 Task: Open the event Second Presentation Rehearsal and Final Preparation Session on '2023/11/13', change the date to 2023/10/19, change the font style of the description to Tahoma, set the availability to Away, insert an emoji Earth, logged in from the account softage.10@softage.net and add another guest for the event, softage.7@softage.net. Change the alignment of the event description to Align right.Change the font color of the description to Yellow and select an event charm, 
Action: Mouse moved to (319, 146)
Screenshot: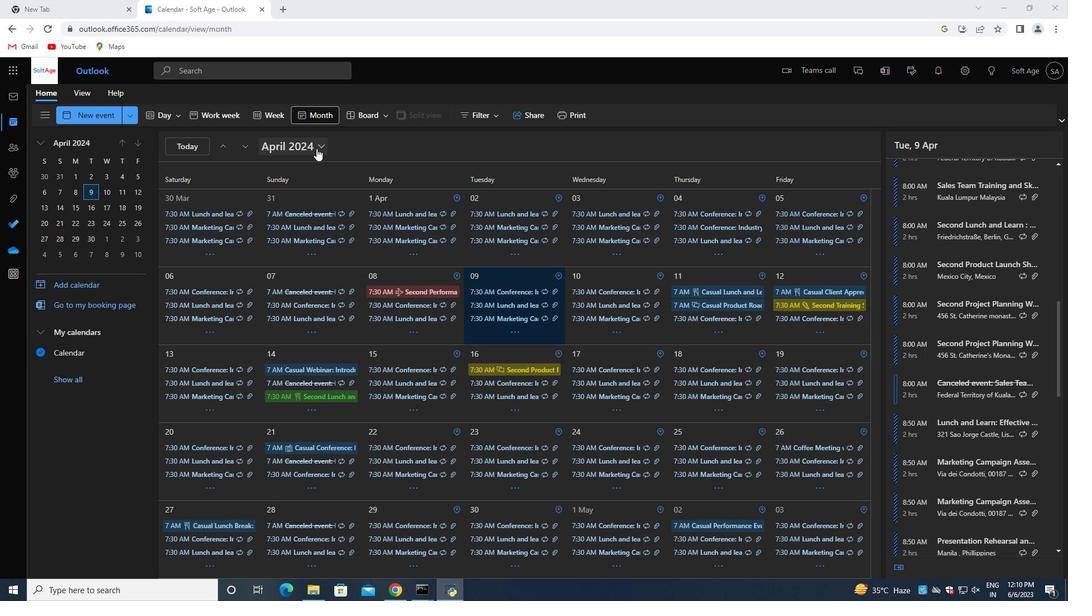 
Action: Mouse pressed left at (319, 146)
Screenshot: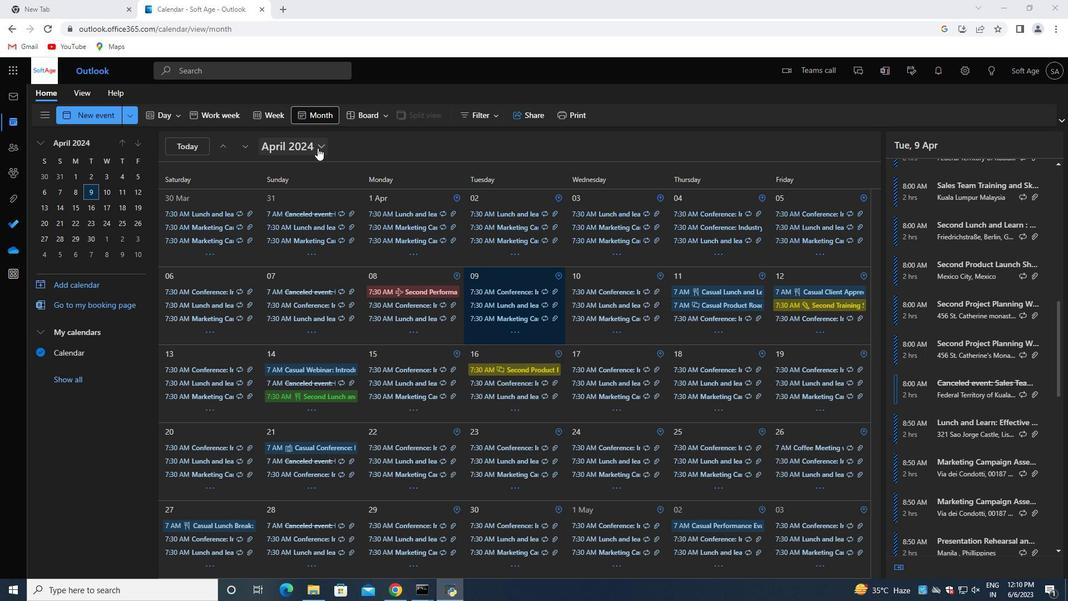 
Action: Mouse moved to (353, 175)
Screenshot: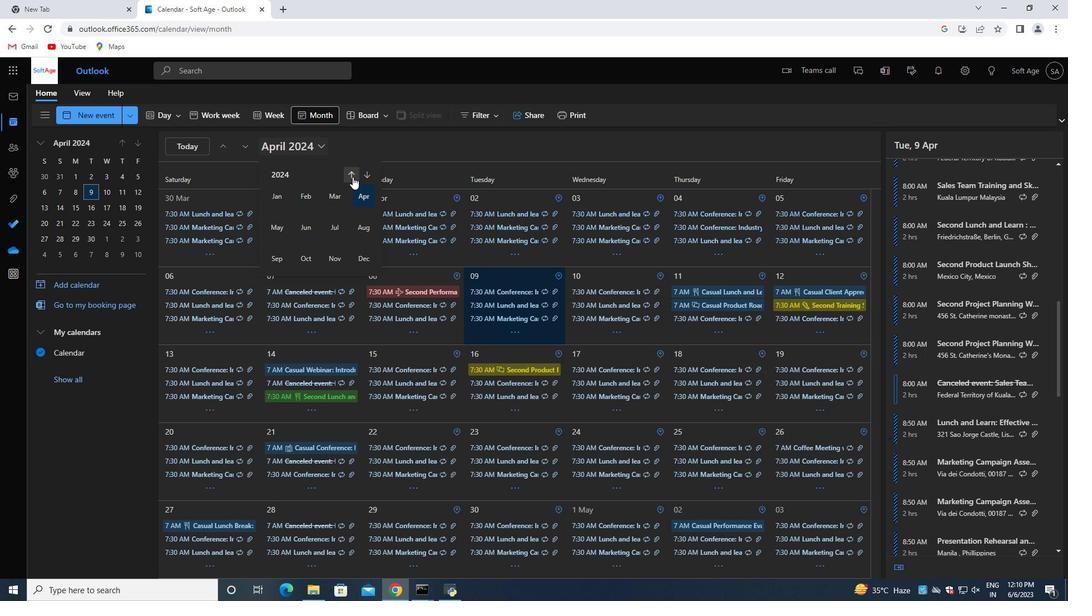 
Action: Mouse pressed left at (353, 175)
Screenshot: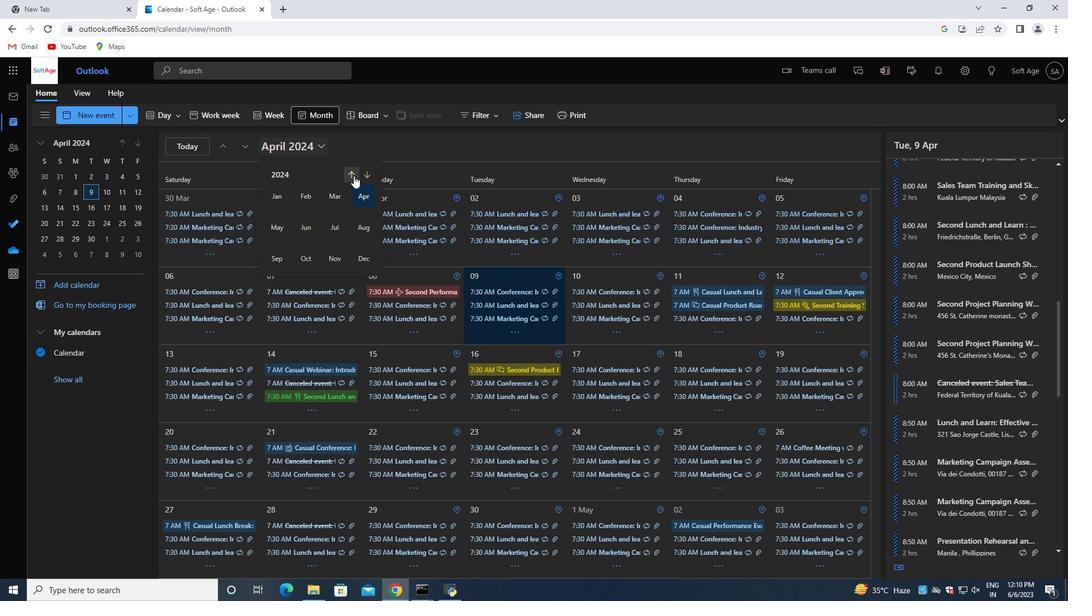 
Action: Mouse moved to (332, 254)
Screenshot: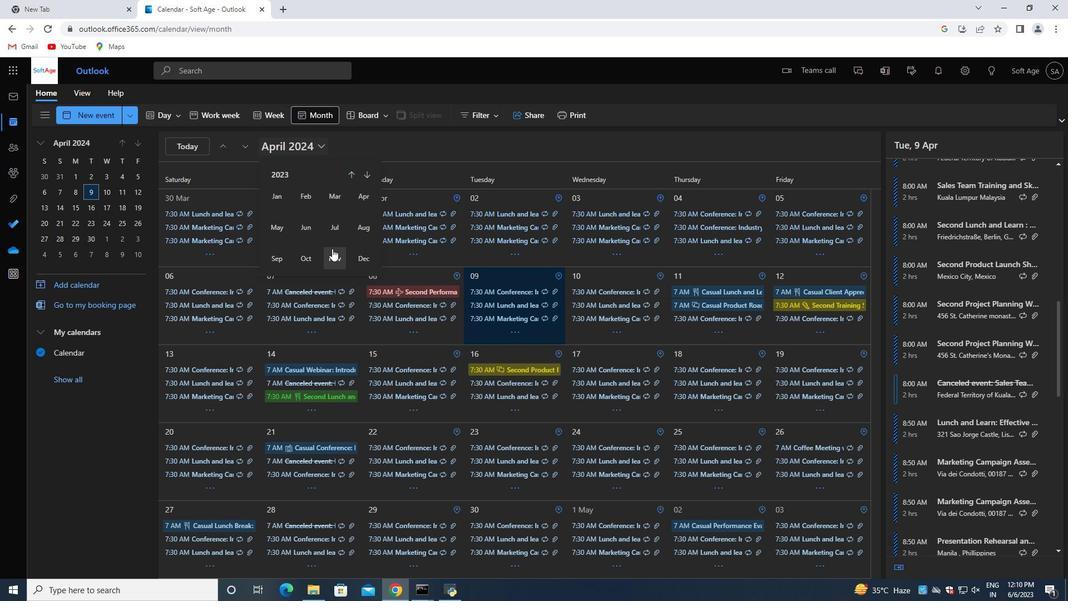 
Action: Mouse pressed left at (332, 254)
Screenshot: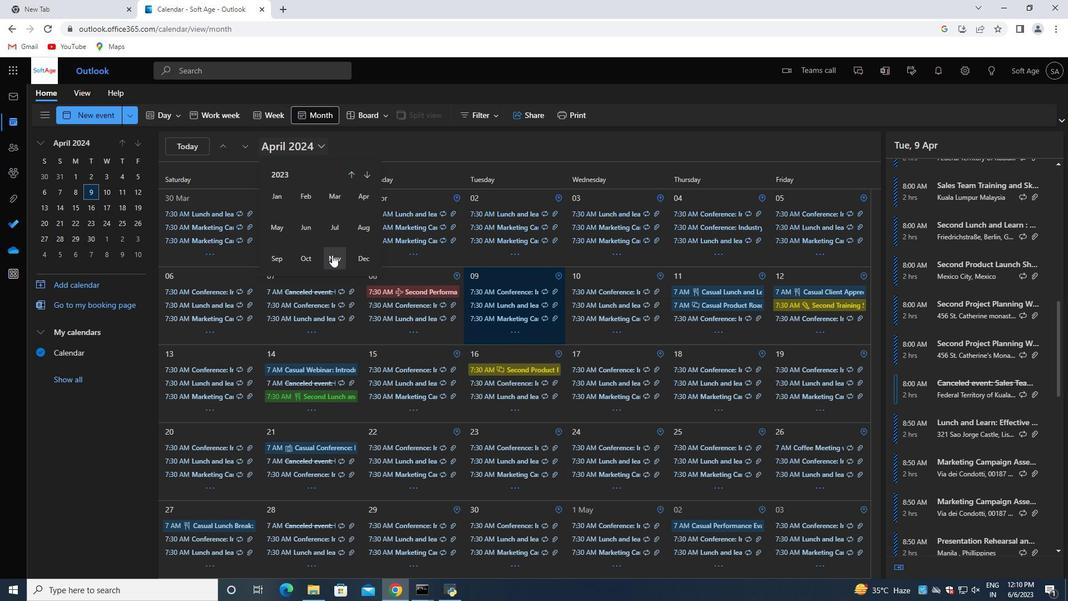 
Action: Mouse moved to (412, 415)
Screenshot: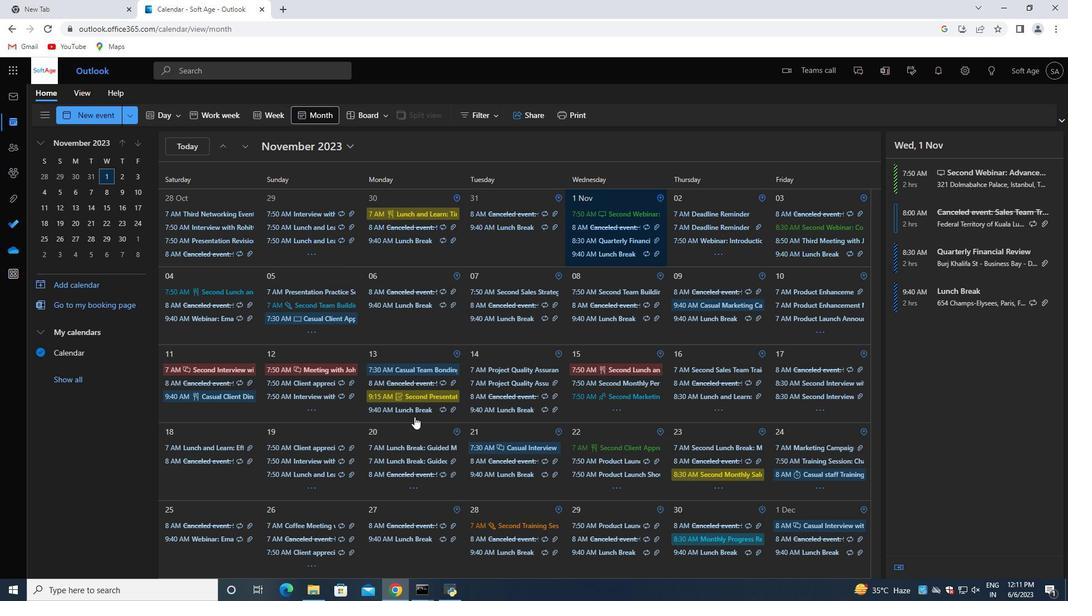 
Action: Mouse pressed left at (412, 415)
Screenshot: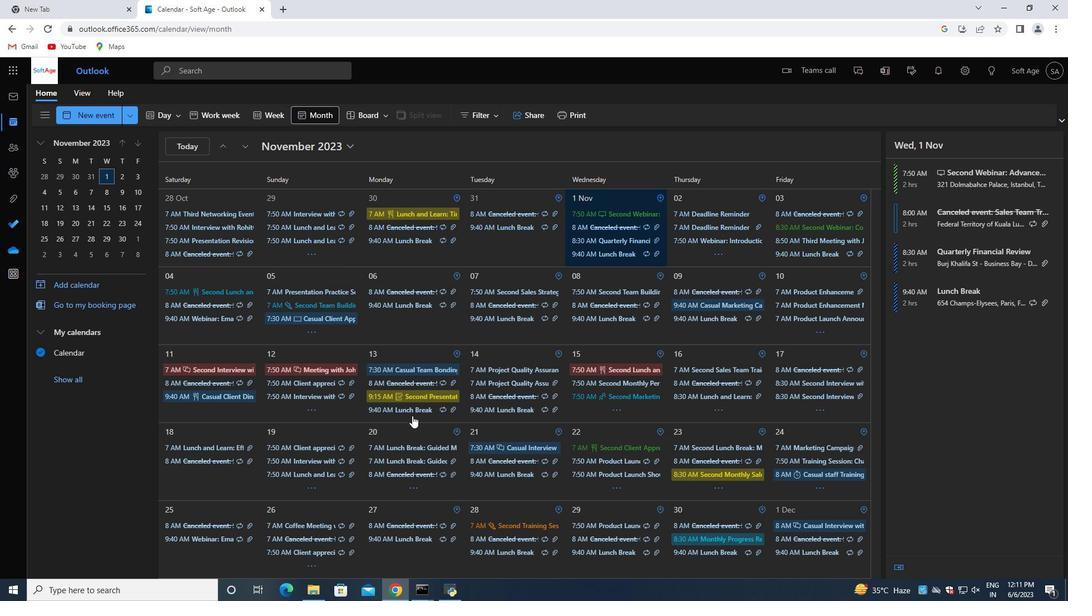 
Action: Mouse moved to (391, 418)
Screenshot: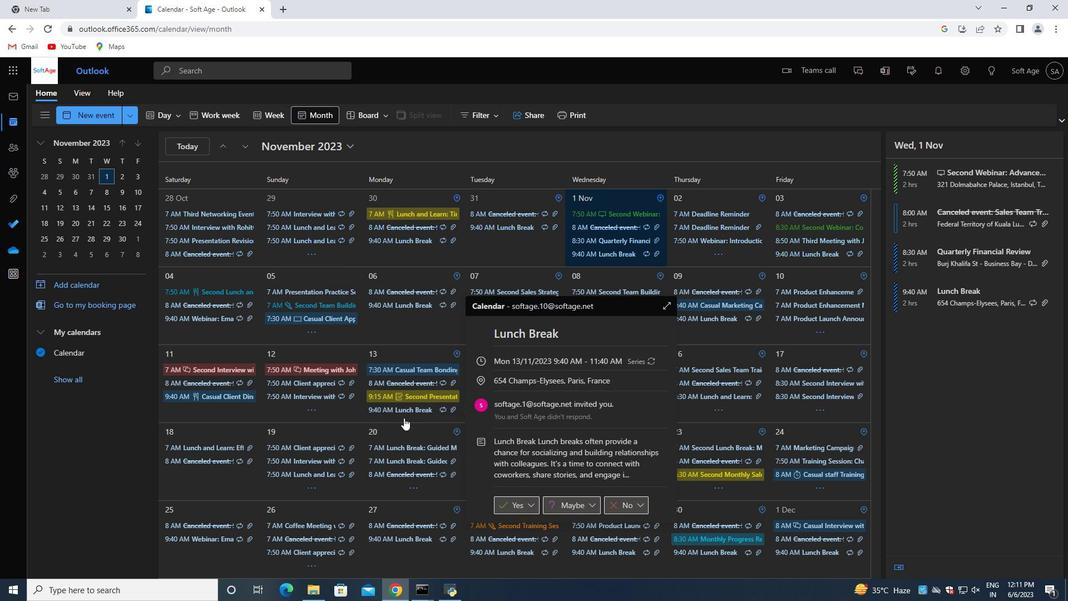 
Action: Mouse pressed left at (391, 418)
Screenshot: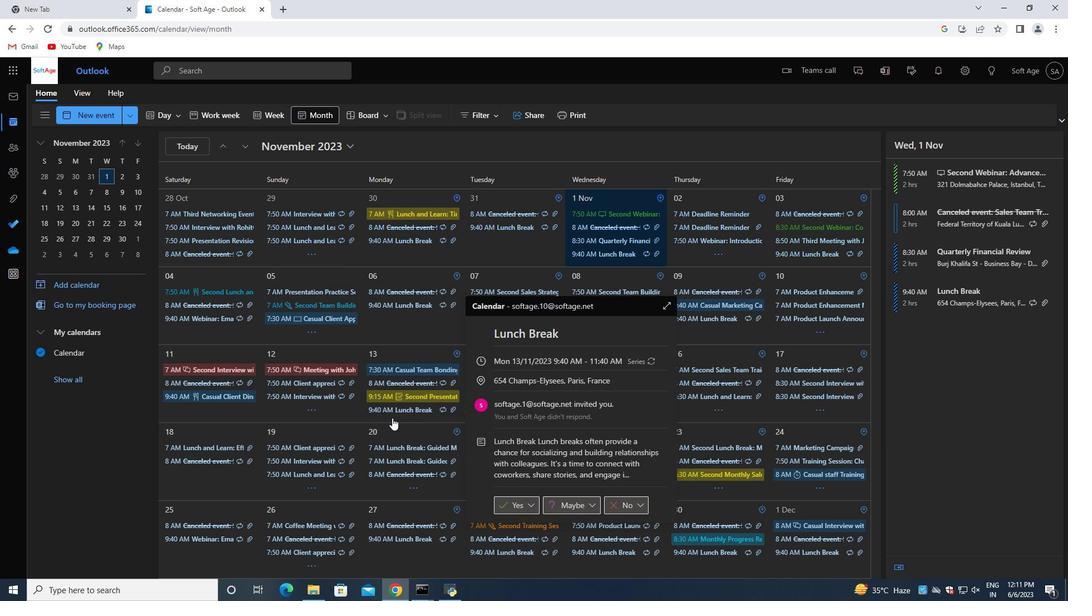 
Action: Mouse moved to (1043, 261)
Screenshot: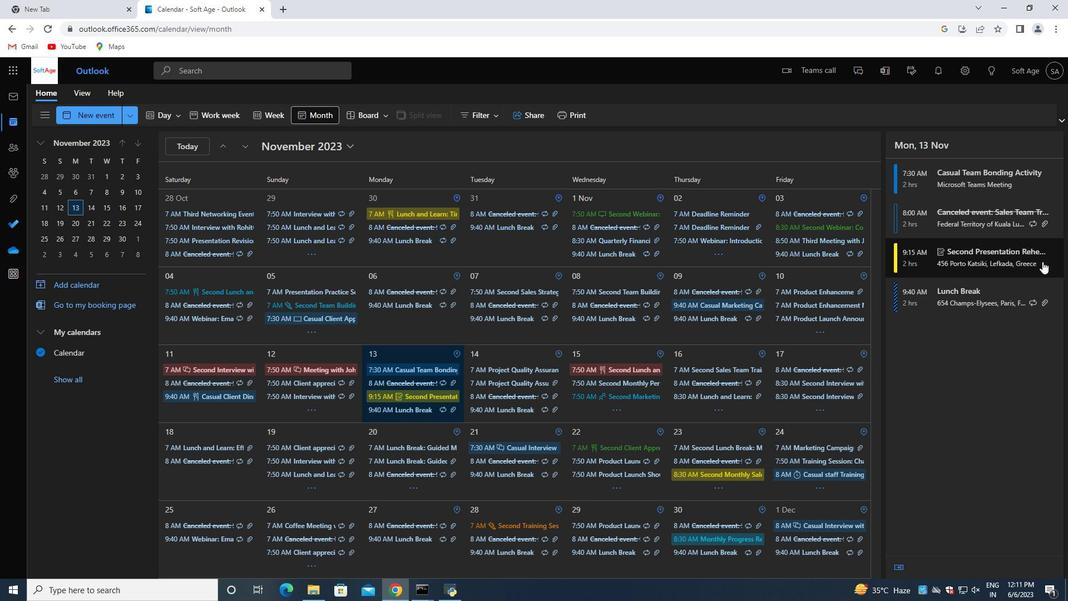 
Action: Mouse pressed left at (1043, 261)
Screenshot: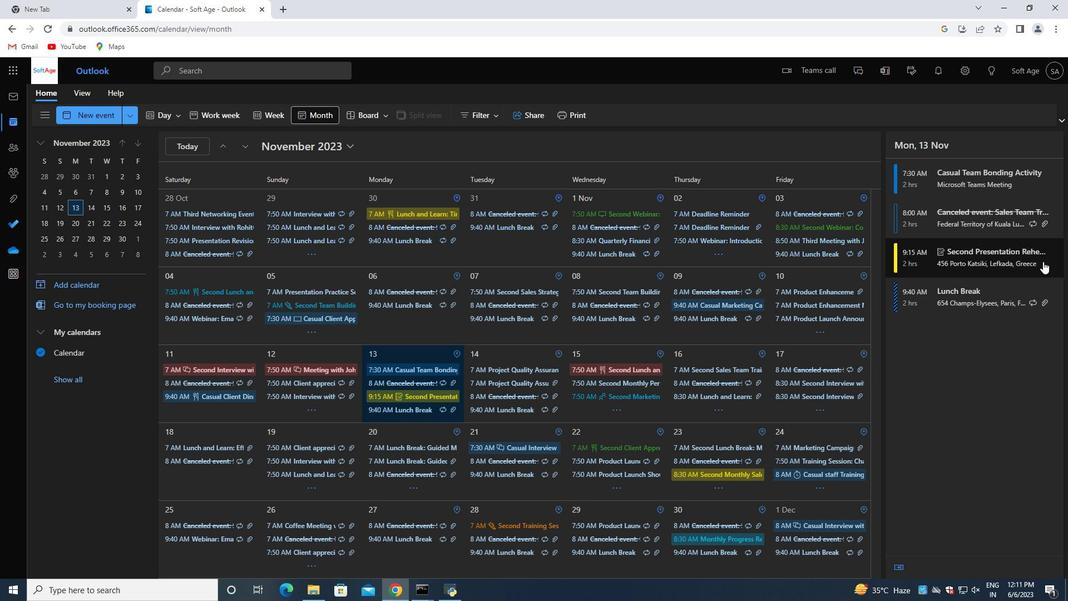 
Action: Mouse moved to (708, 384)
Screenshot: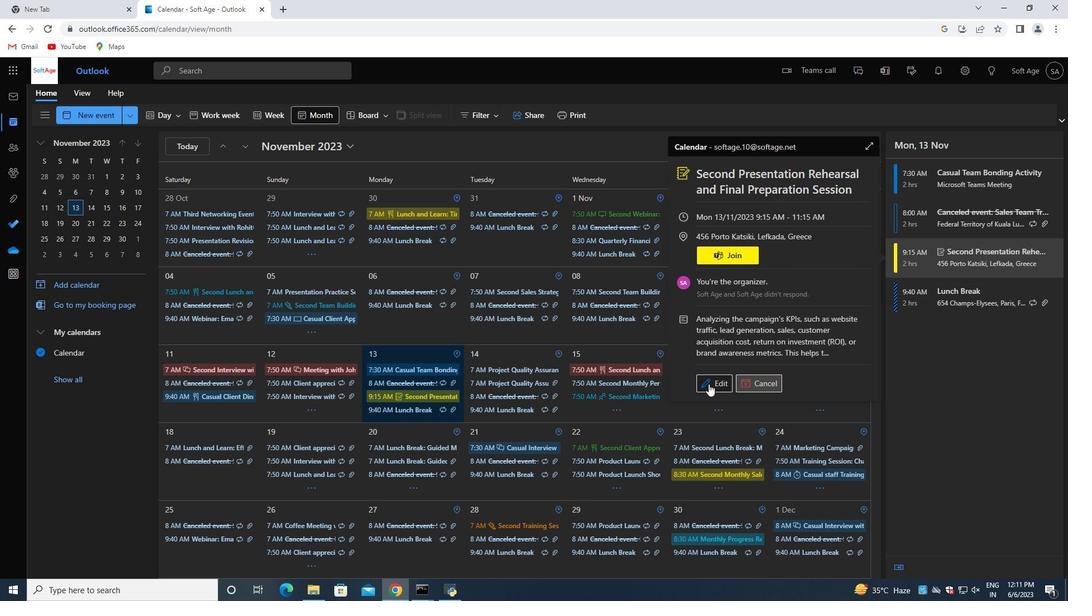 
Action: Mouse pressed left at (708, 384)
Screenshot: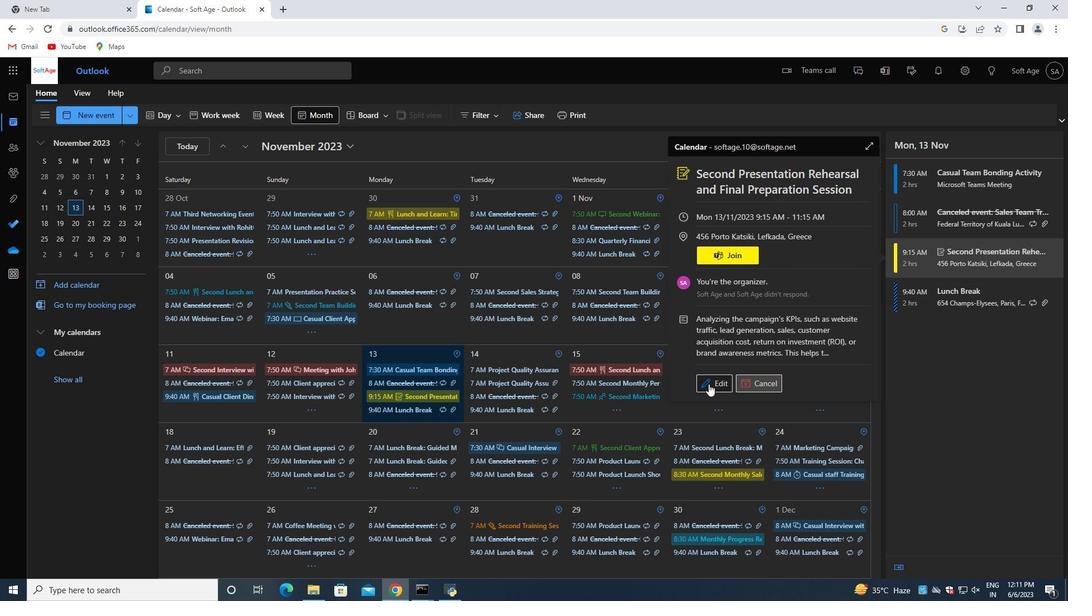 
Action: Mouse moved to (328, 308)
Screenshot: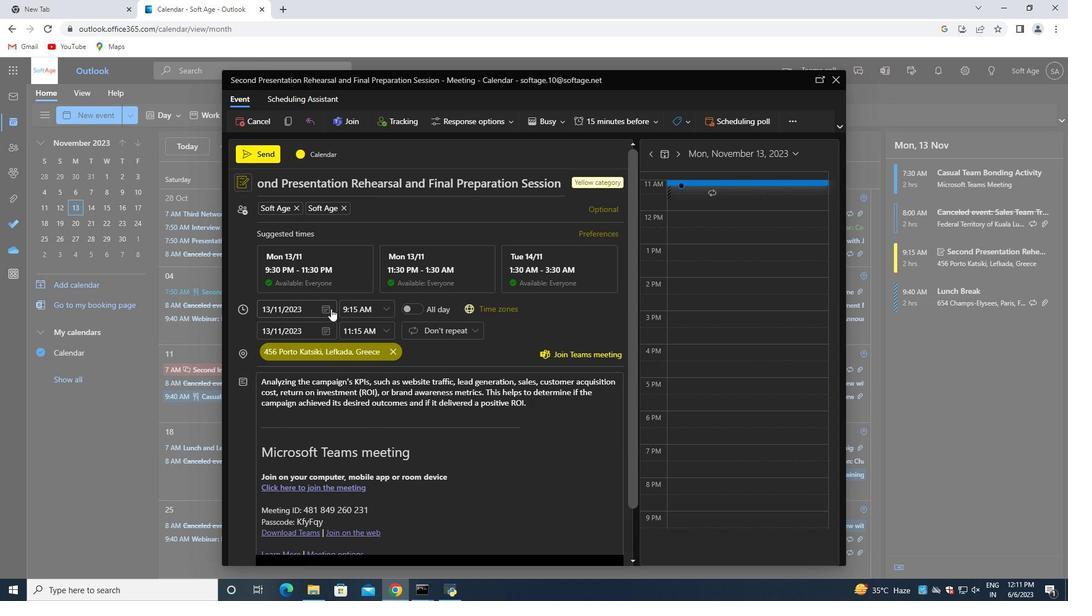
Action: Mouse pressed left at (328, 308)
Screenshot: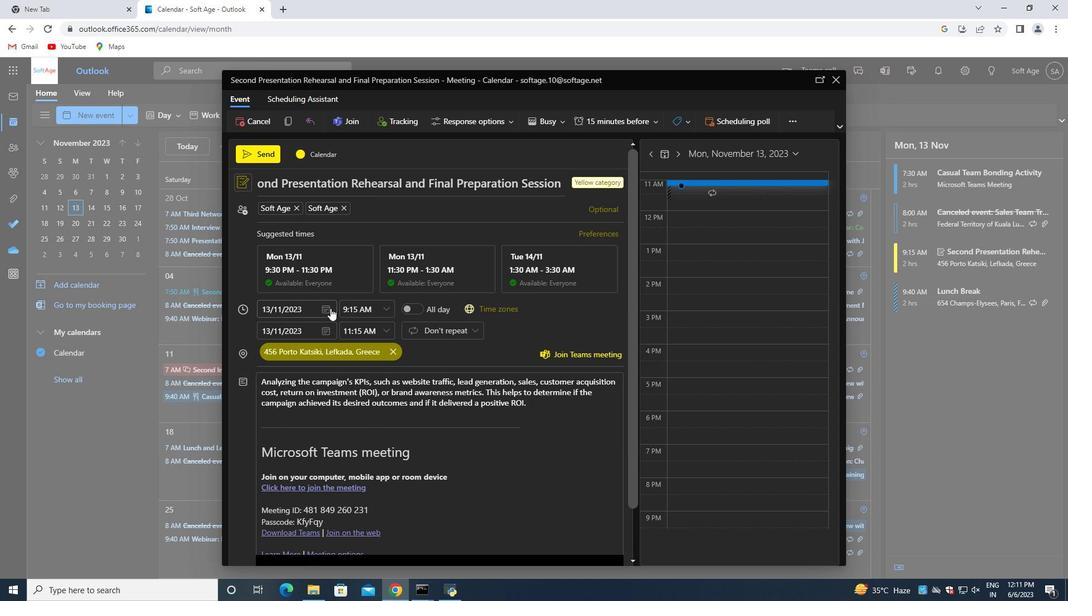 
Action: Mouse moved to (351, 330)
Screenshot: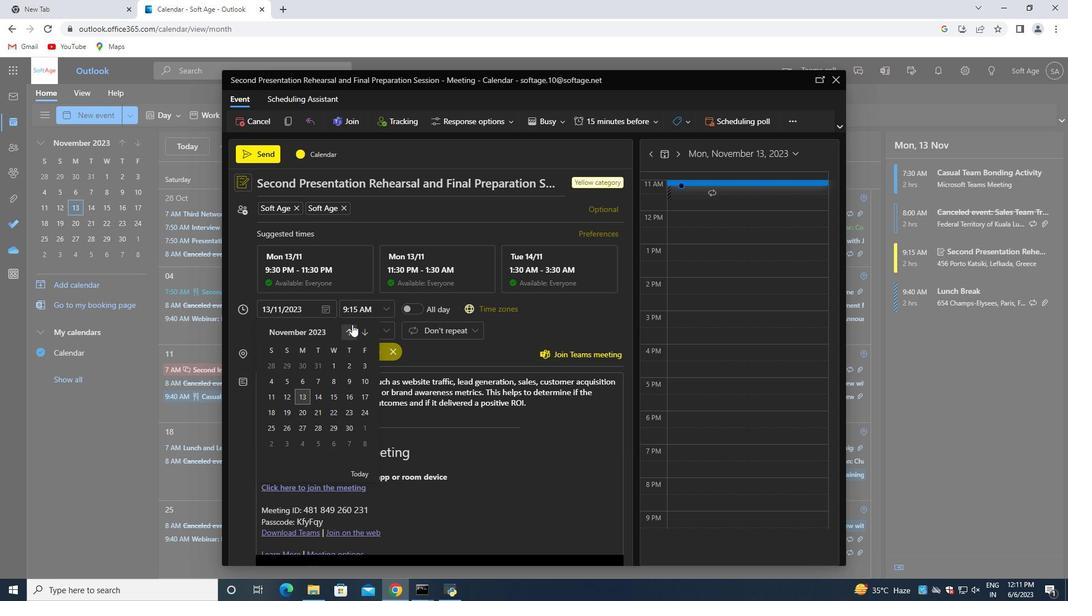 
Action: Mouse pressed left at (351, 330)
Screenshot: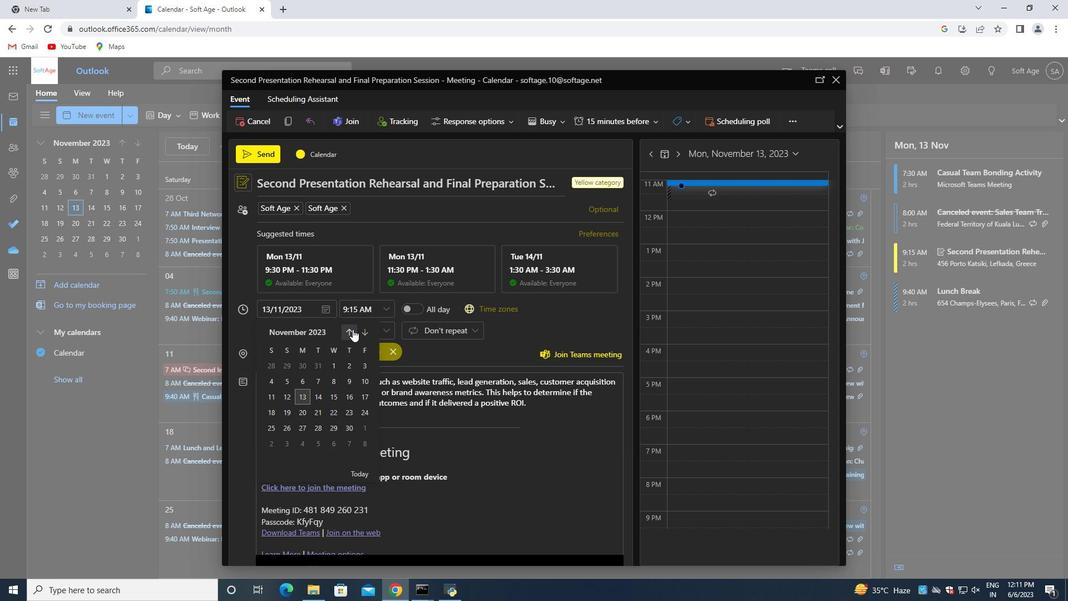 
Action: Mouse moved to (347, 395)
Screenshot: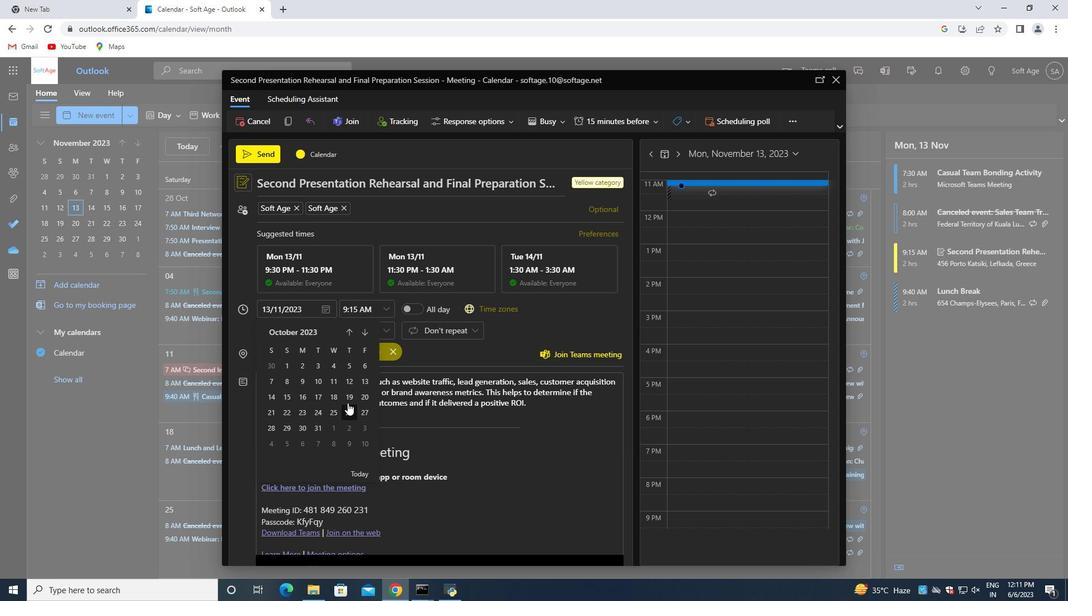 
Action: Mouse pressed left at (347, 395)
Screenshot: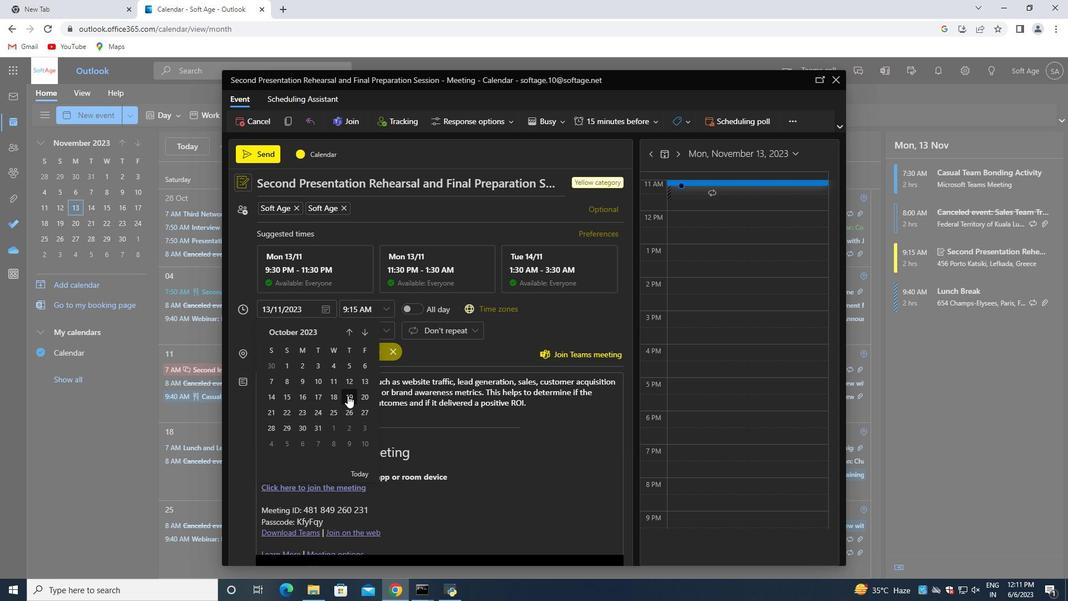 
Action: Mouse moved to (527, 402)
Screenshot: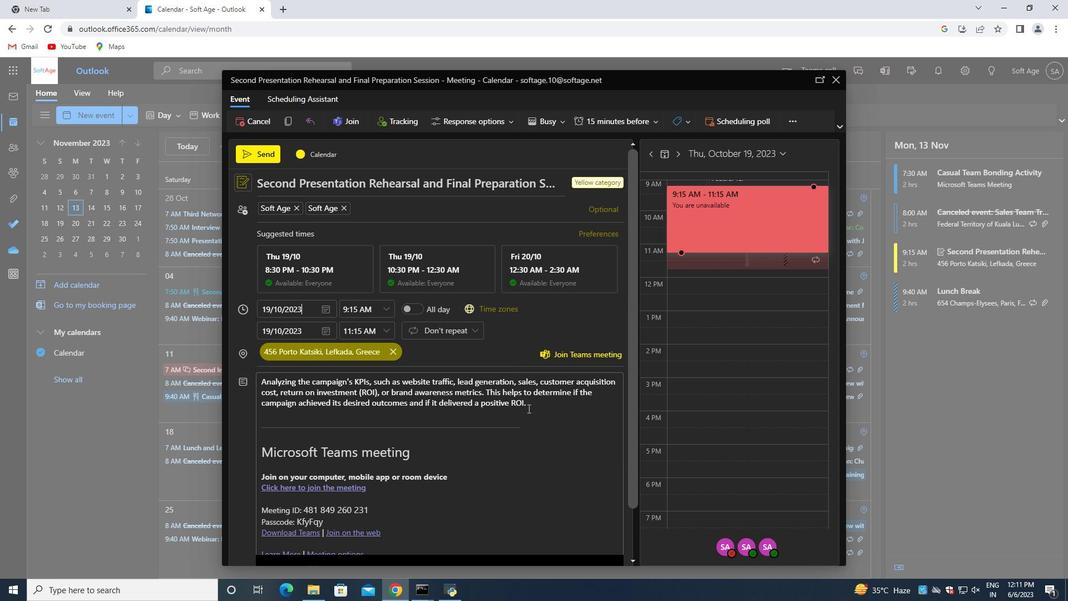 
Action: Mouse pressed left at (527, 402)
Screenshot: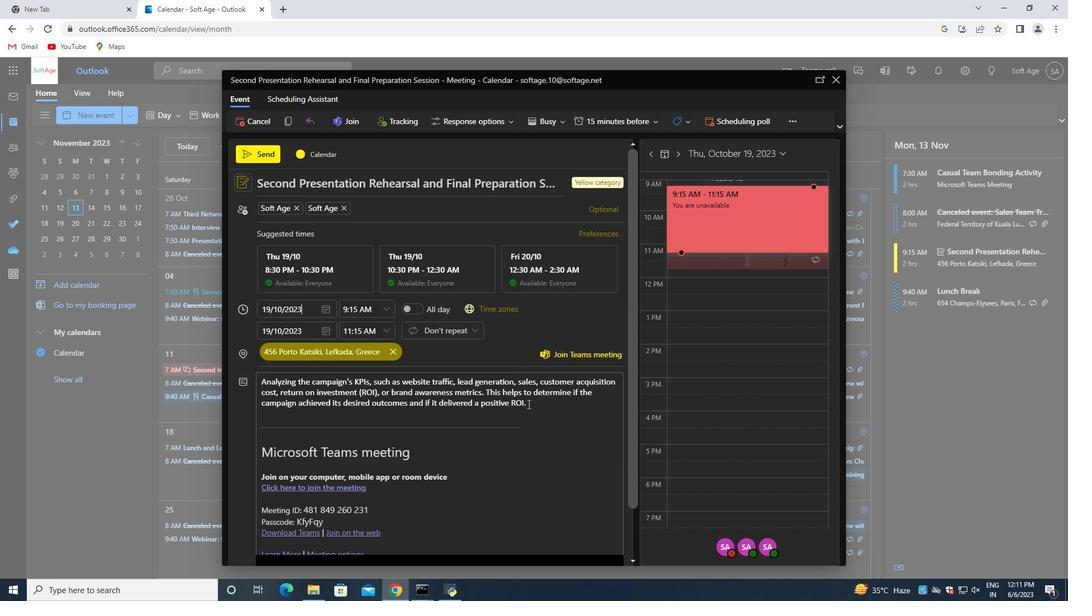 
Action: Mouse moved to (289, 418)
Screenshot: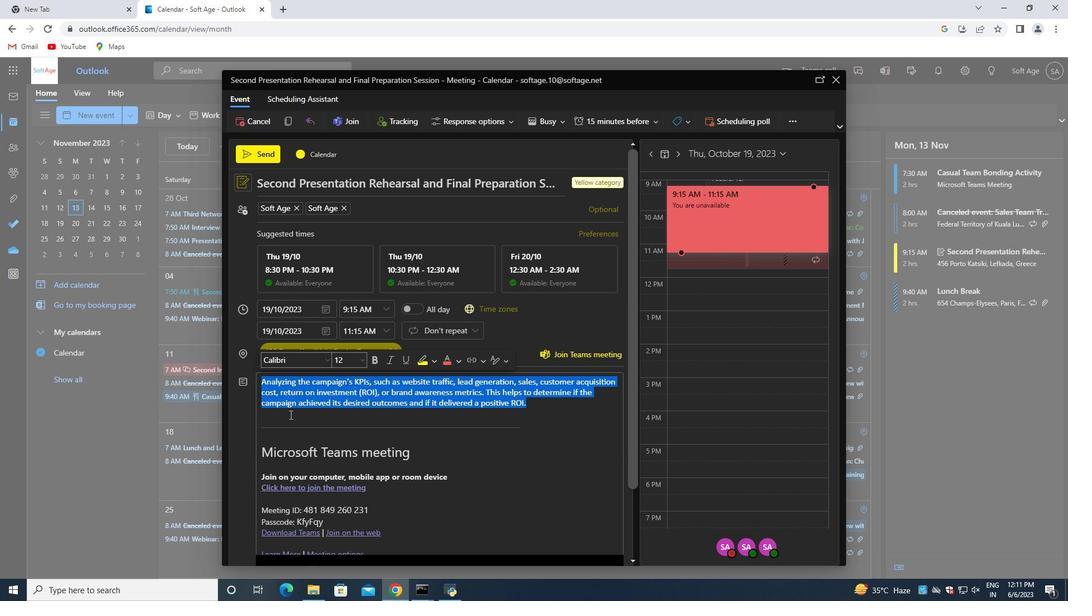 
Action: Mouse scrolled (289, 417) with delta (0, 0)
Screenshot: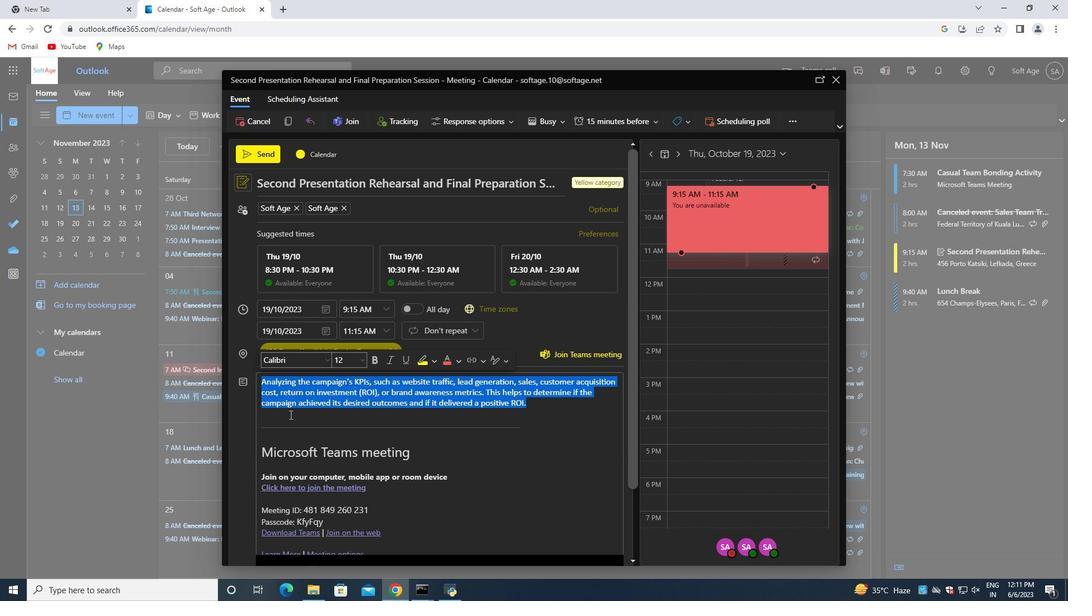 
Action: Mouse moved to (289, 418)
Screenshot: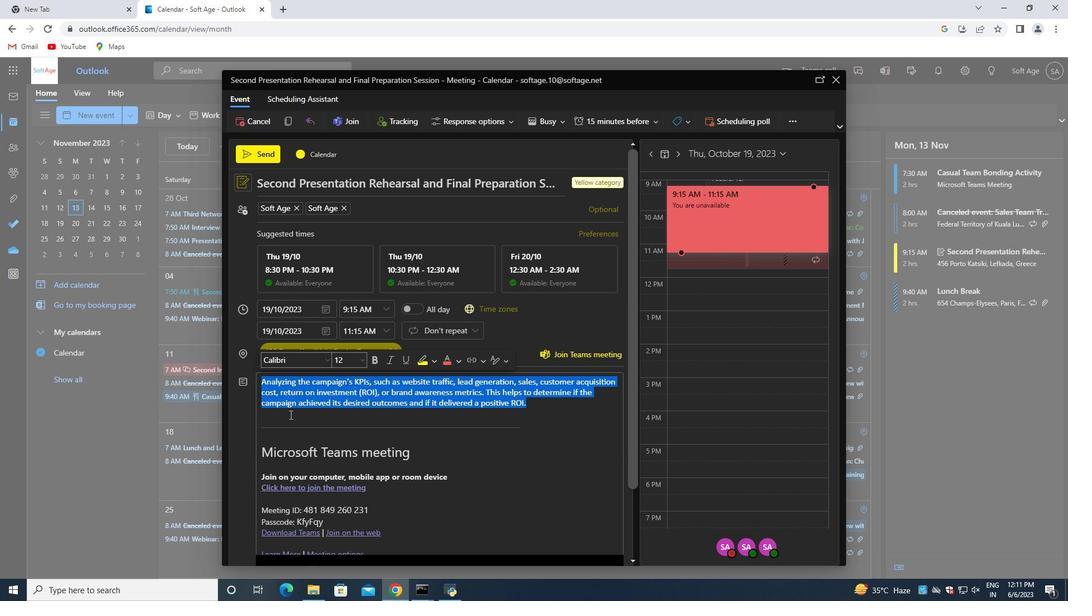 
Action: Mouse scrolled (289, 418) with delta (0, 0)
Screenshot: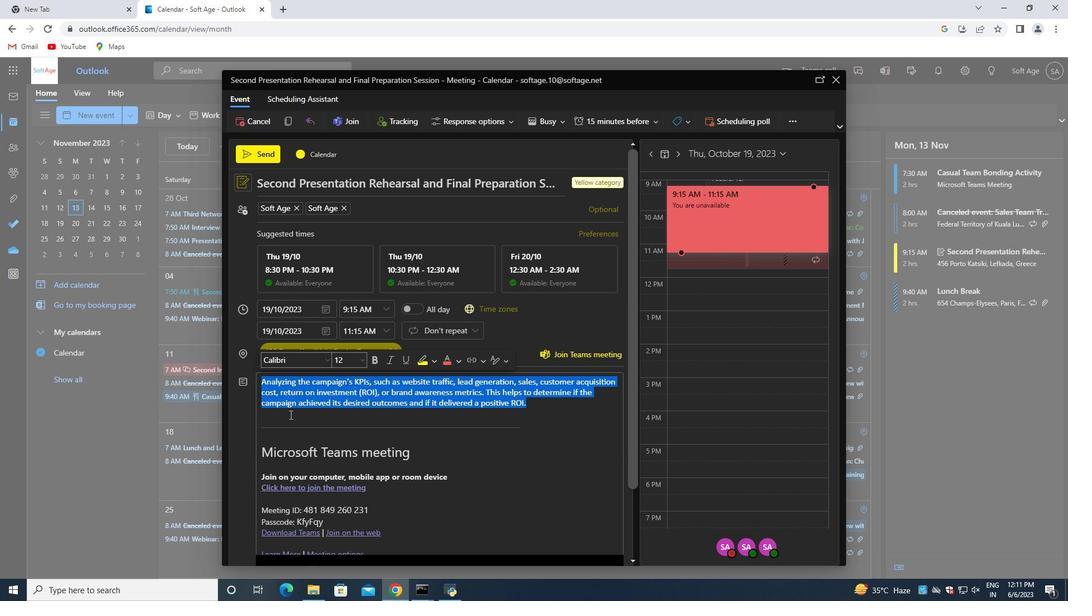 
Action: Mouse scrolled (289, 418) with delta (0, 0)
Screenshot: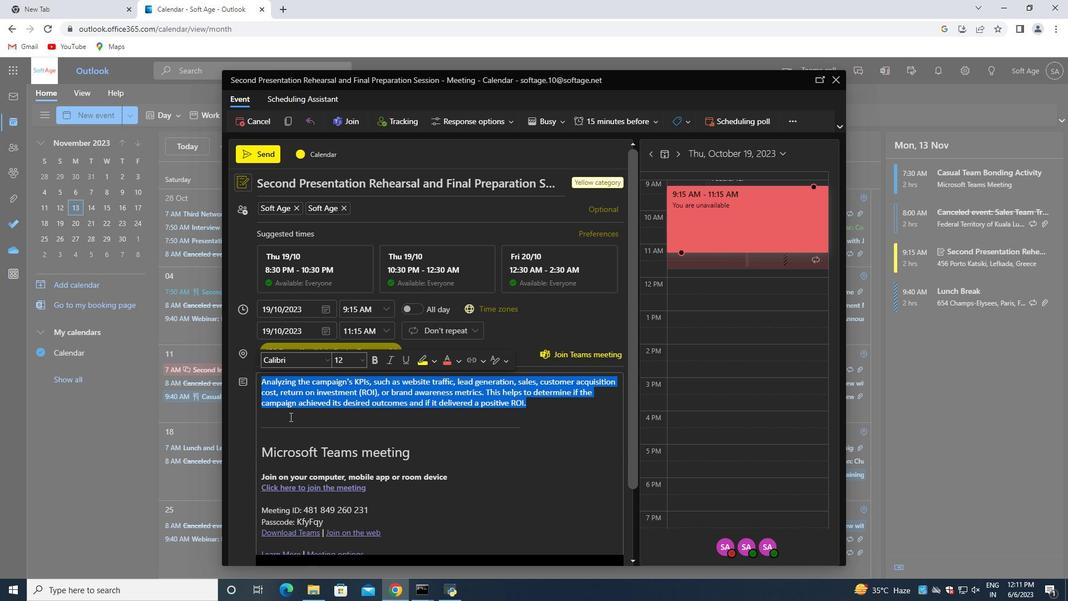 
Action: Mouse scrolled (289, 418) with delta (0, 0)
Screenshot: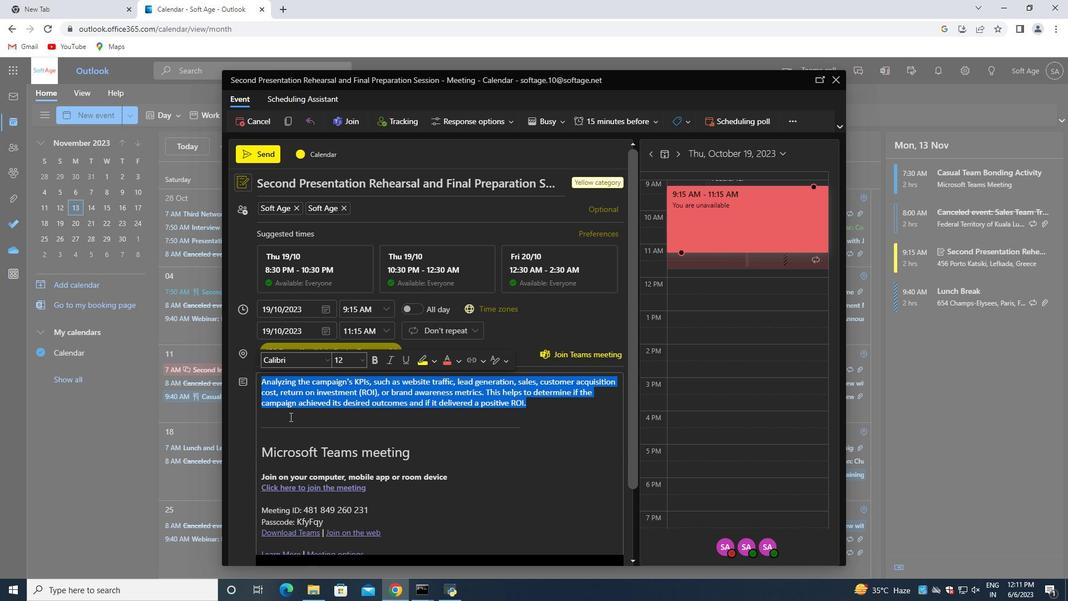 
Action: Mouse scrolled (289, 418) with delta (0, 0)
Screenshot: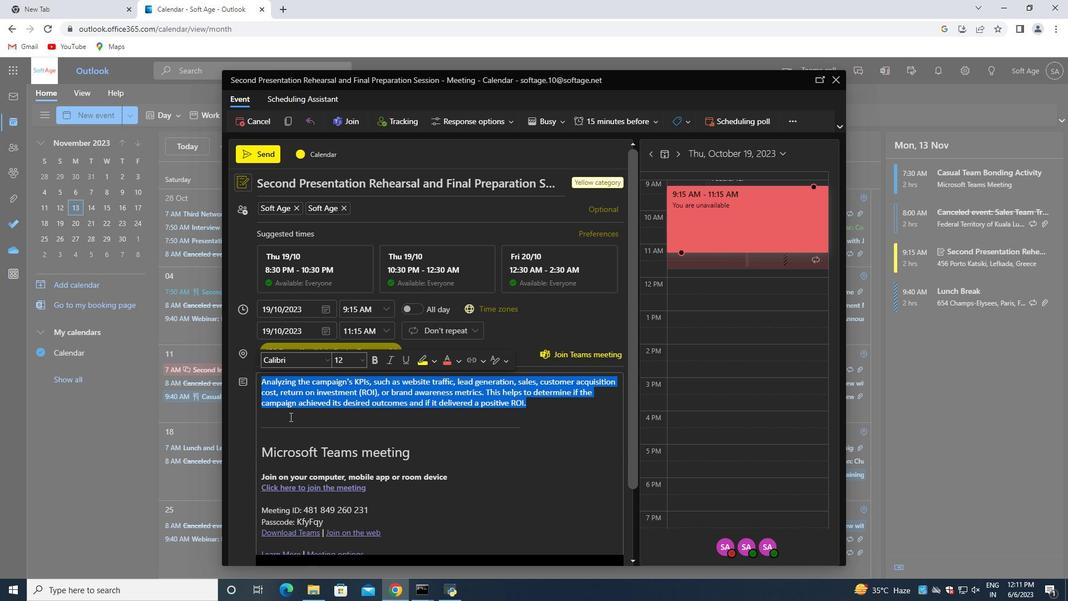 
Action: Mouse moved to (287, 519)
Screenshot: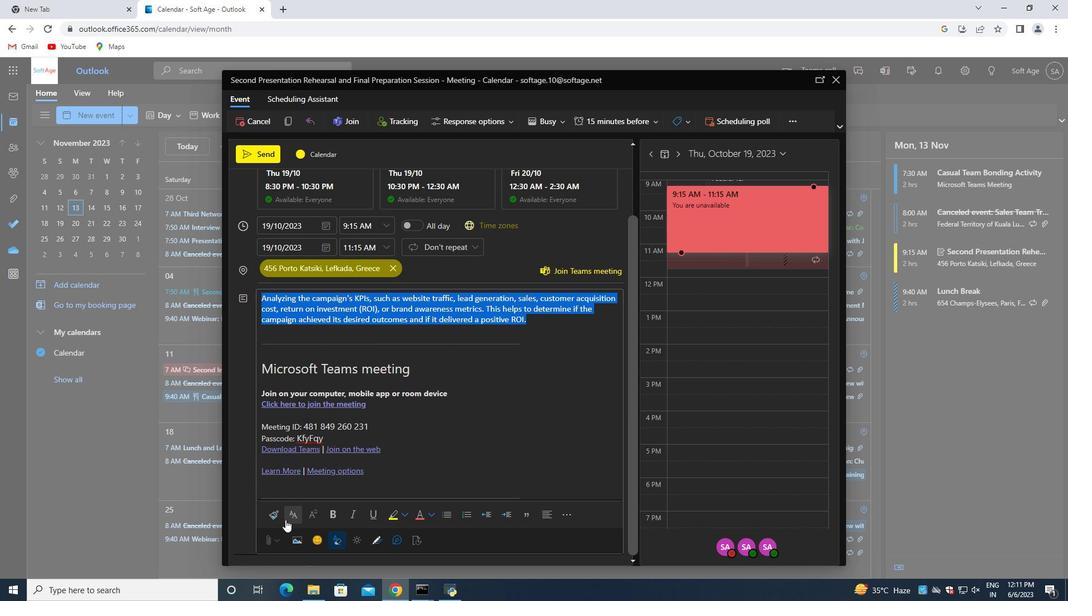 
Action: Mouse pressed left at (287, 519)
Screenshot: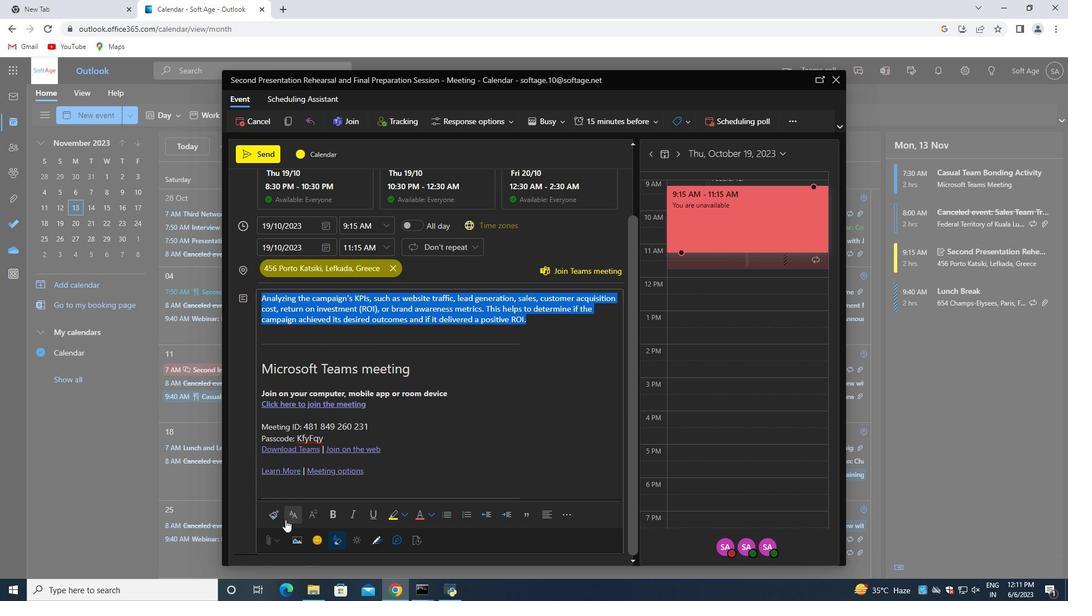 
Action: Mouse moved to (322, 447)
Screenshot: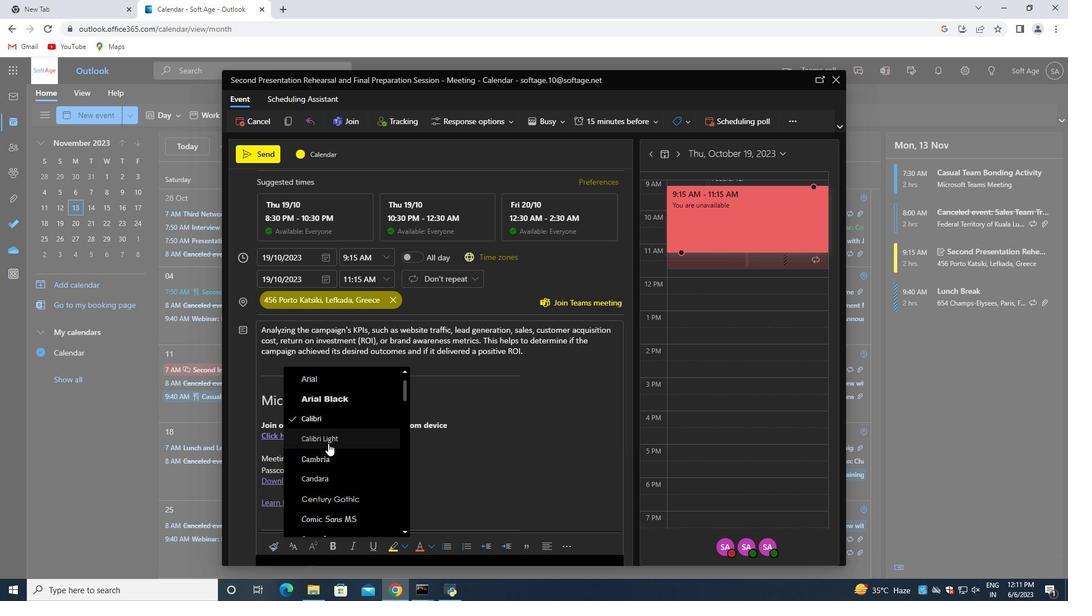 
Action: Mouse scrolled (322, 446) with delta (0, 0)
Screenshot: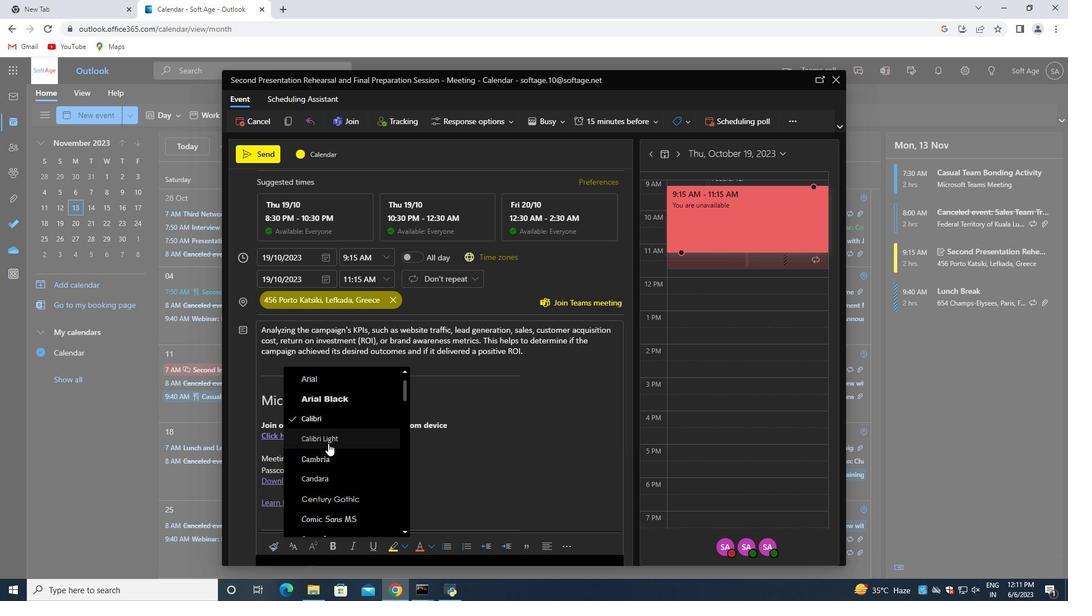 
Action: Mouse moved to (322, 448)
Screenshot: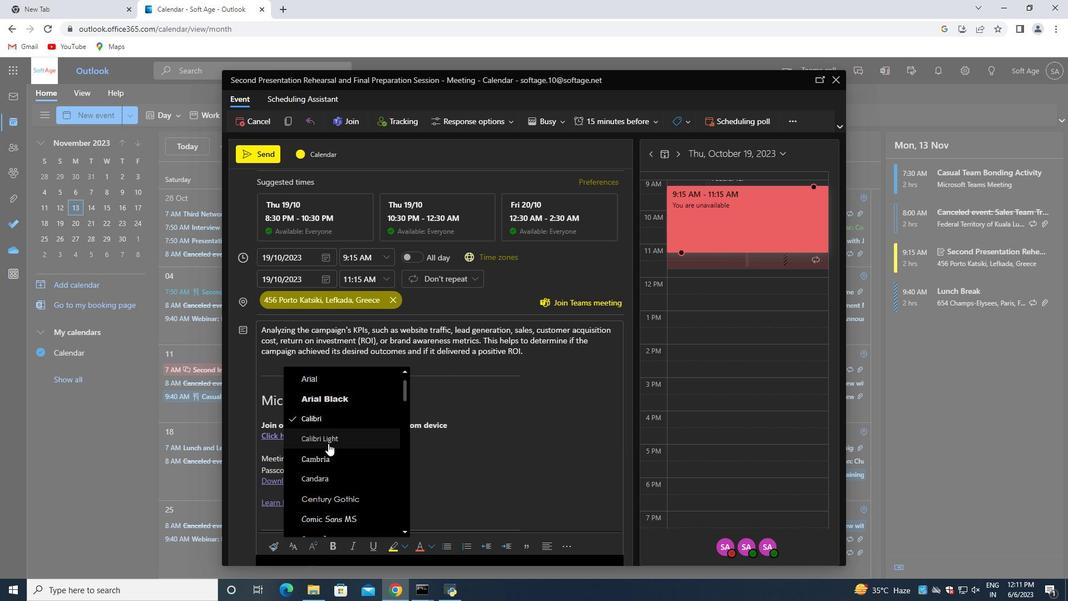 
Action: Mouse scrolled (322, 447) with delta (0, 0)
Screenshot: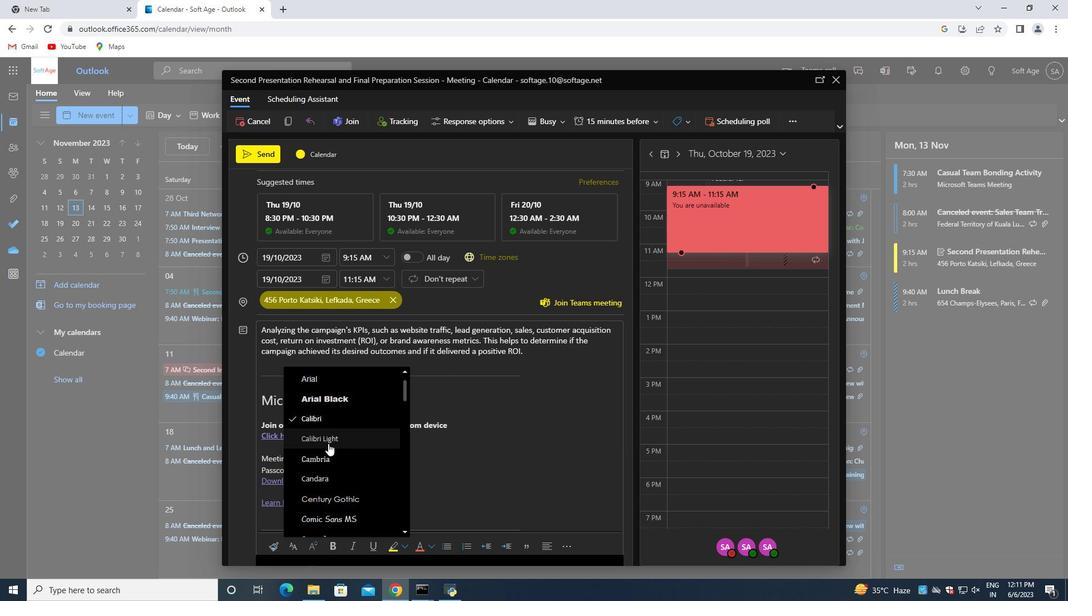 
Action: Mouse moved to (321, 448)
Screenshot: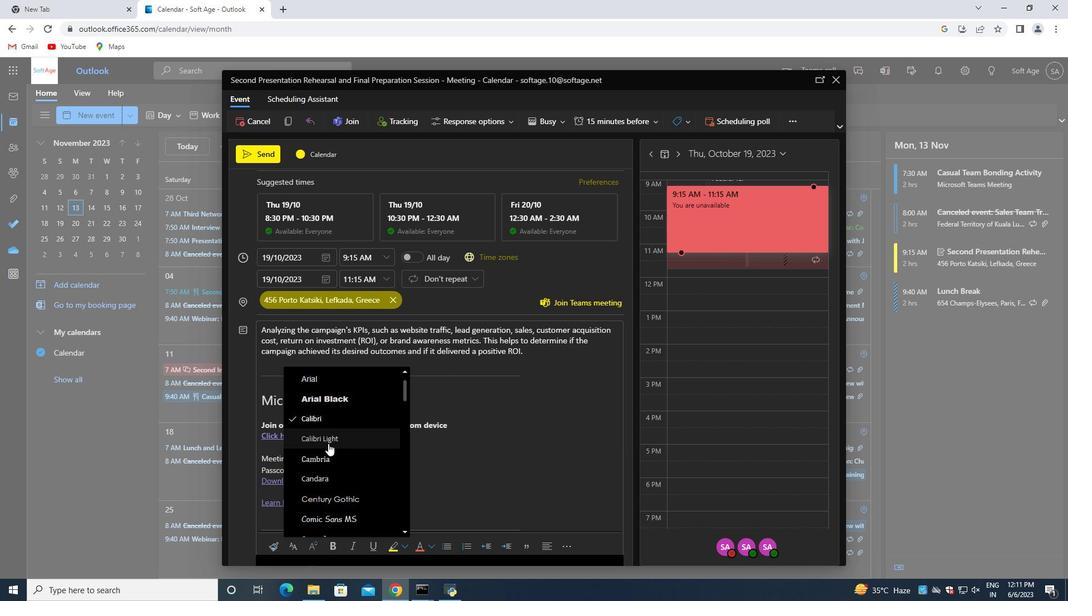 
Action: Mouse scrolled (321, 448) with delta (0, 0)
Screenshot: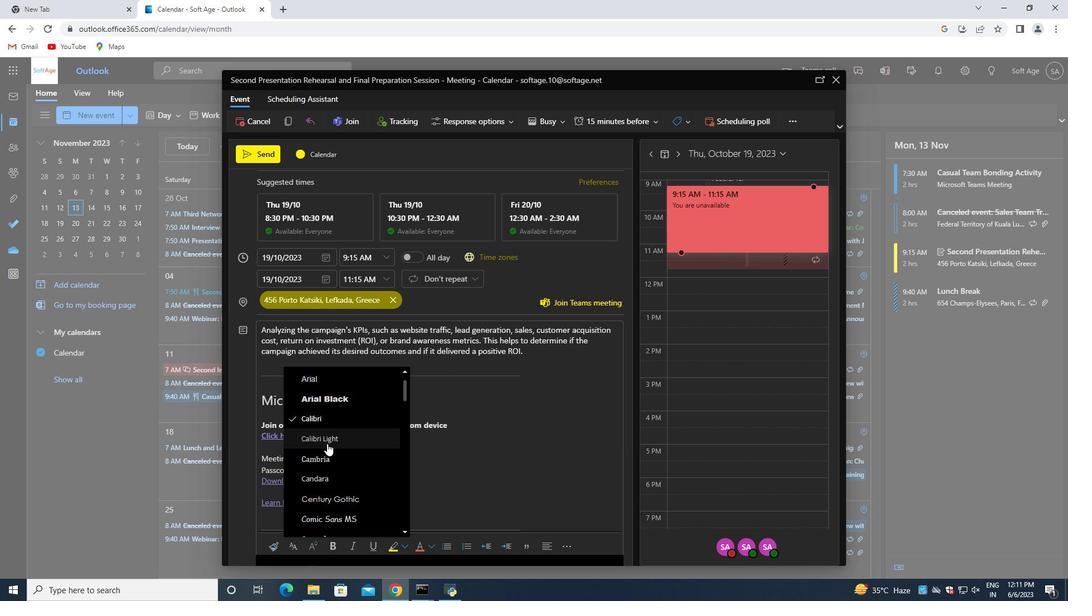 
Action: Mouse moved to (321, 449)
Screenshot: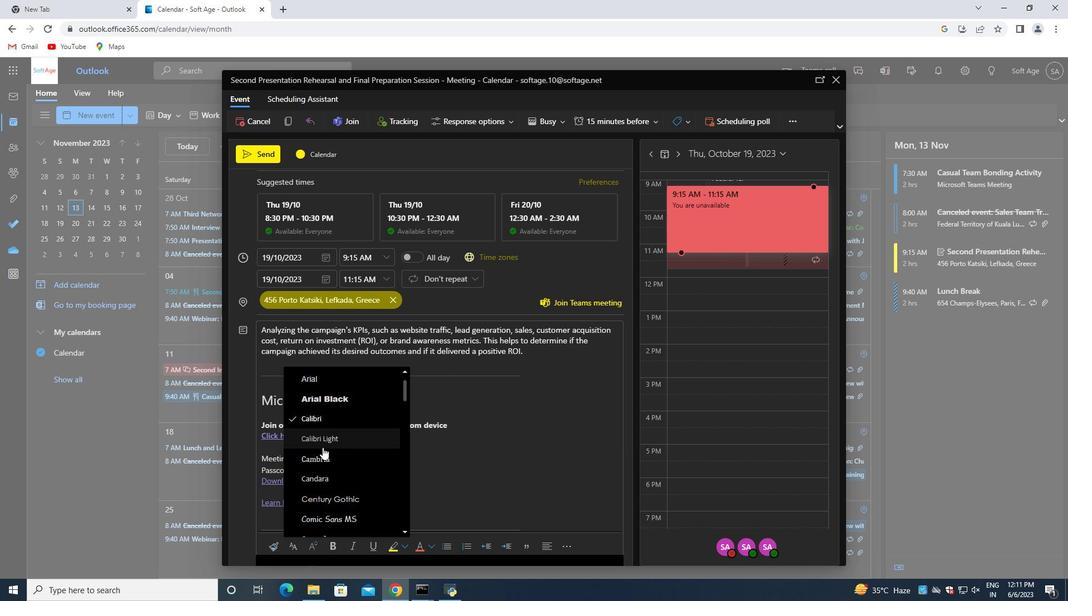 
Action: Mouse scrolled (321, 448) with delta (0, 0)
Screenshot: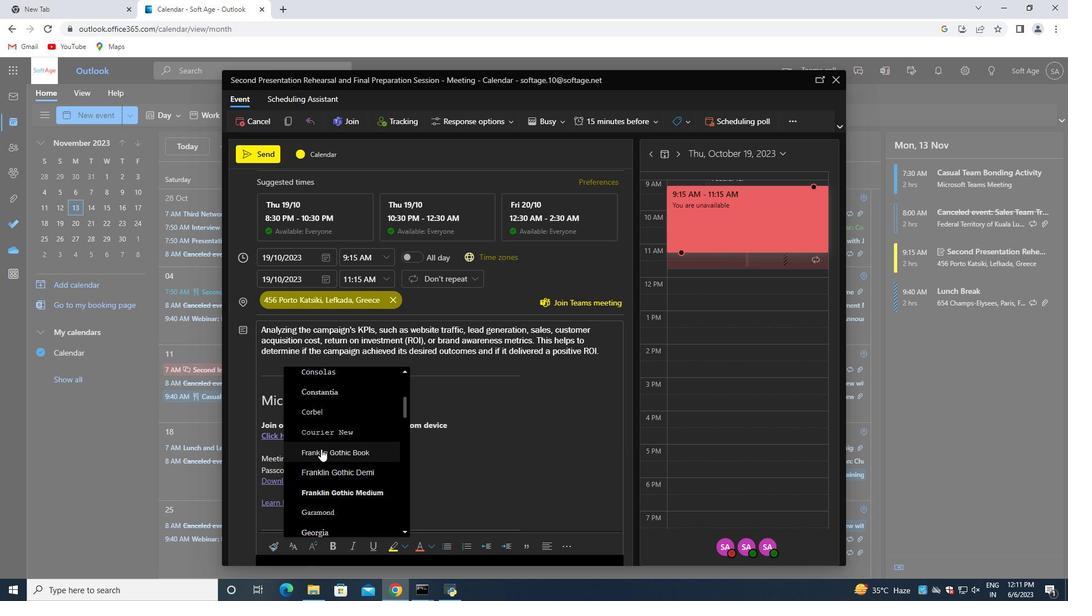 
Action: Mouse scrolled (321, 448) with delta (0, 0)
Screenshot: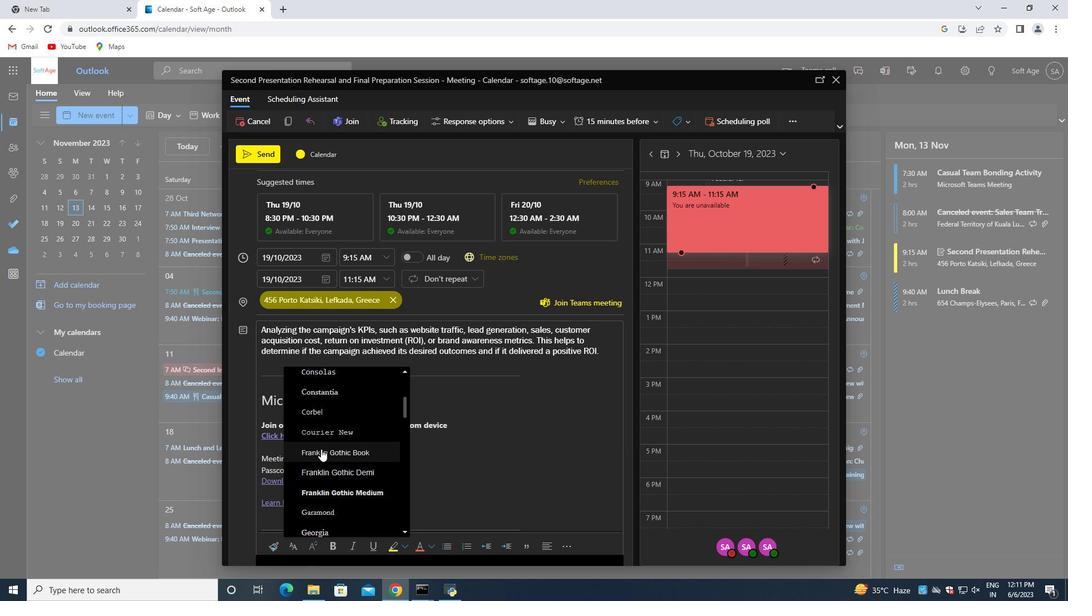 
Action: Mouse scrolled (321, 448) with delta (0, 0)
Screenshot: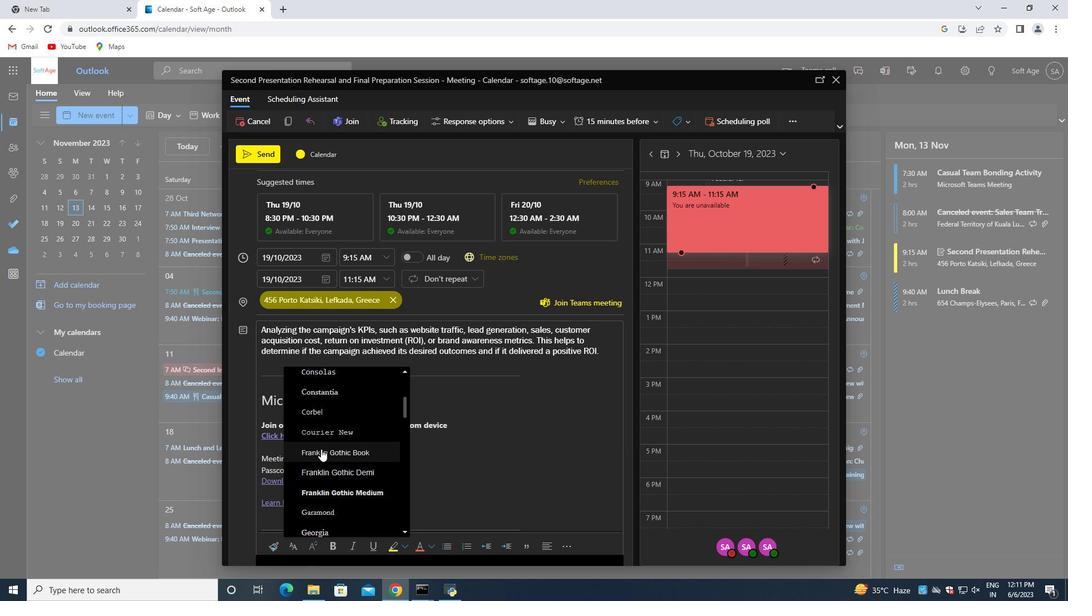 
Action: Mouse scrolled (321, 448) with delta (0, 0)
Screenshot: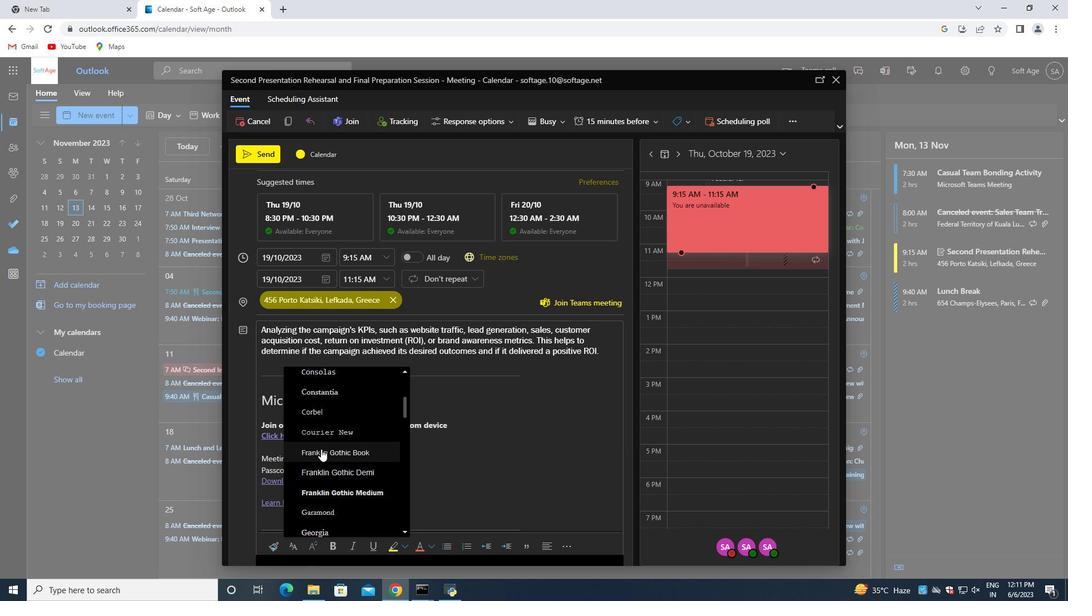 
Action: Mouse moved to (320, 445)
Screenshot: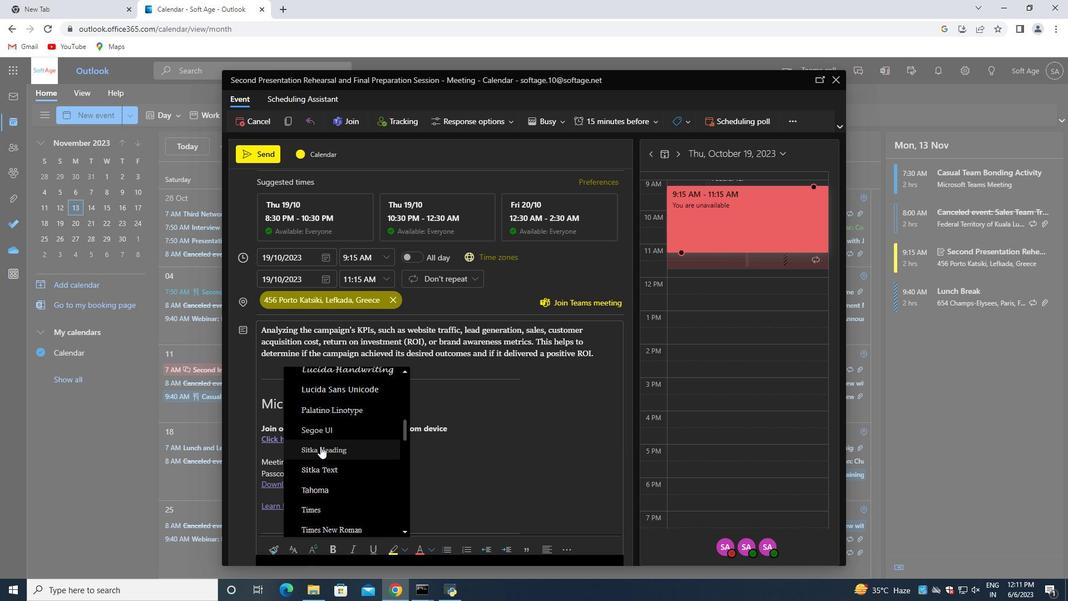 
Action: Mouse scrolled (320, 445) with delta (0, 0)
Screenshot: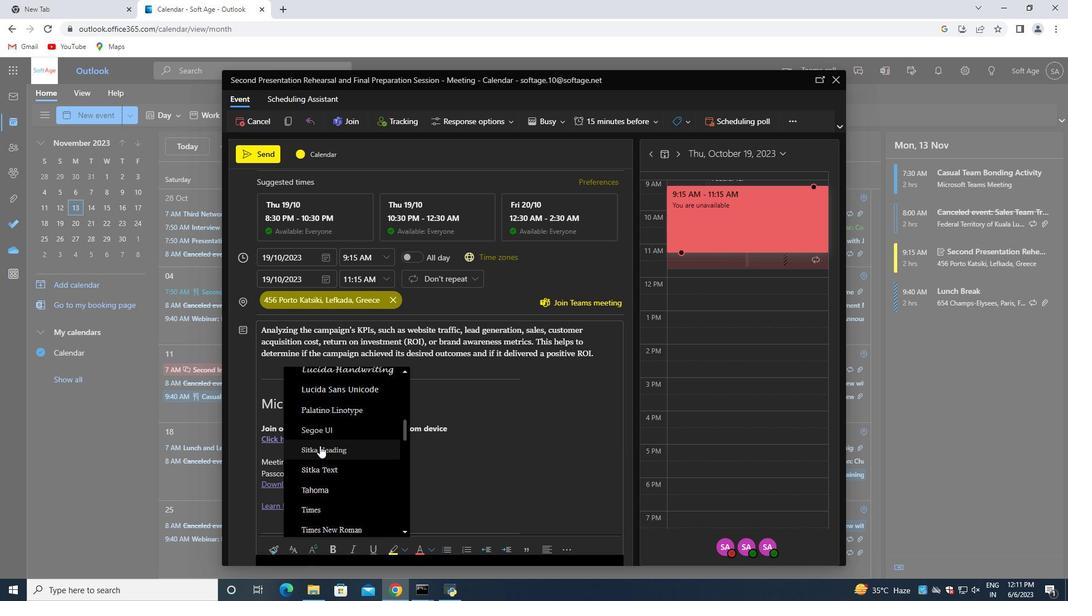
Action: Mouse moved to (318, 445)
Screenshot: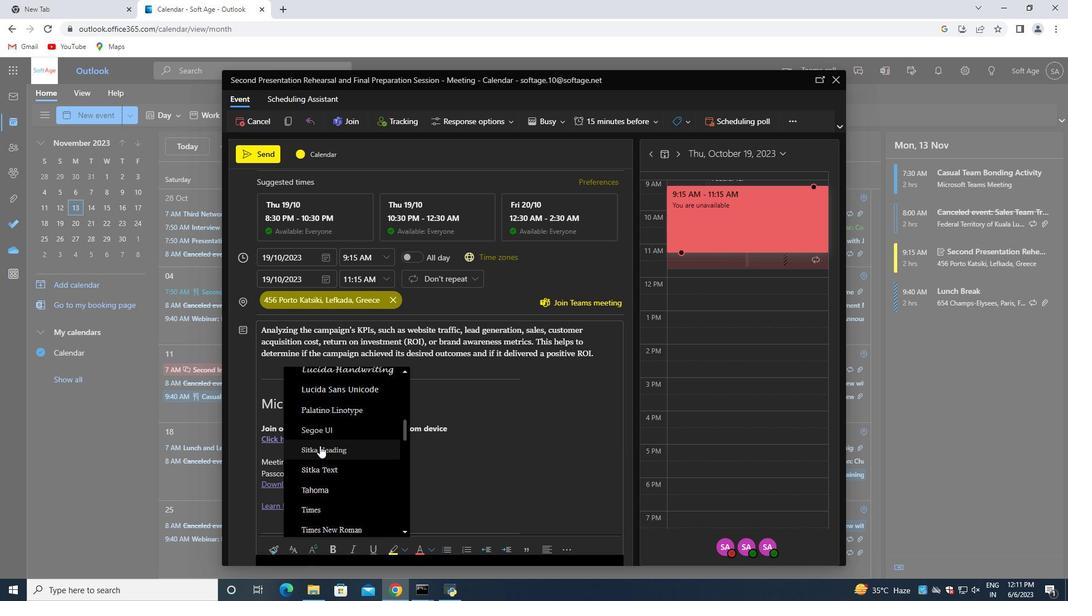
Action: Mouse scrolled (318, 445) with delta (0, 0)
Screenshot: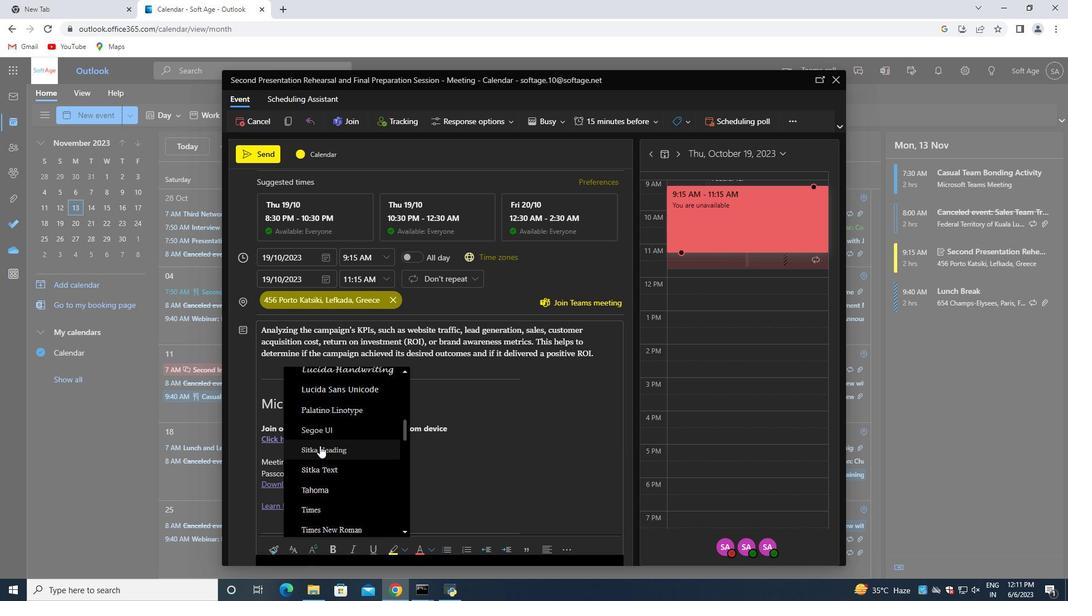 
Action: Mouse moved to (324, 379)
Screenshot: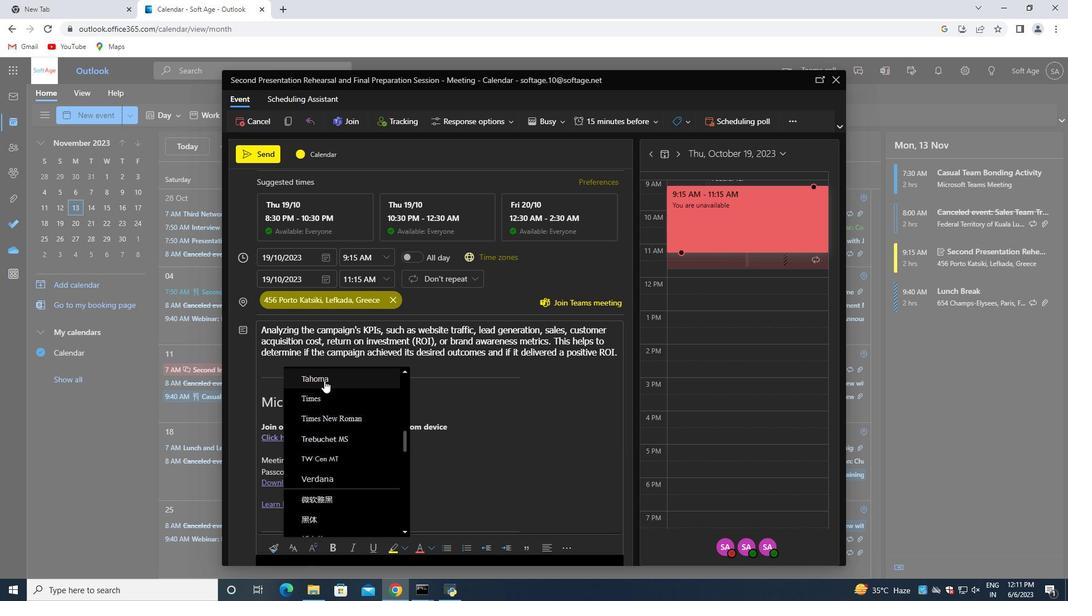 
Action: Mouse pressed left at (324, 379)
Screenshot: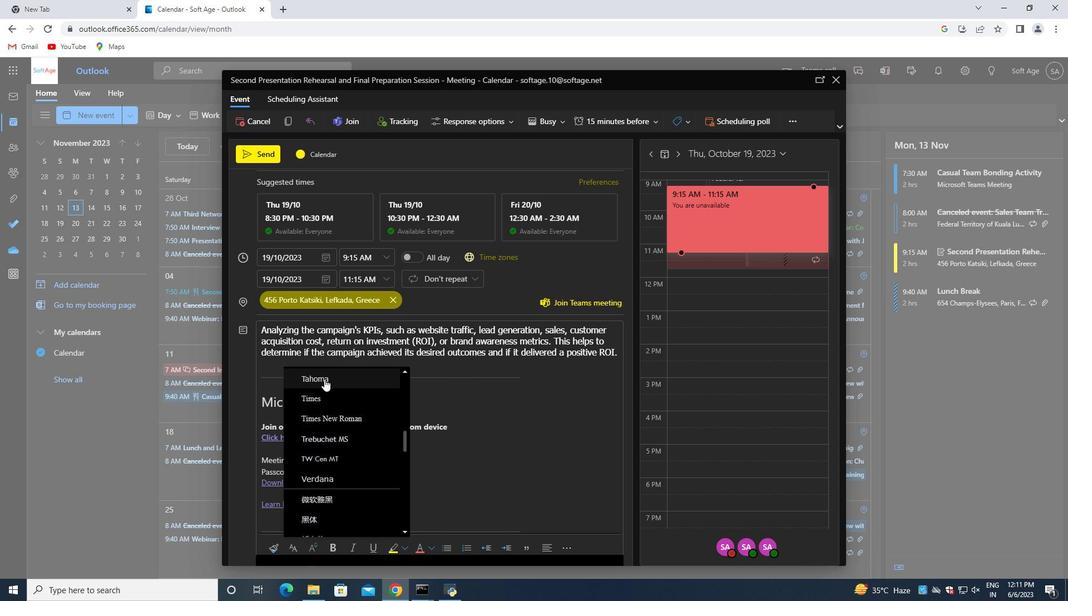 
Action: Mouse moved to (582, 370)
Screenshot: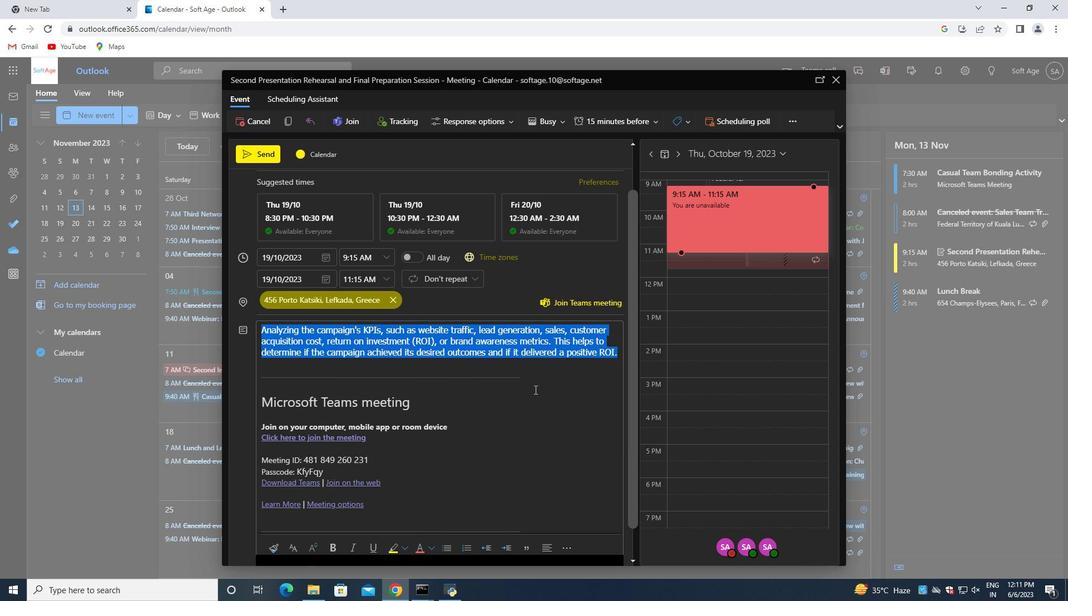 
Action: Mouse pressed left at (582, 370)
Screenshot: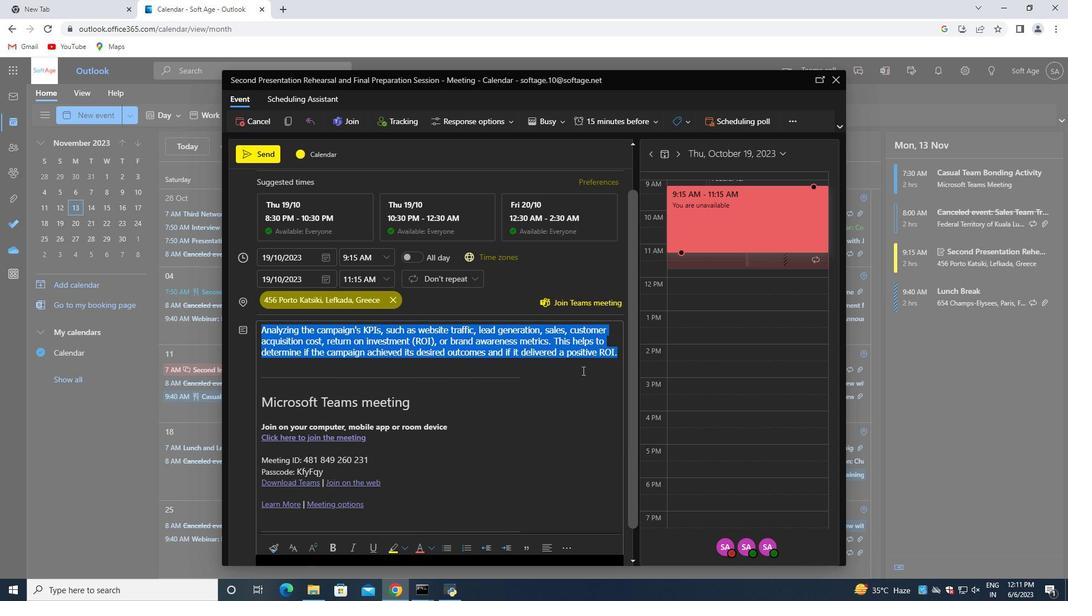 
Action: Mouse scrolled (582, 371) with delta (0, 0)
Screenshot: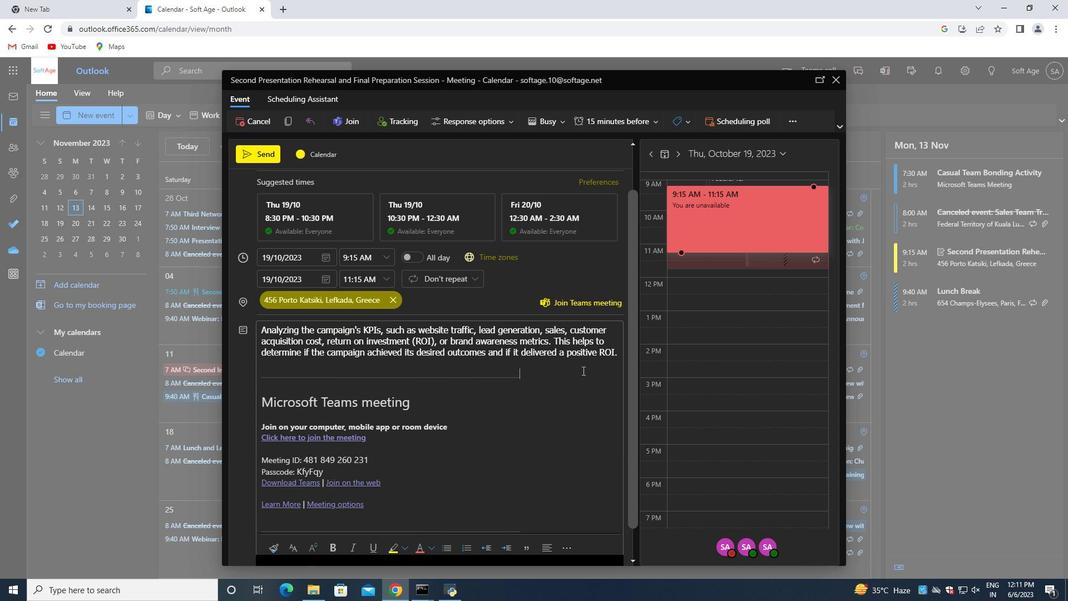 
Action: Mouse scrolled (582, 371) with delta (0, 0)
Screenshot: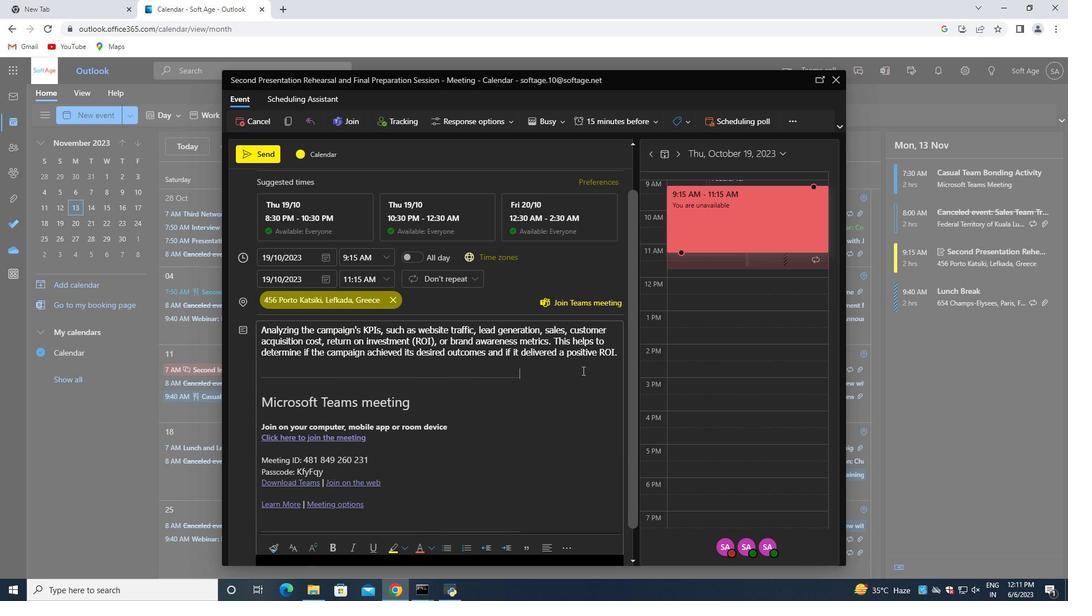 
Action: Mouse scrolled (582, 371) with delta (0, 0)
Screenshot: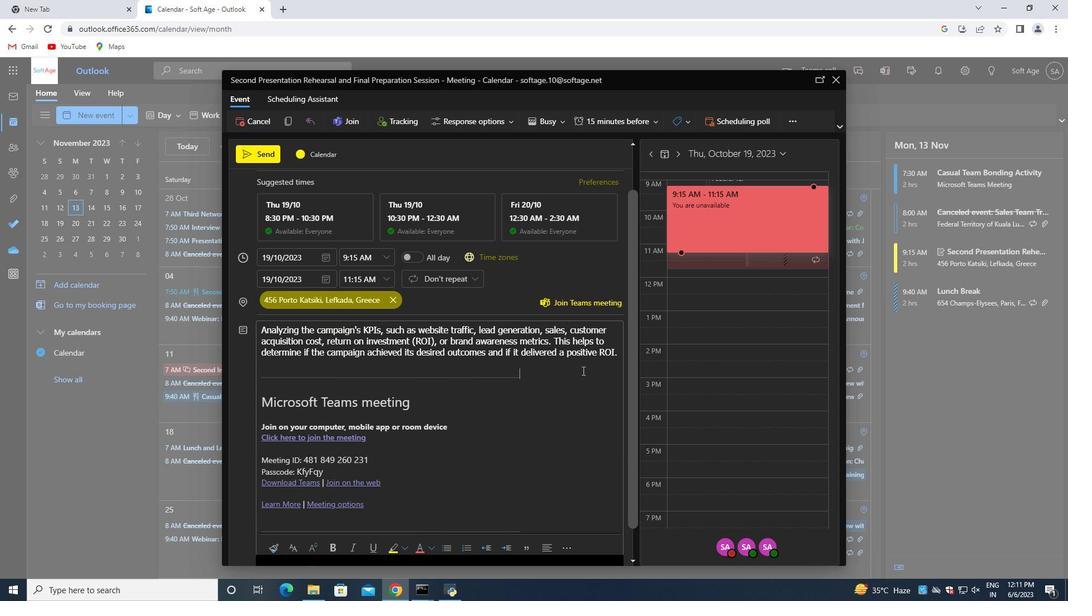 
Action: Mouse moved to (539, 120)
Screenshot: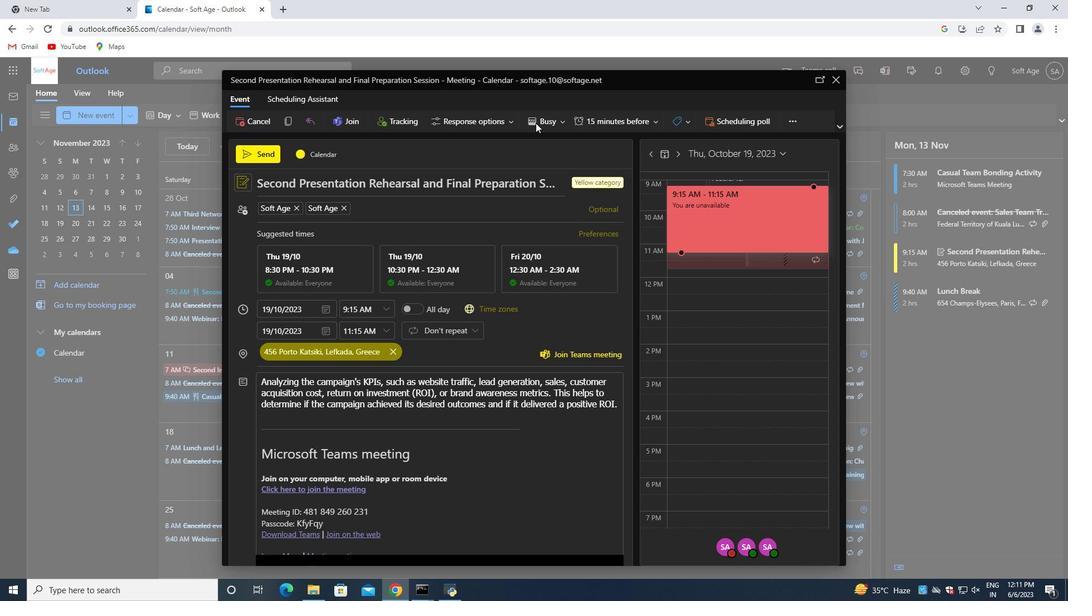 
Action: Mouse pressed left at (539, 120)
Screenshot: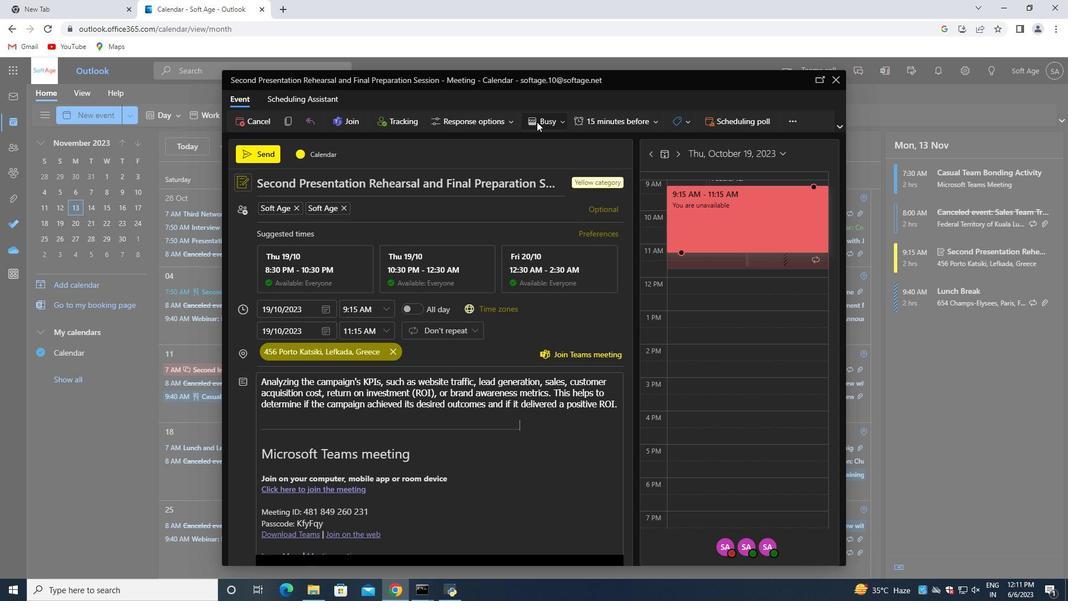 
Action: Mouse moved to (508, 224)
Screenshot: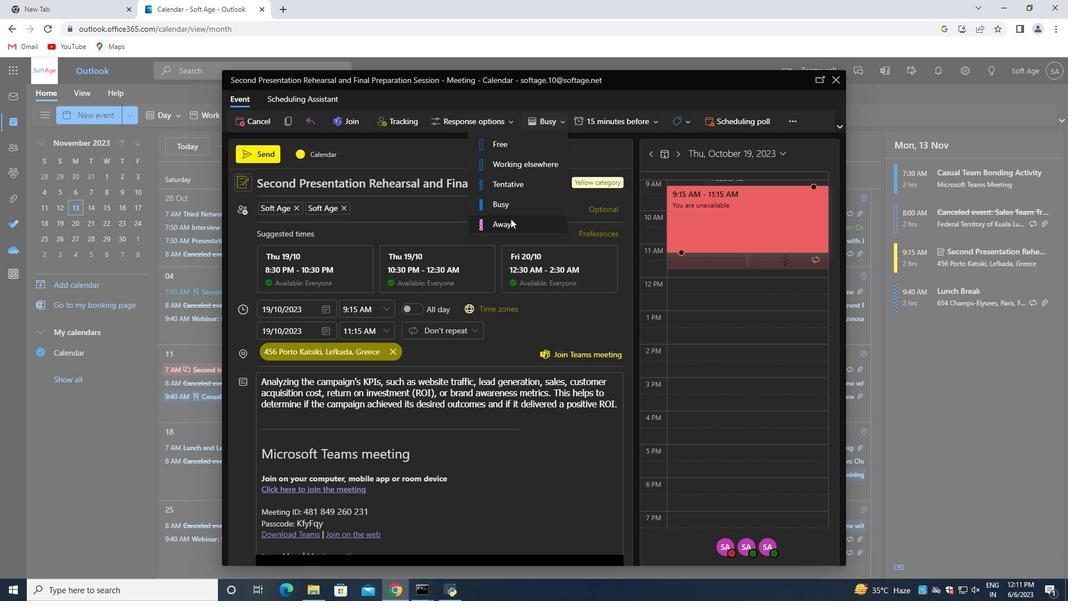 
Action: Mouse pressed left at (508, 224)
Screenshot: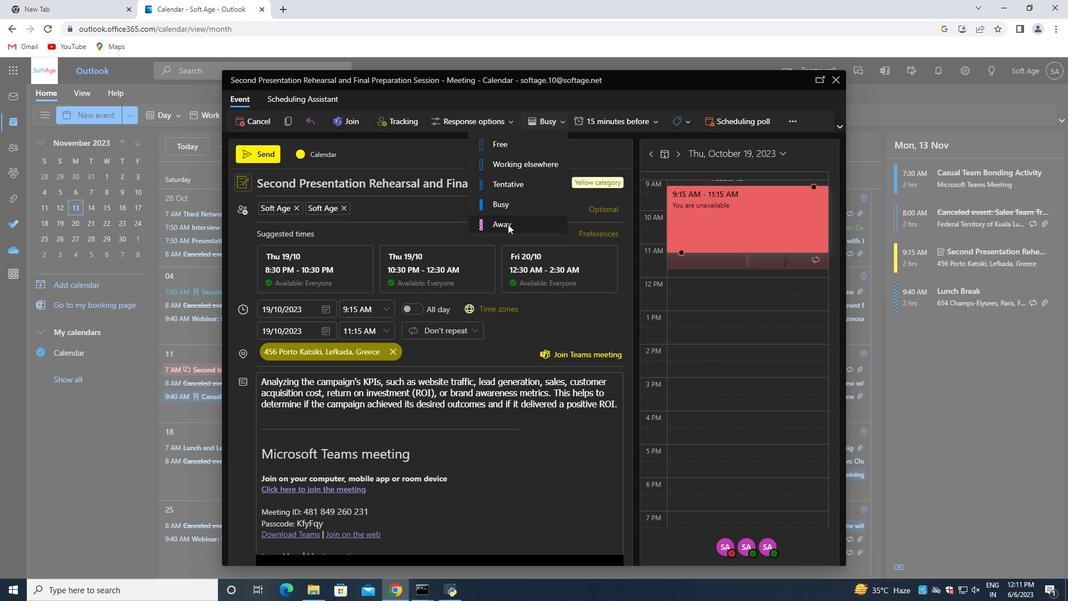 
Action: Mouse moved to (463, 270)
Screenshot: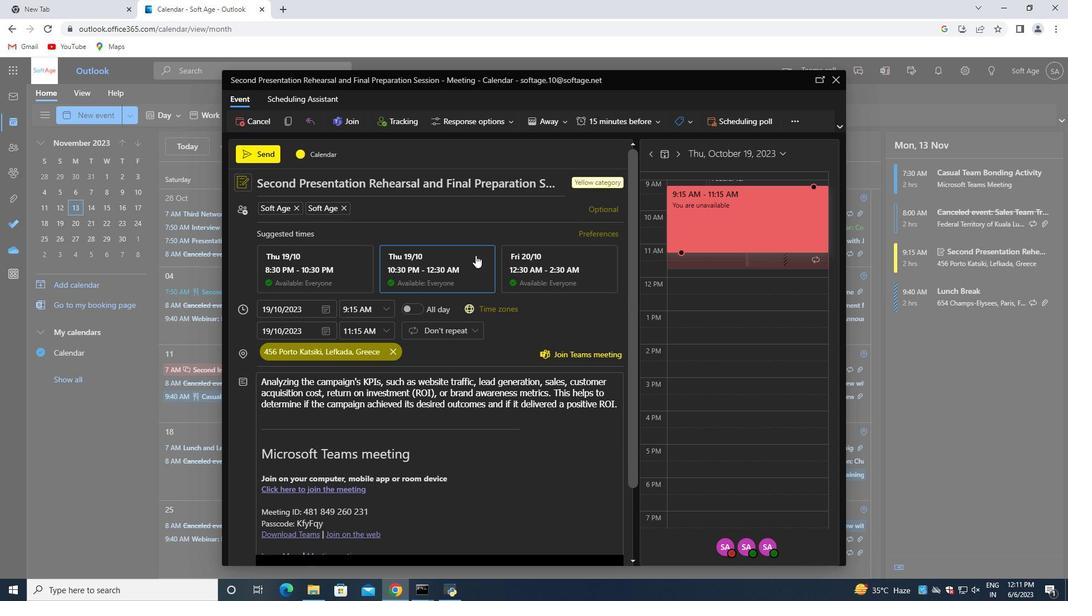 
Action: Mouse scrolled (463, 269) with delta (0, 0)
Screenshot: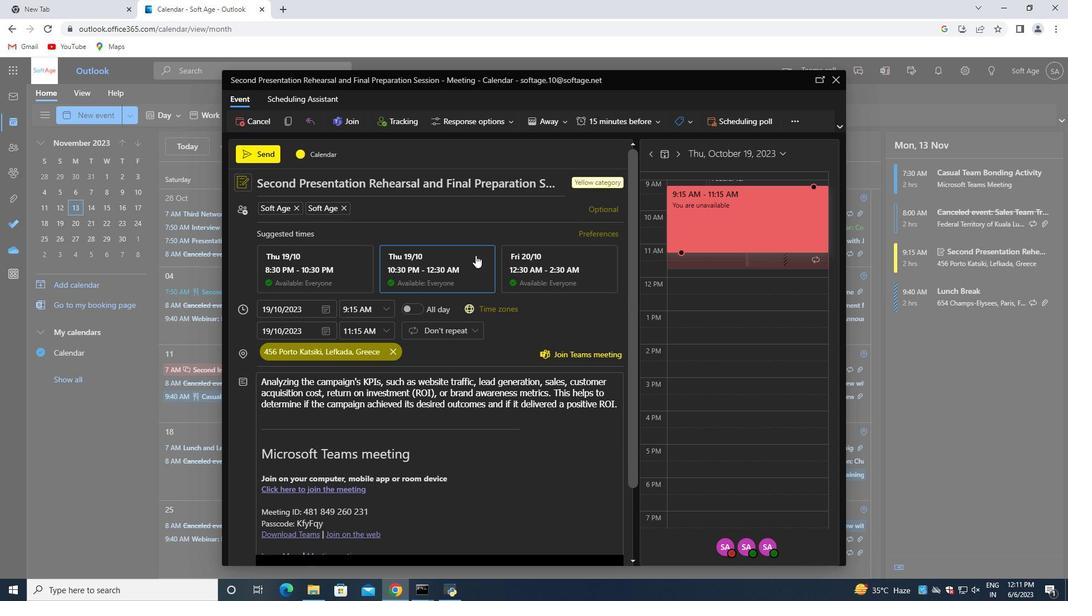 
Action: Mouse moved to (458, 274)
Screenshot: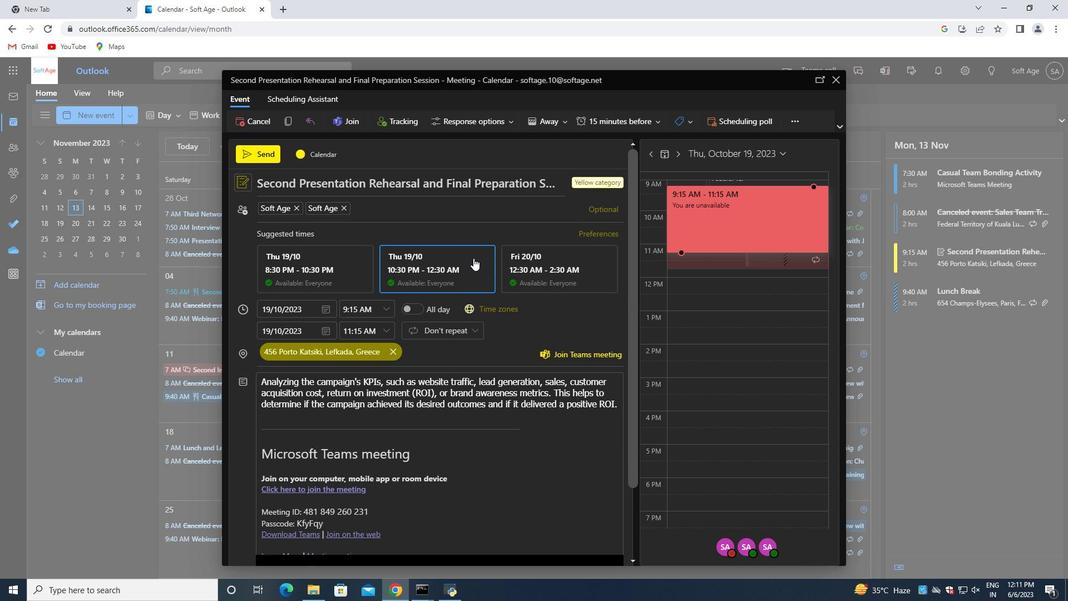 
Action: Mouse scrolled (458, 273) with delta (0, 0)
Screenshot: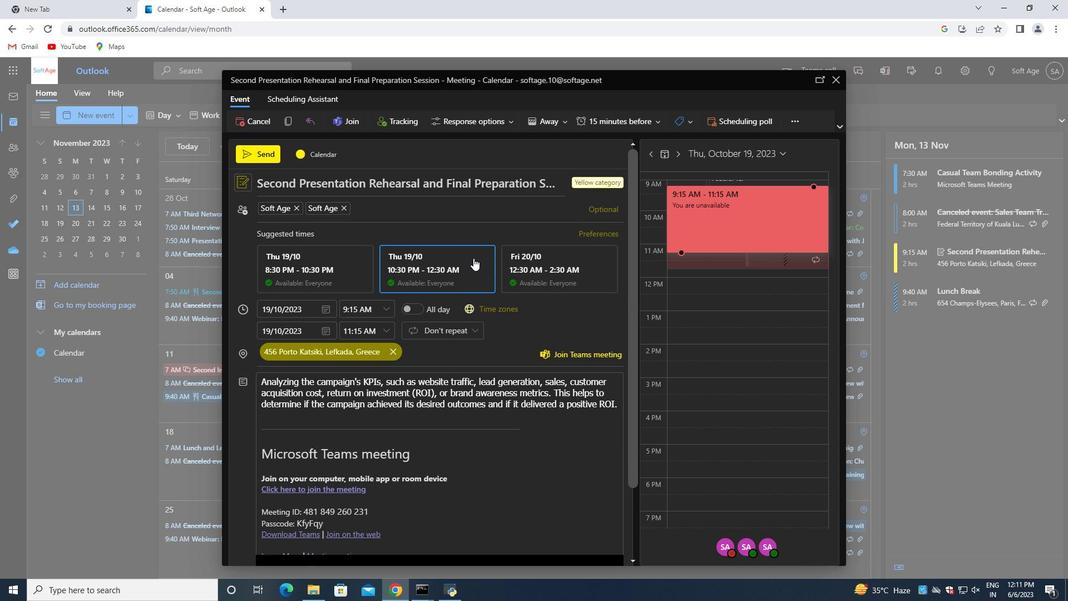 
Action: Mouse moved to (455, 276)
Screenshot: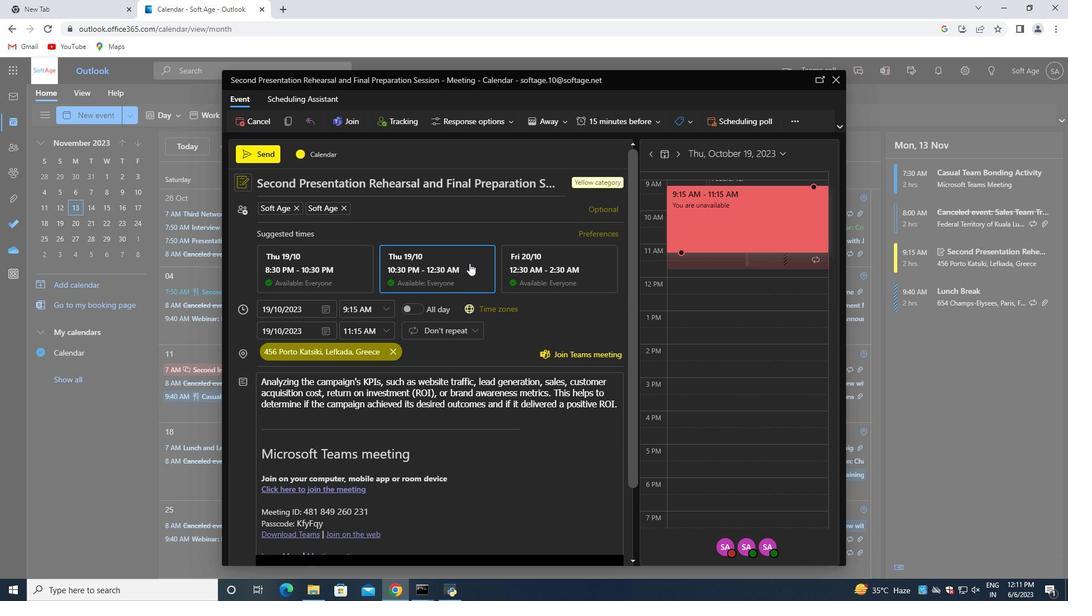 
Action: Mouse scrolled (455, 276) with delta (0, 0)
Screenshot: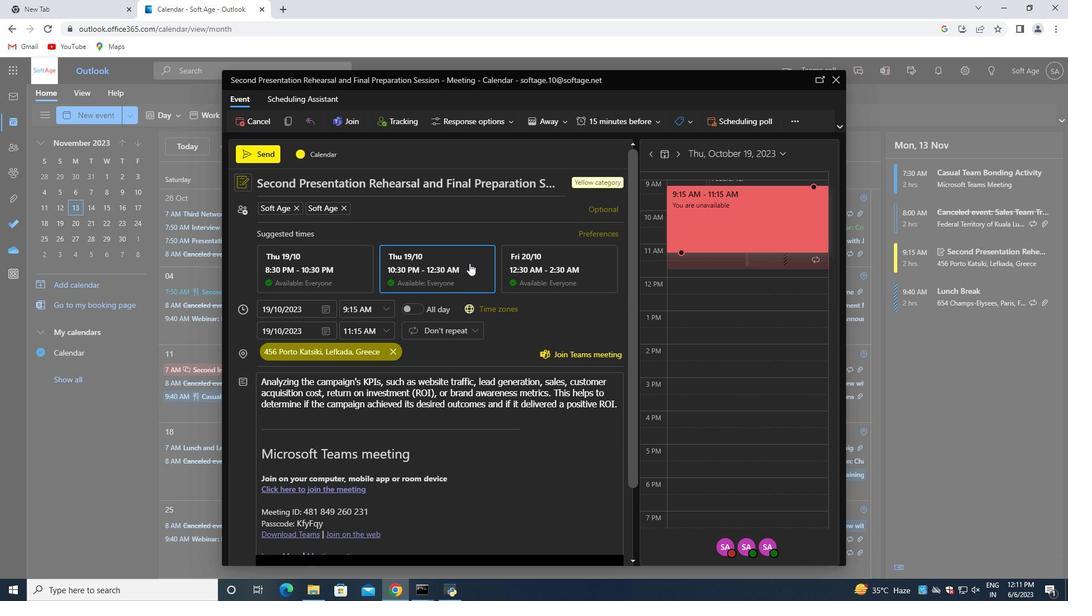 
Action: Mouse moved to (454, 279)
Screenshot: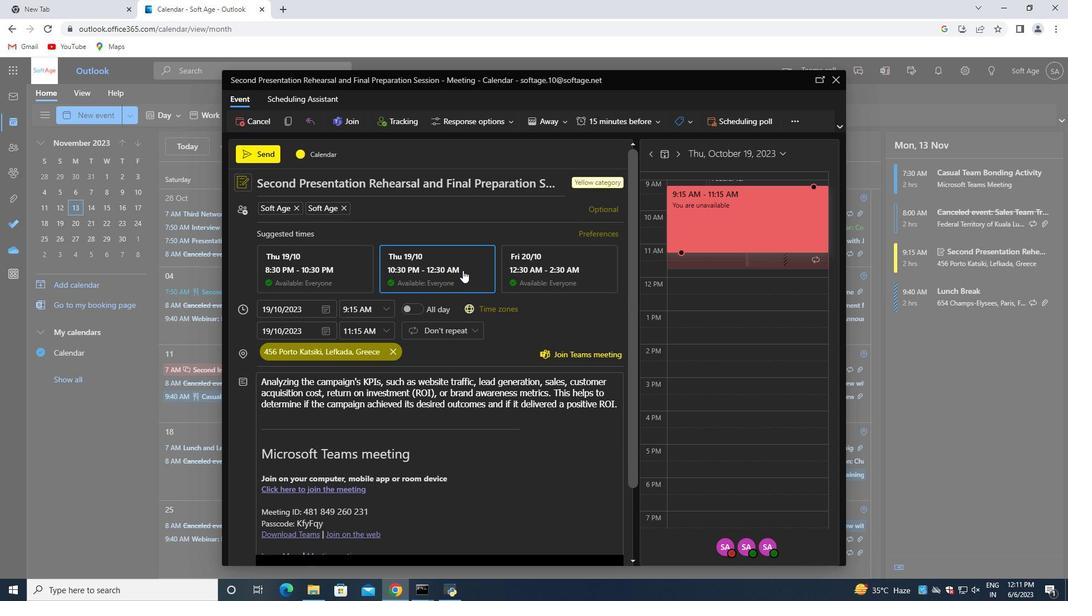 
Action: Mouse scrolled (454, 279) with delta (0, 0)
Screenshot: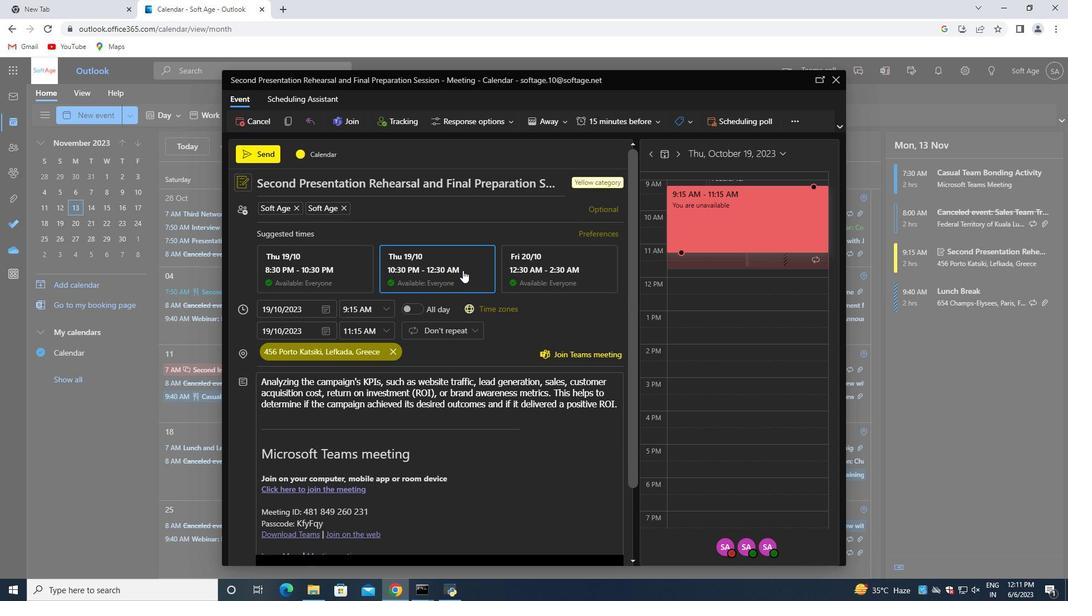 
Action: Mouse moved to (619, 318)
Screenshot: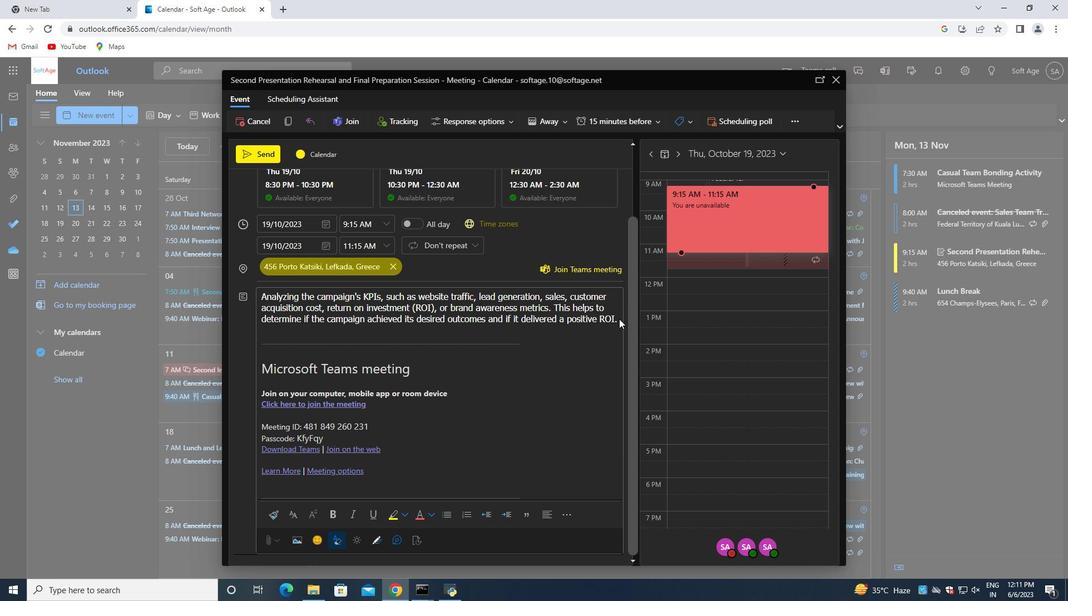 
Action: Mouse pressed left at (619, 318)
Screenshot: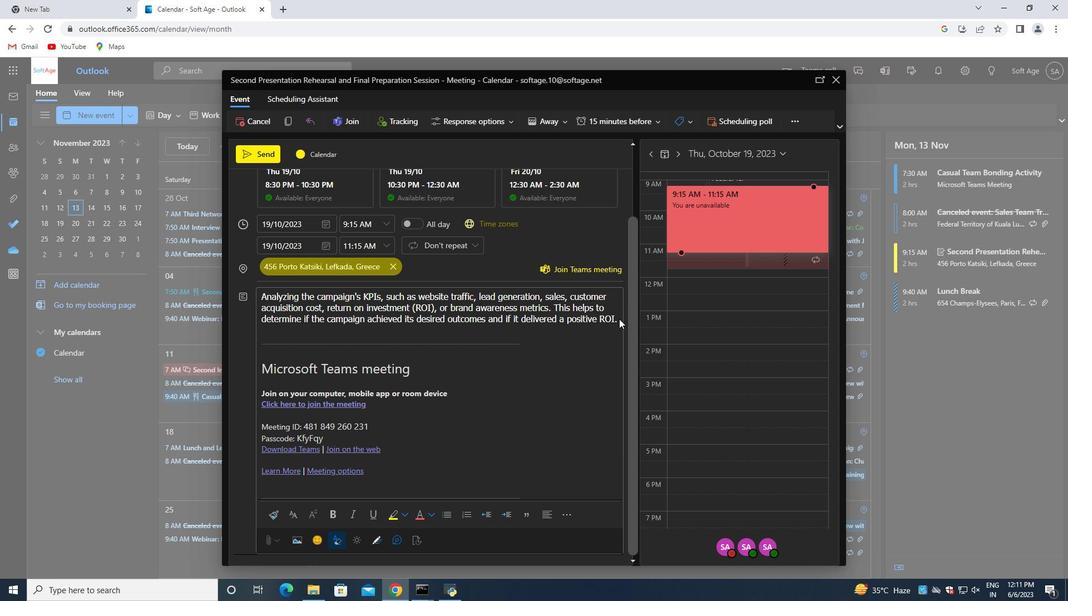
Action: Mouse moved to (617, 320)
Screenshot: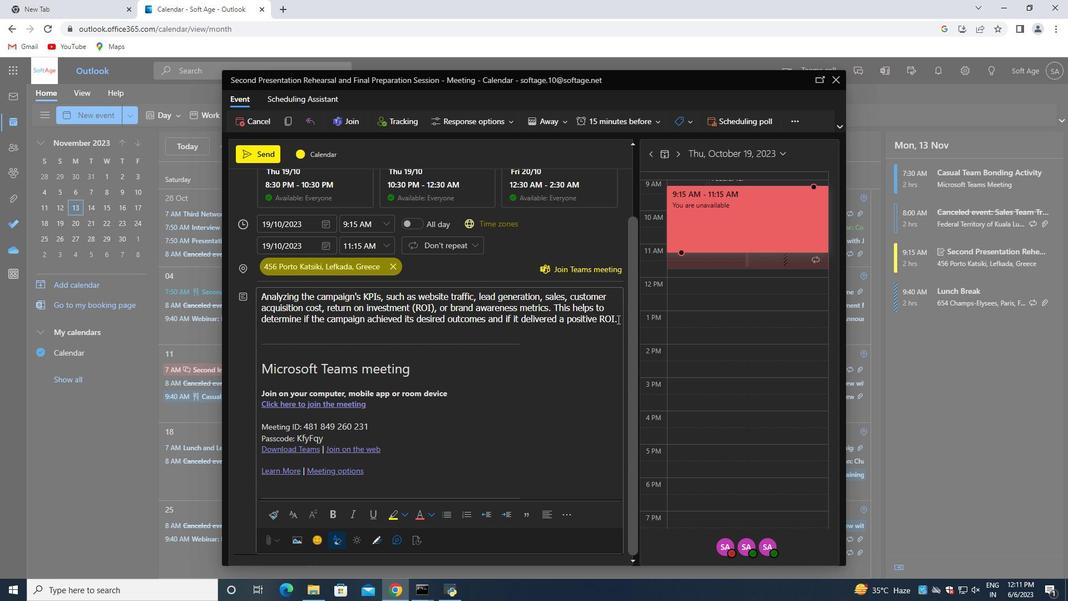 
Action: Mouse pressed left at (617, 320)
Screenshot: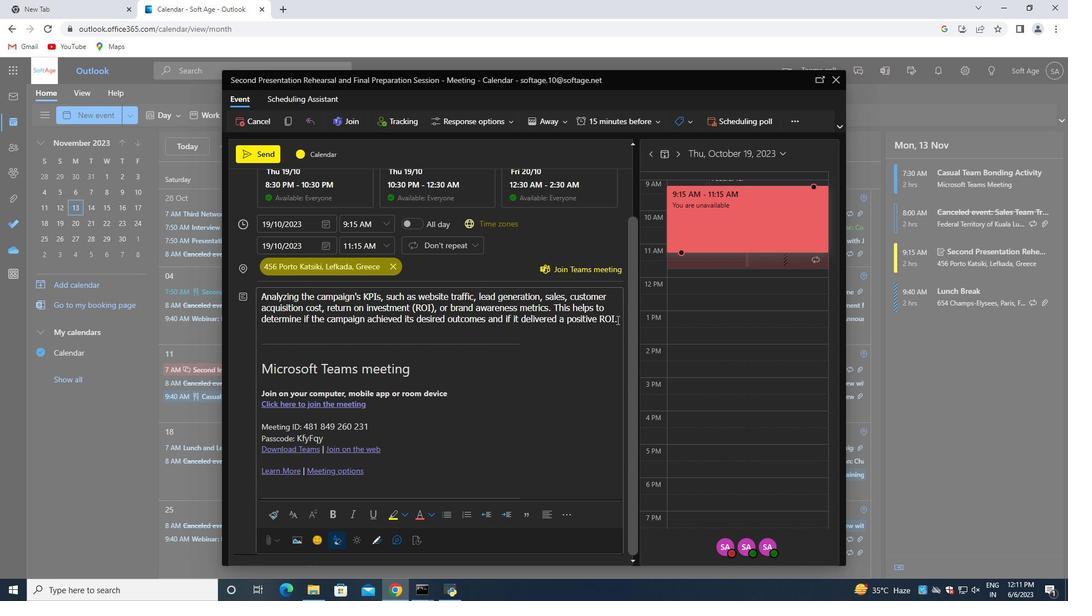 
Action: Mouse moved to (314, 544)
Screenshot: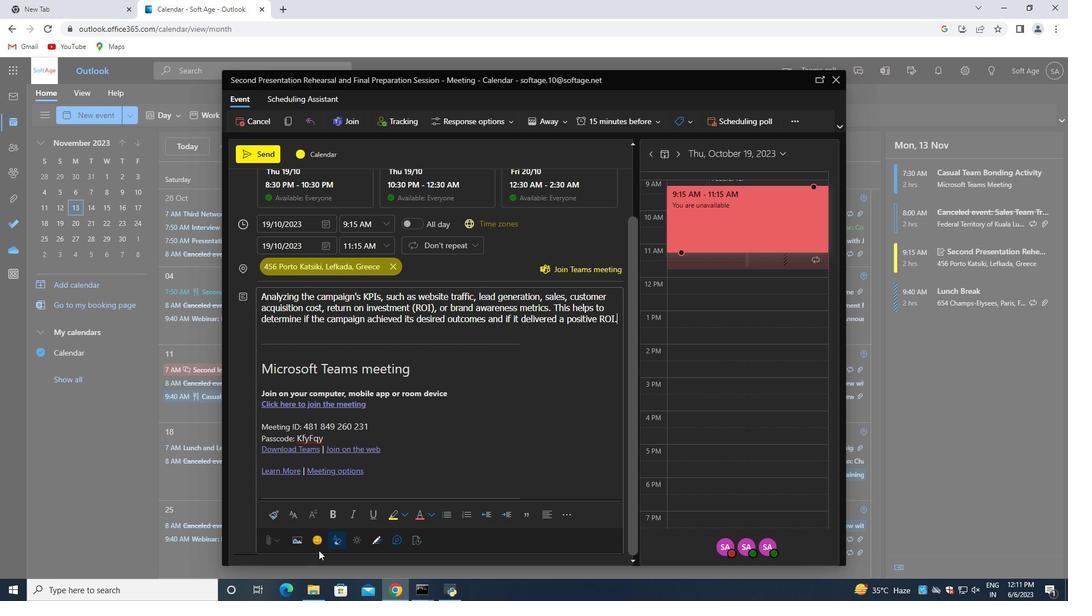 
Action: Mouse pressed left at (314, 544)
Screenshot: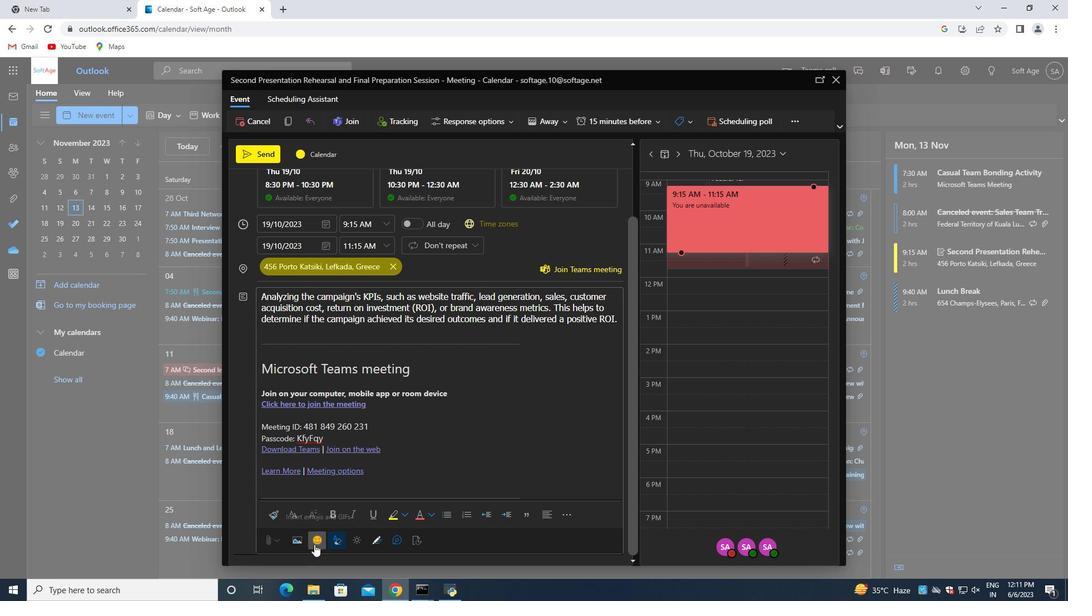
Action: Mouse moved to (718, 238)
Screenshot: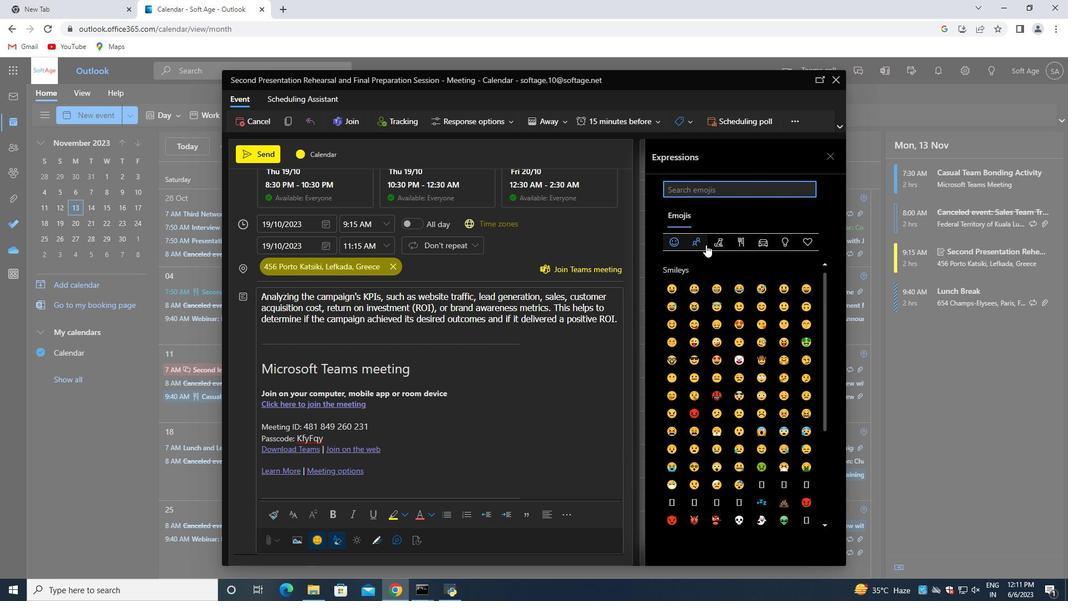 
Action: Mouse pressed left at (718, 238)
Screenshot: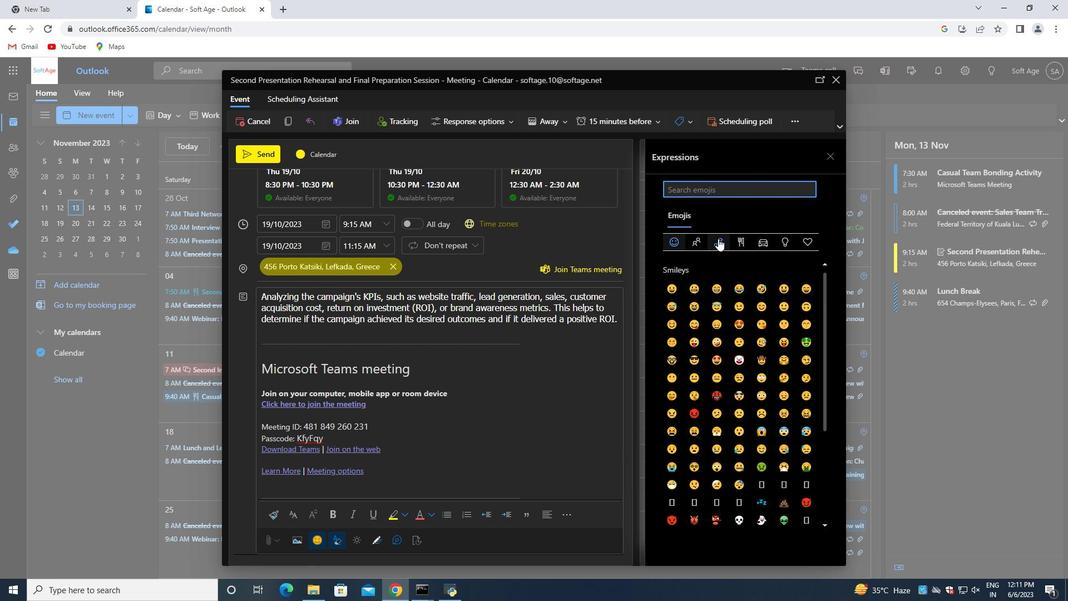 
Action: Mouse moved to (714, 381)
Screenshot: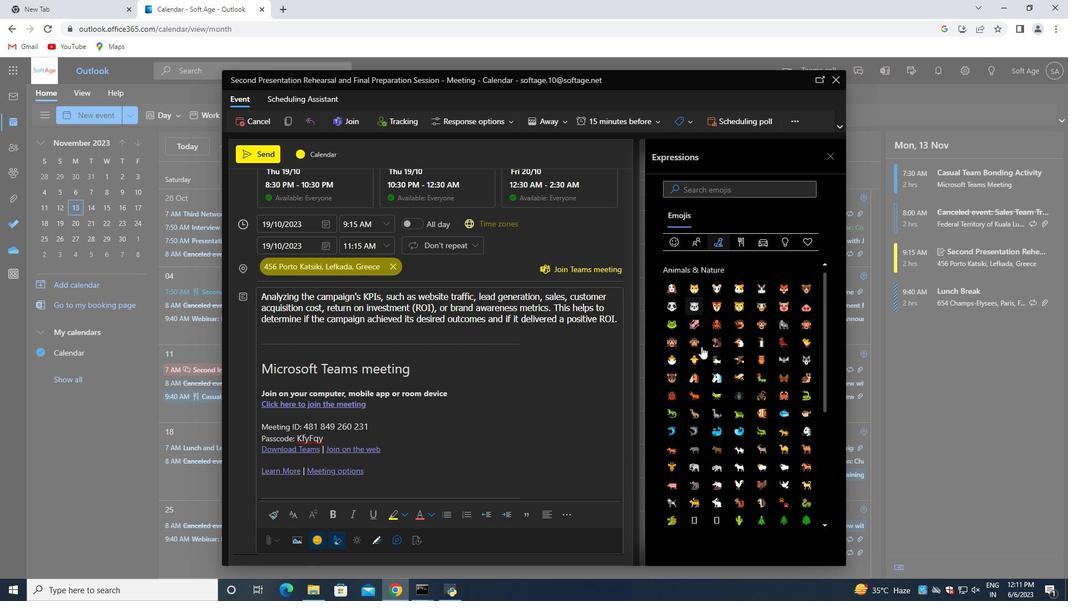
Action: Mouse scrolled (714, 381) with delta (0, 0)
Screenshot: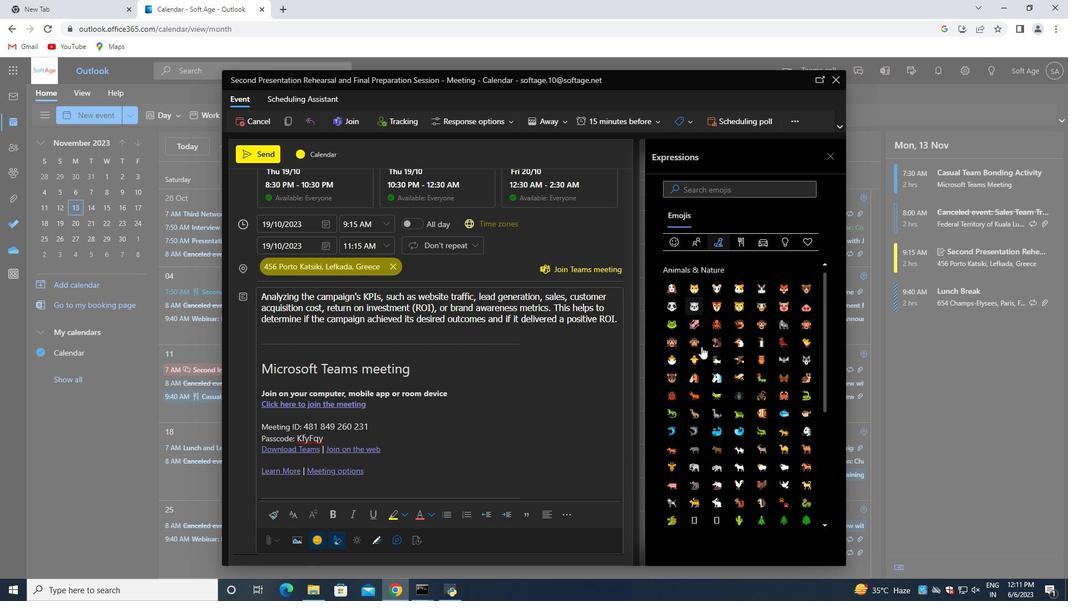 
Action: Mouse moved to (725, 406)
Screenshot: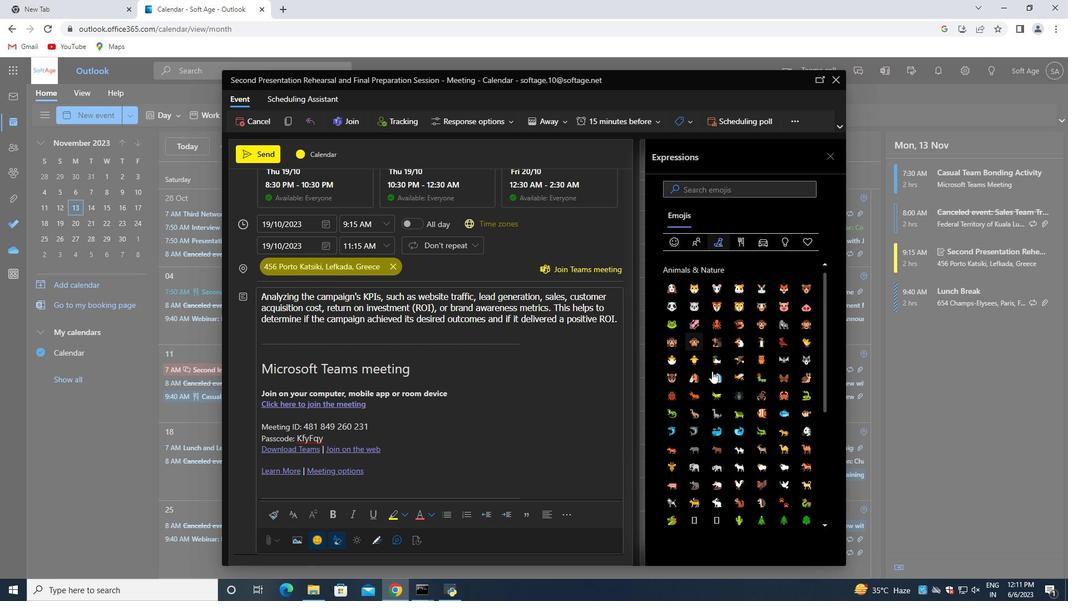 
Action: Mouse scrolled (721, 397) with delta (0, 0)
Screenshot: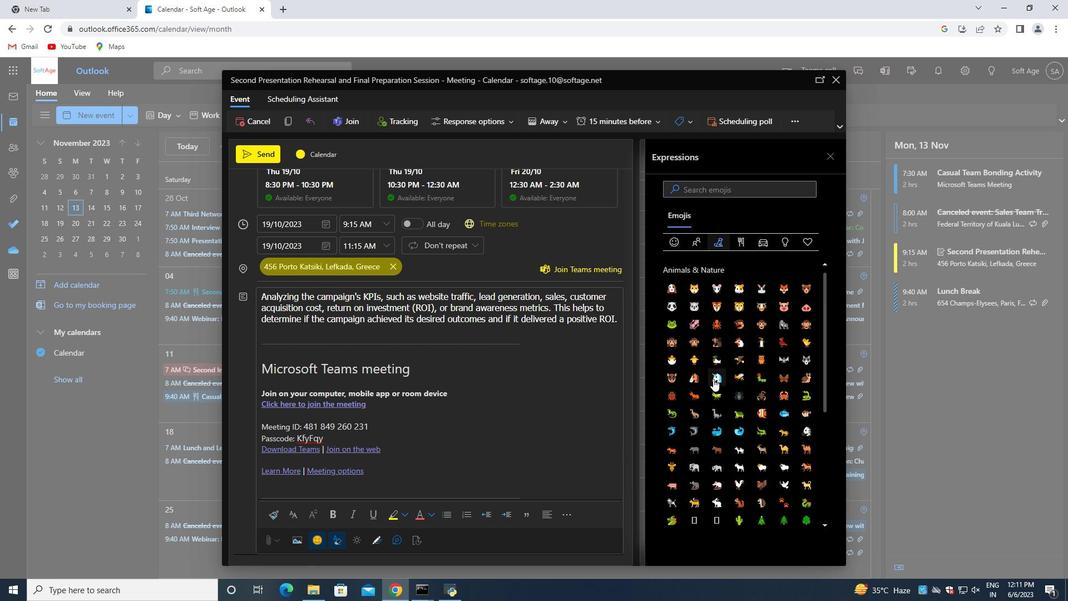 
Action: Mouse moved to (726, 407)
Screenshot: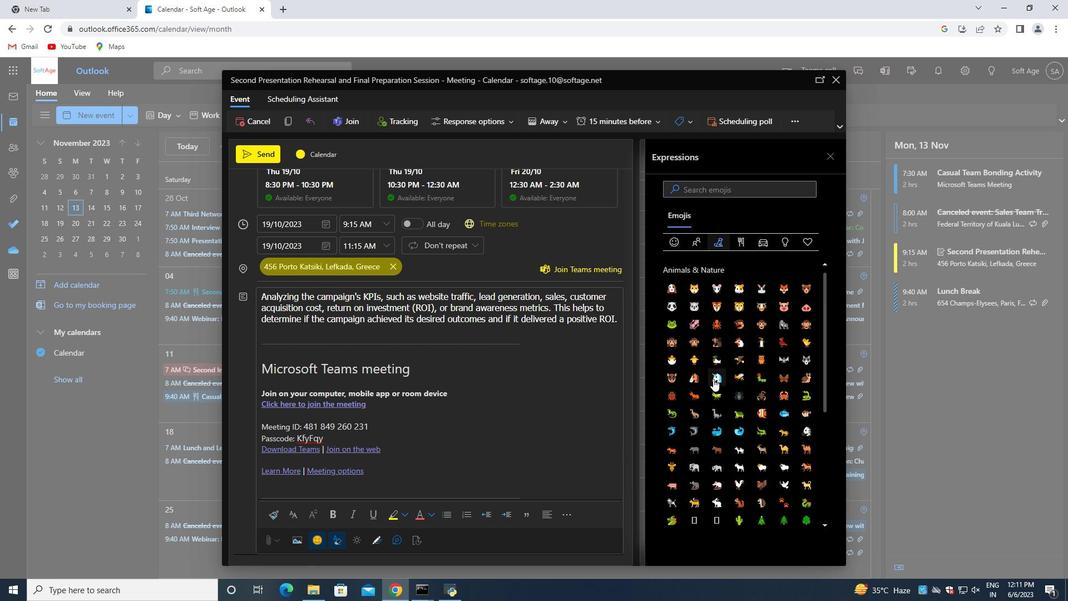 
Action: Mouse scrolled (726, 406) with delta (0, 0)
Screenshot: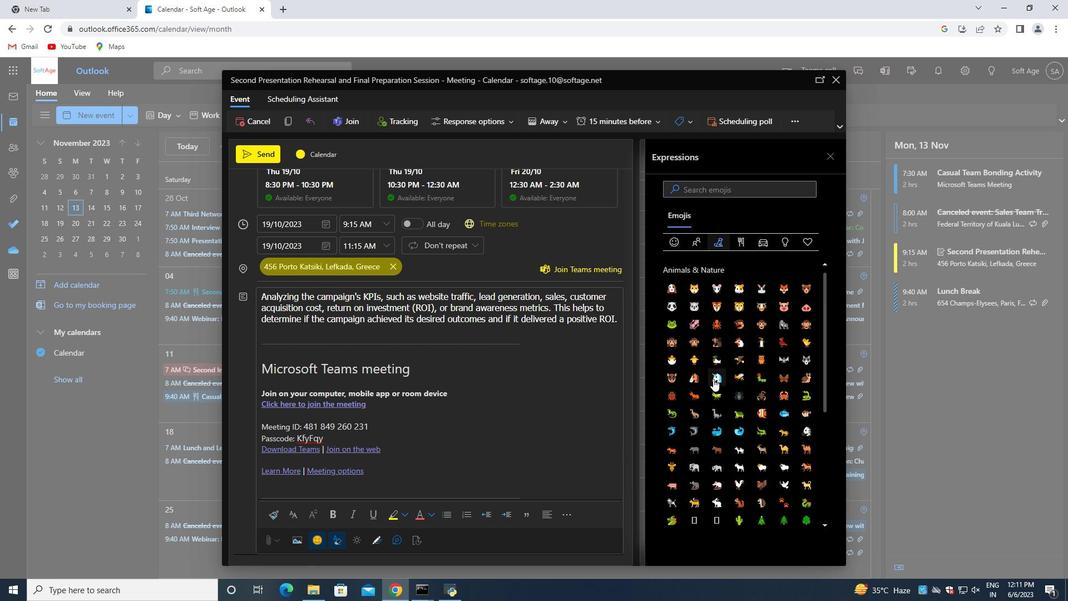 
Action: Mouse moved to (732, 412)
Screenshot: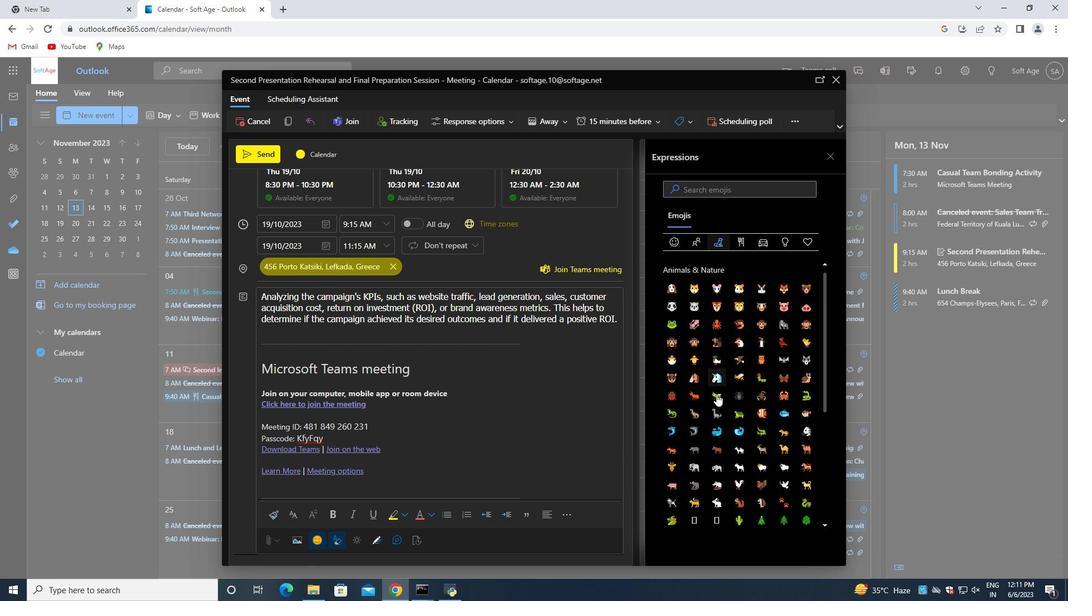 
Action: Mouse scrolled (732, 411) with delta (0, 0)
Screenshot: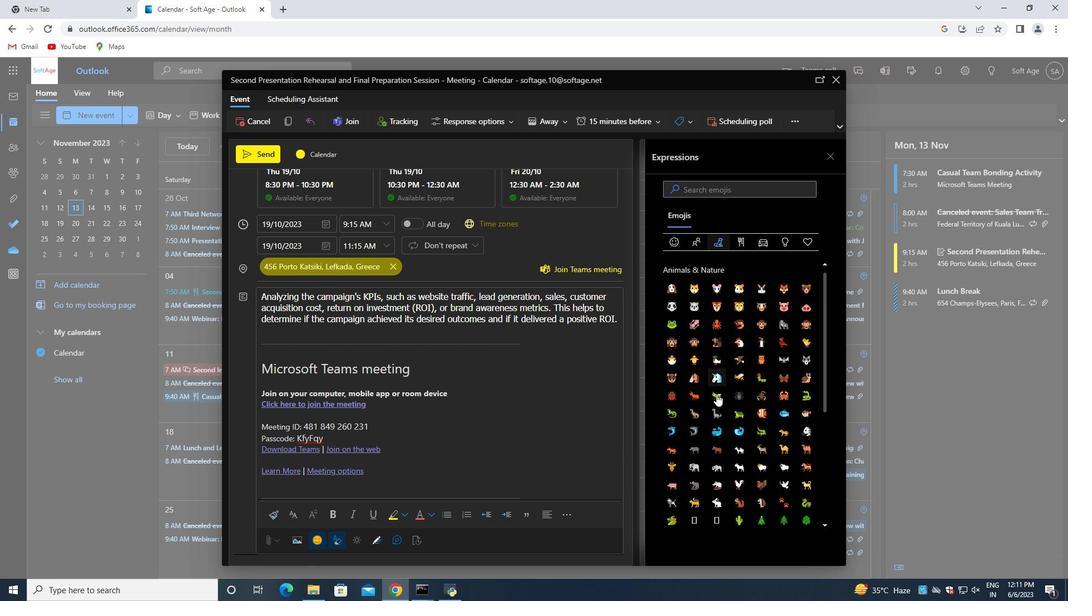
Action: Mouse moved to (780, 396)
Screenshot: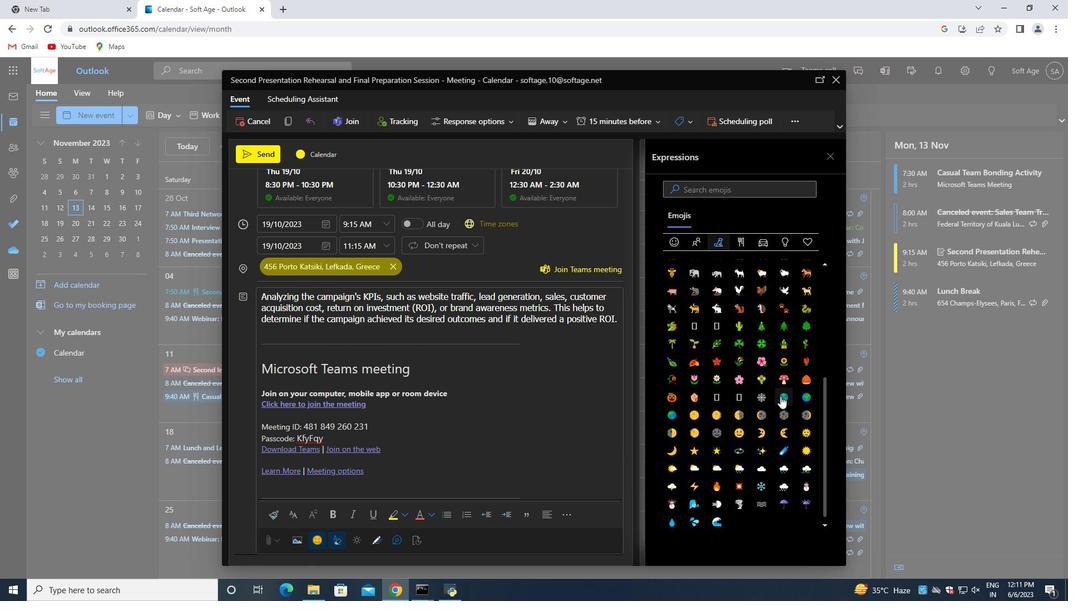 
Action: Mouse pressed left at (780, 396)
Screenshot: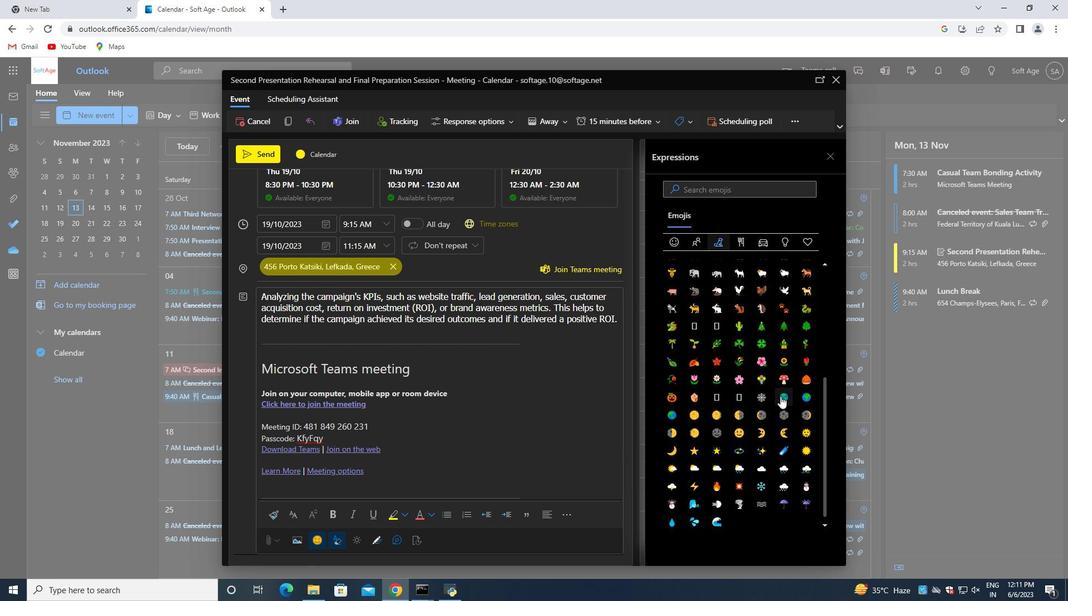 
Action: Mouse moved to (548, 355)
Screenshot: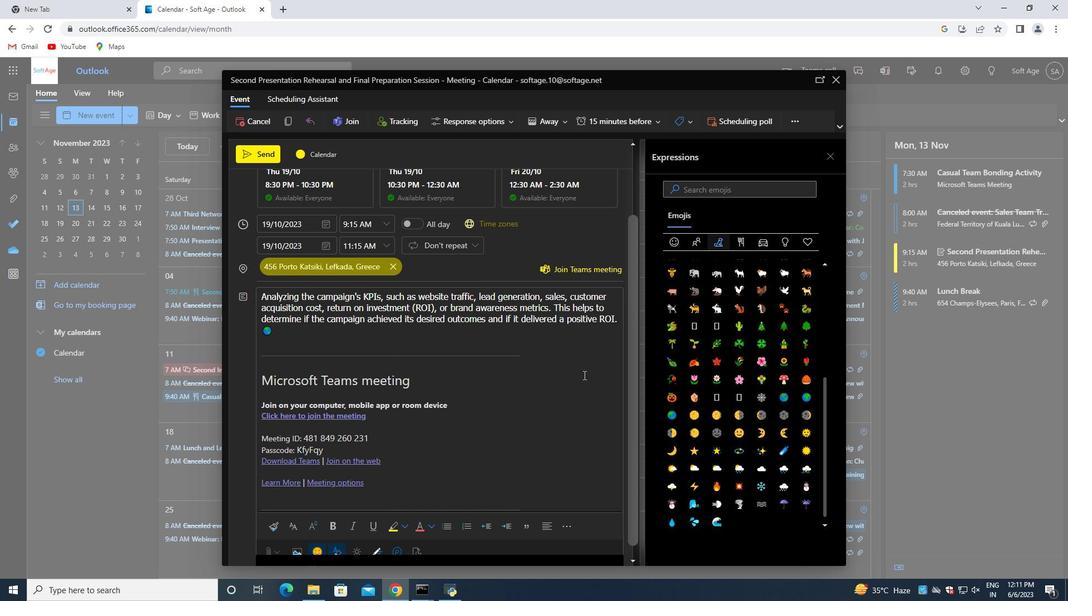 
Action: Mouse scrolled (548, 355) with delta (0, 0)
Screenshot: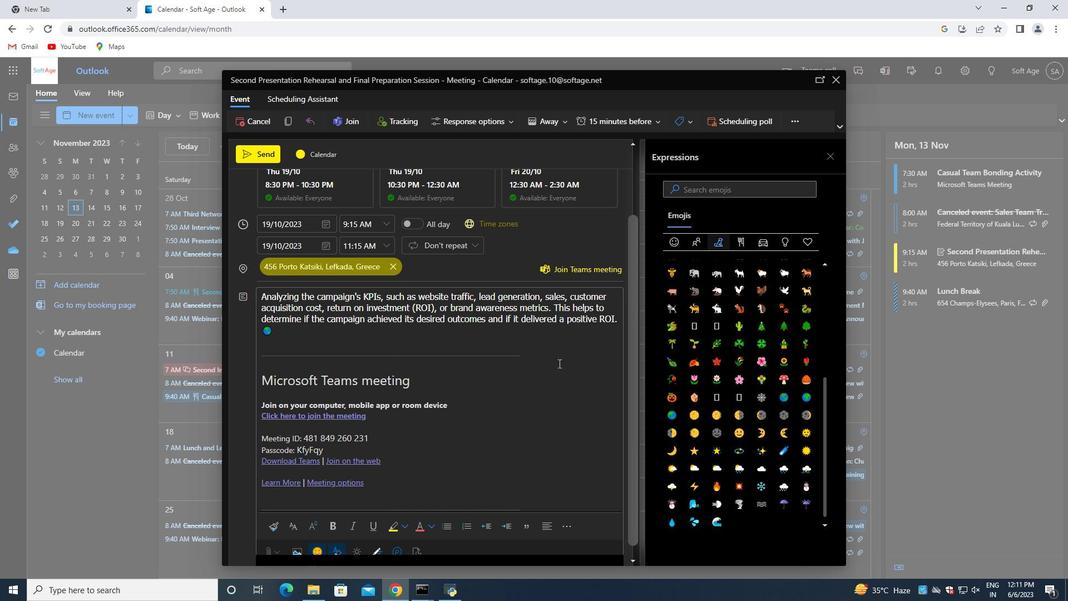 
Action: Mouse moved to (547, 353)
Screenshot: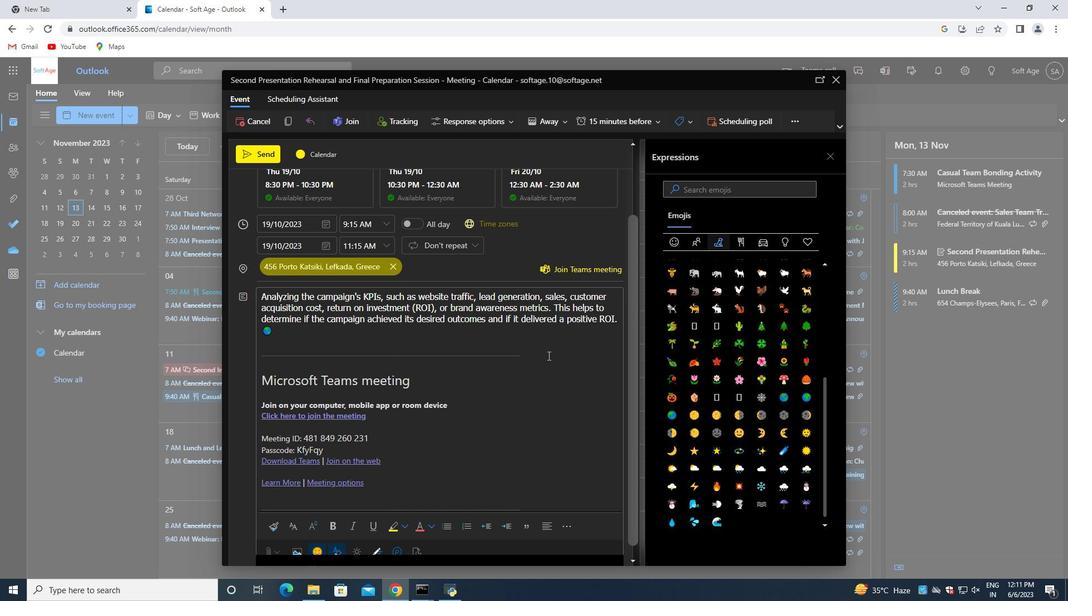 
Action: Mouse scrolled (547, 355) with delta (0, 0)
Screenshot: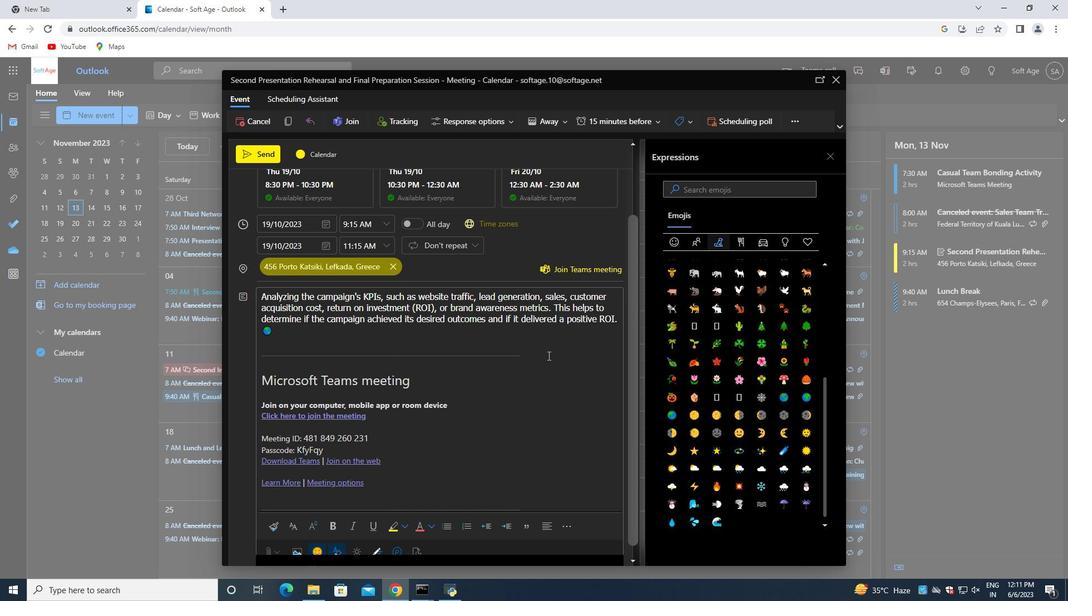 
Action: Mouse scrolled (547, 354) with delta (0, 0)
Screenshot: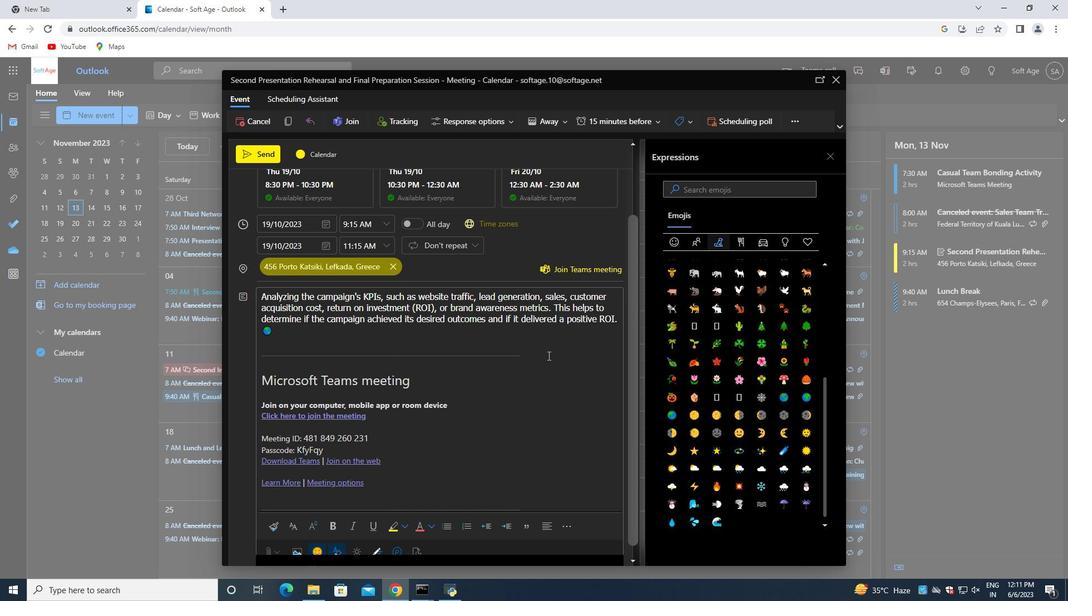 
Action: Mouse scrolled (547, 354) with delta (0, 0)
Screenshot: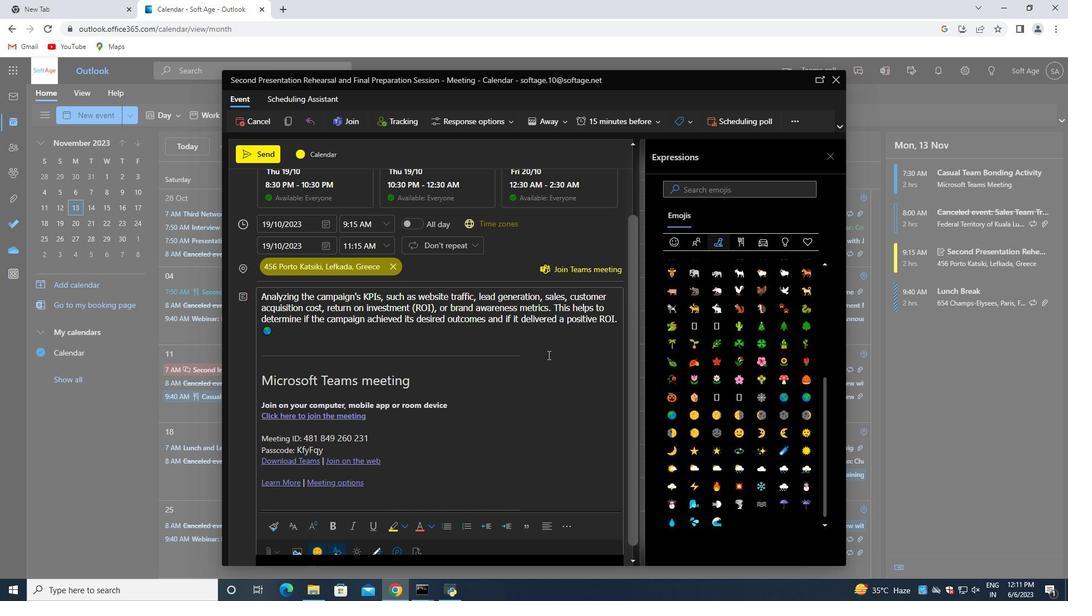 
Action: Mouse moved to (364, 211)
Screenshot: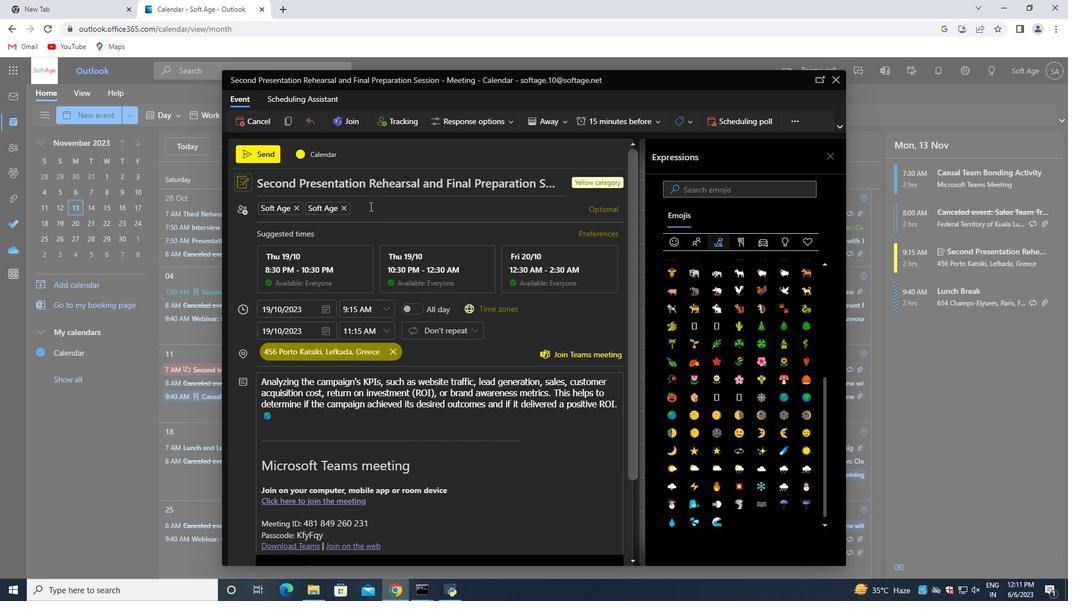 
Action: Mouse pressed left at (364, 211)
Screenshot: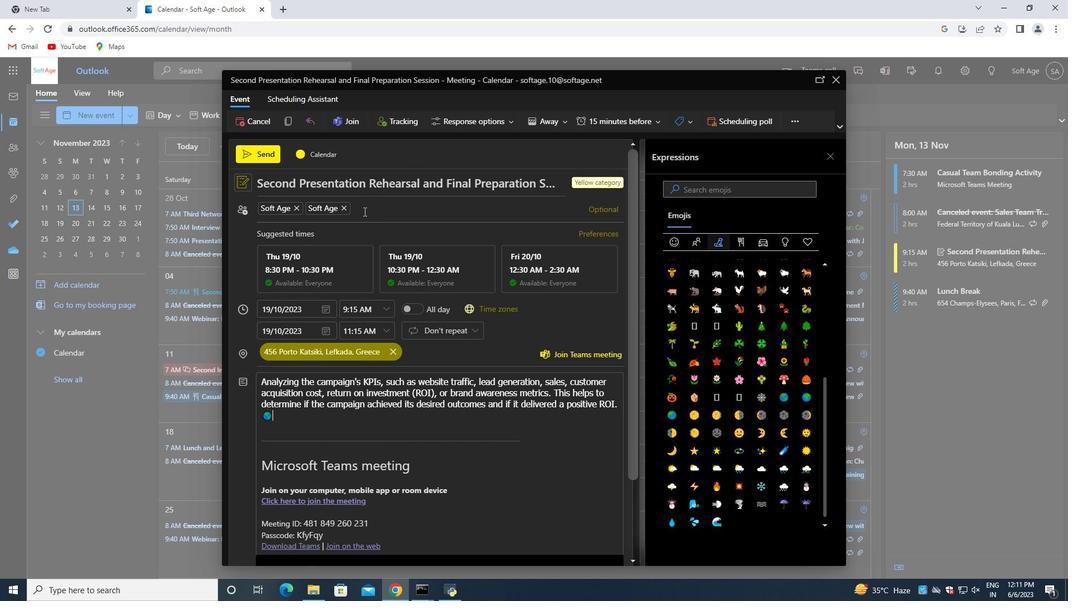 
Action: Key pressed softage.7<Key.shift>@softage.net<Key.enter>
Screenshot: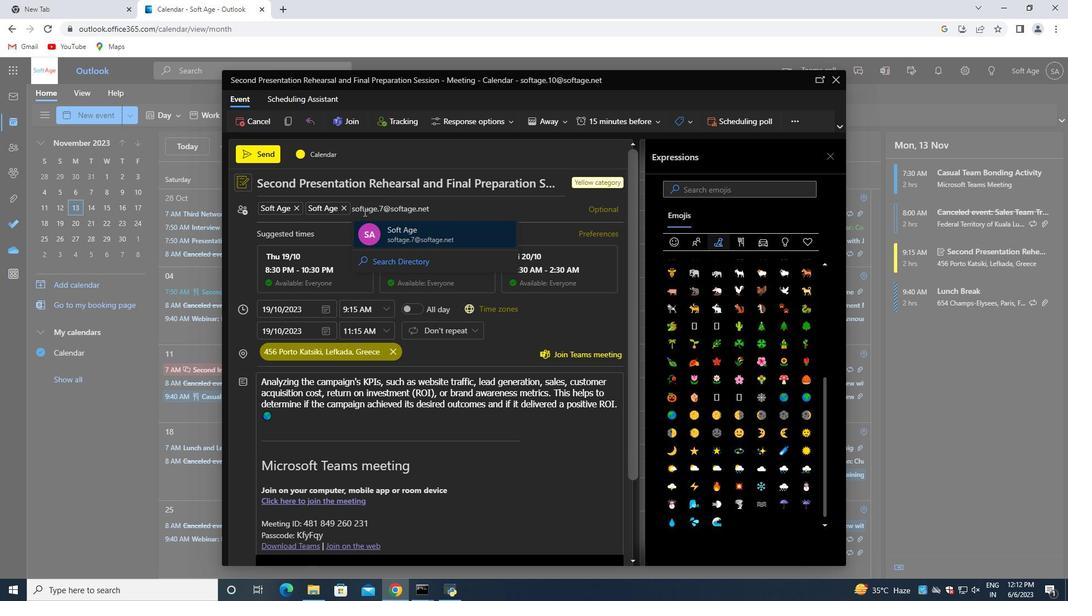 
Action: Mouse moved to (274, 416)
Screenshot: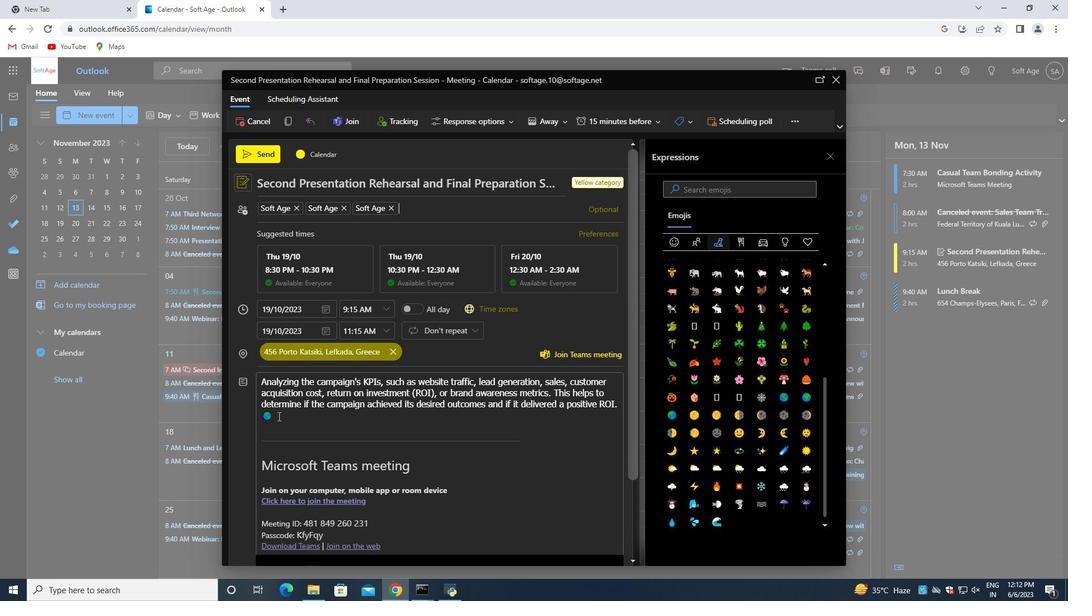 
Action: Mouse pressed left at (274, 416)
Screenshot: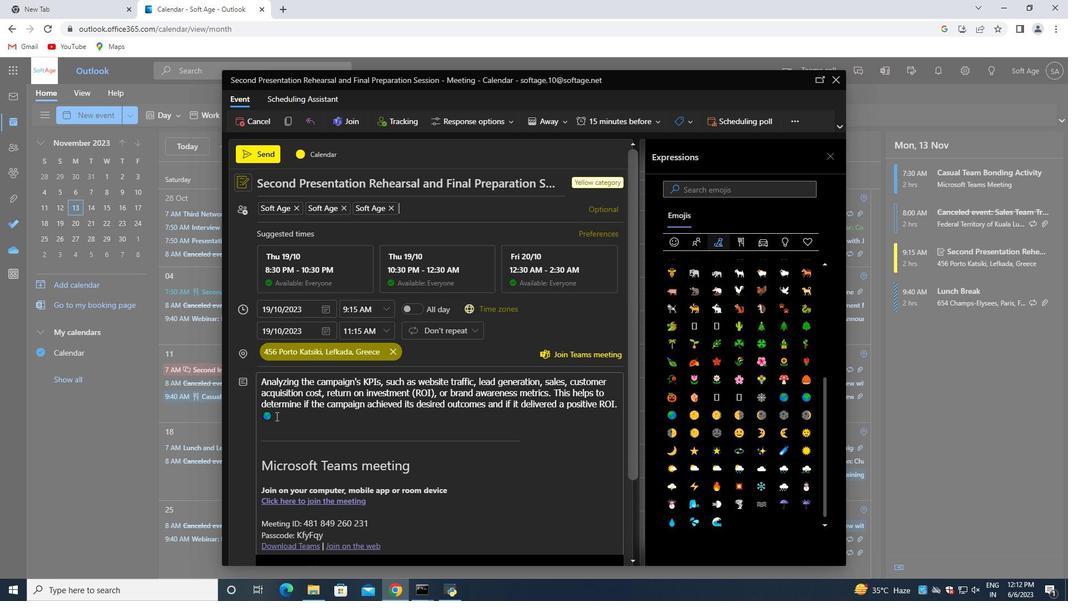 
Action: Mouse moved to (347, 424)
Screenshot: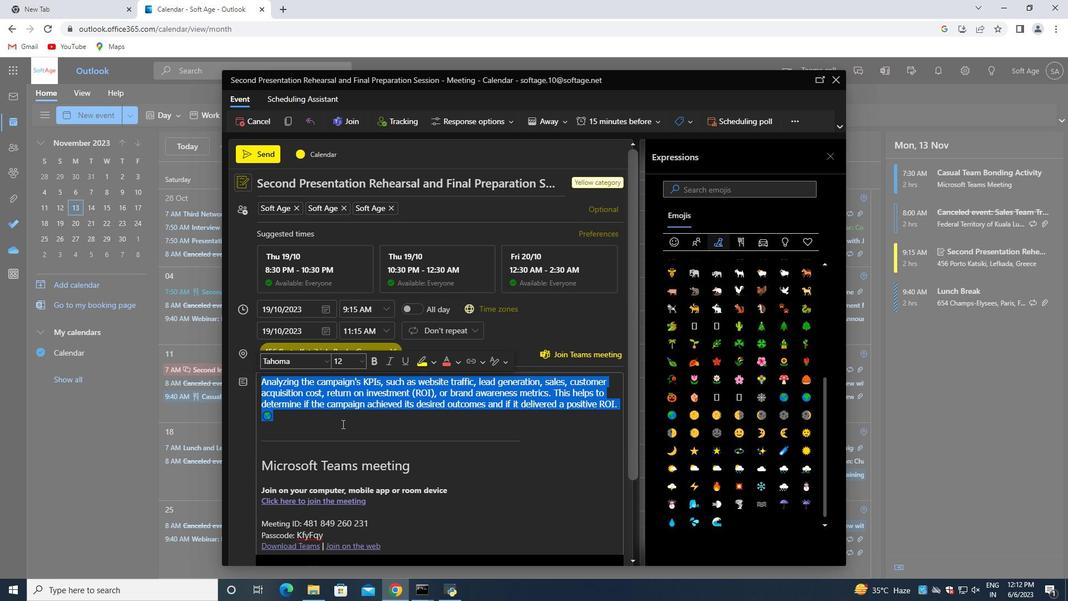 
Action: Mouse scrolled (347, 423) with delta (0, 0)
Screenshot: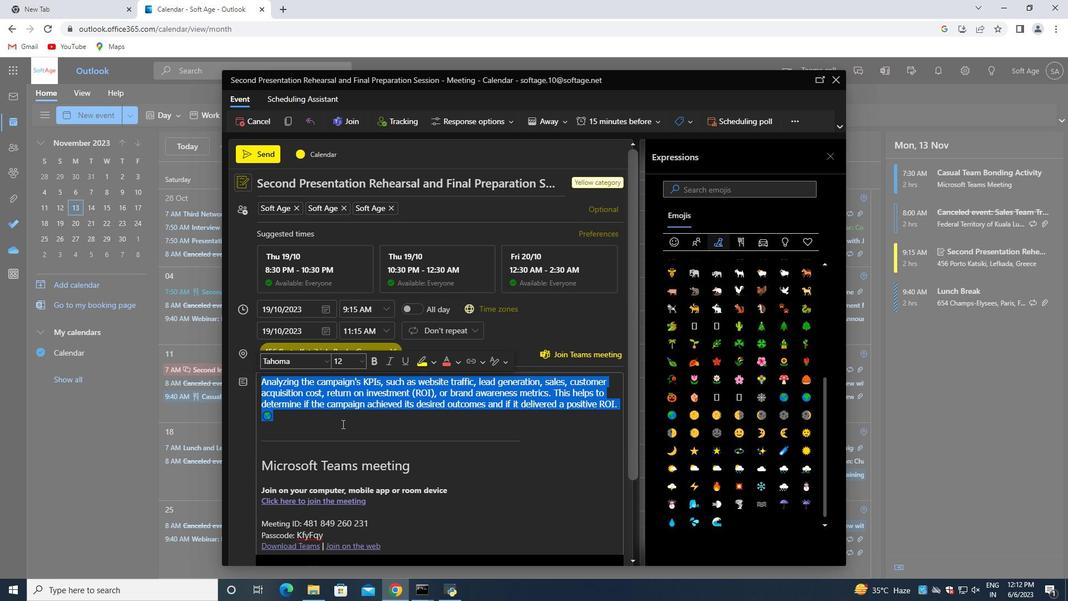 
Action: Mouse scrolled (347, 423) with delta (0, 0)
Screenshot: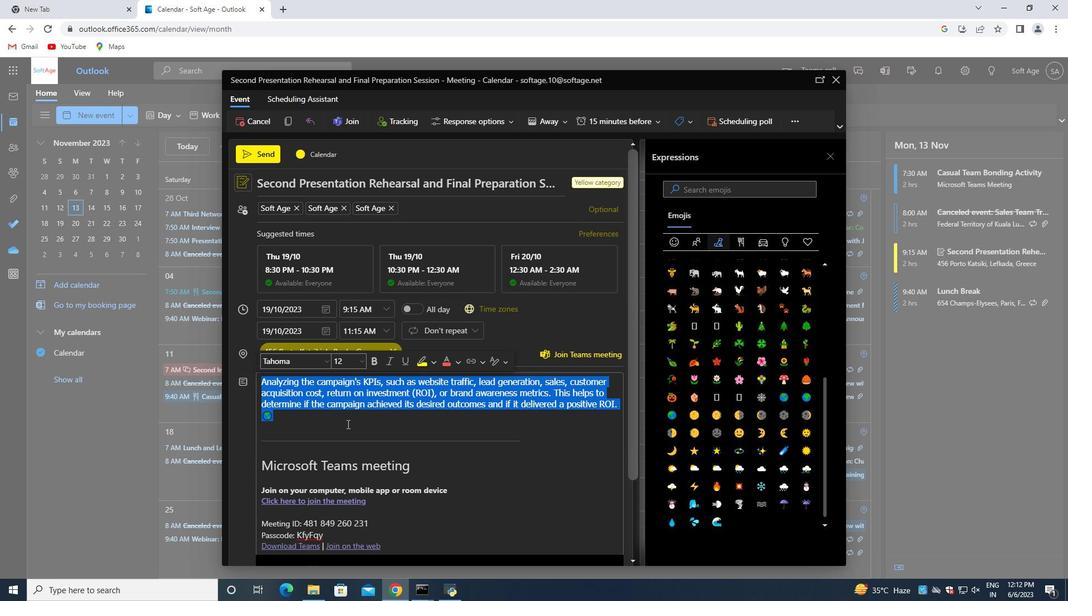 
Action: Mouse moved to (569, 519)
Screenshot: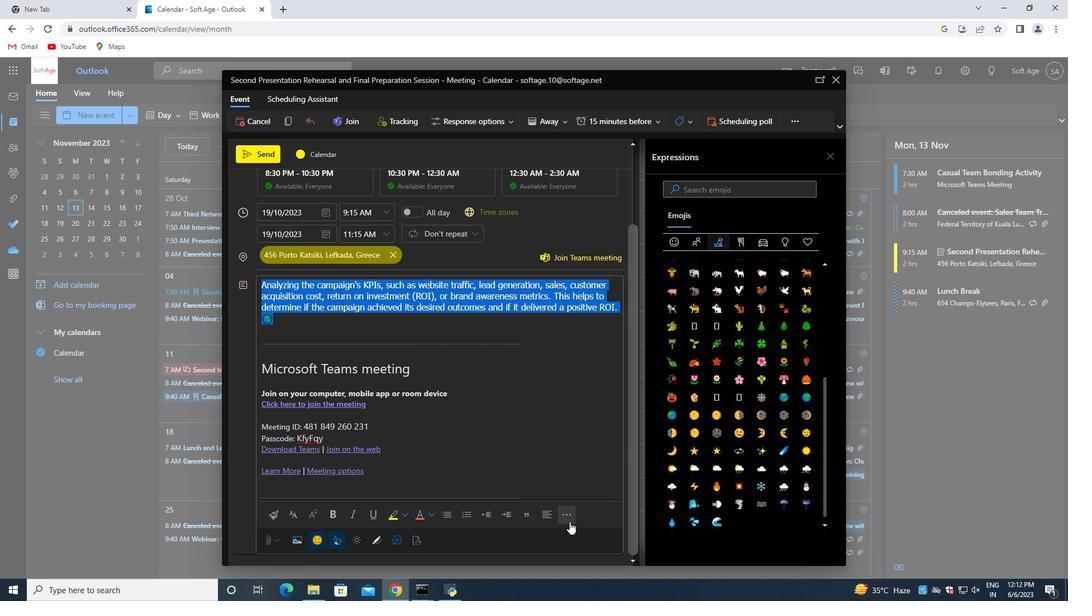 
Action: Mouse pressed left at (569, 519)
Screenshot: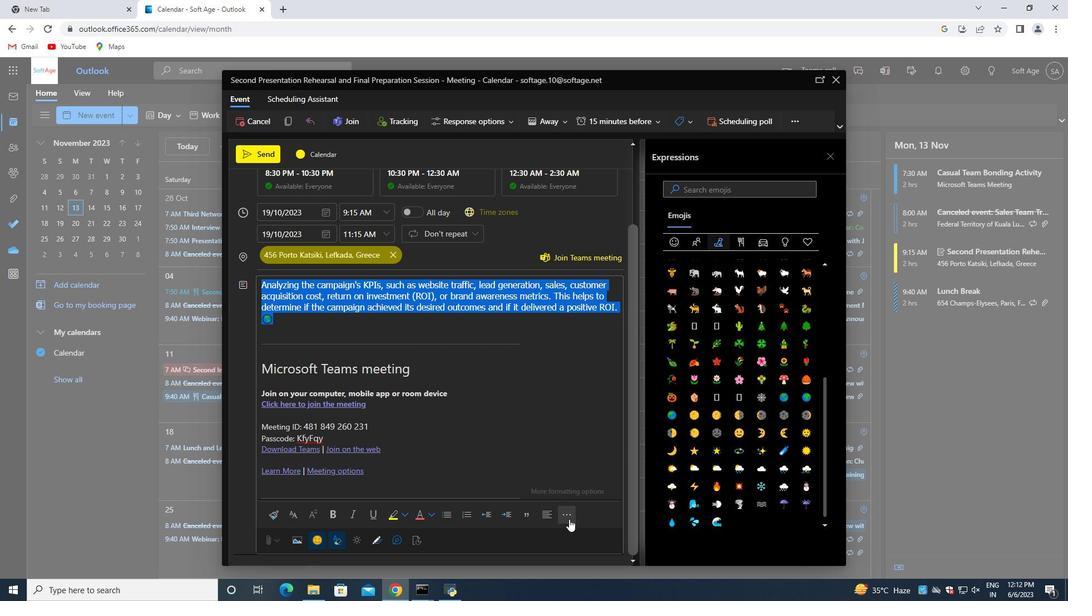 
Action: Mouse moved to (573, 444)
Screenshot: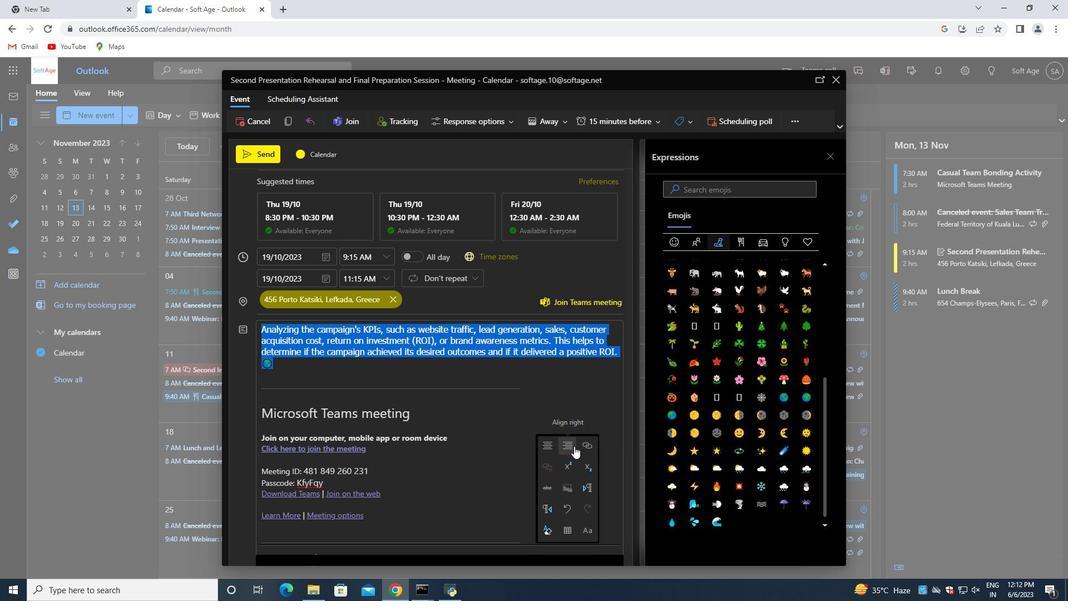
Action: Mouse pressed left at (573, 444)
Screenshot: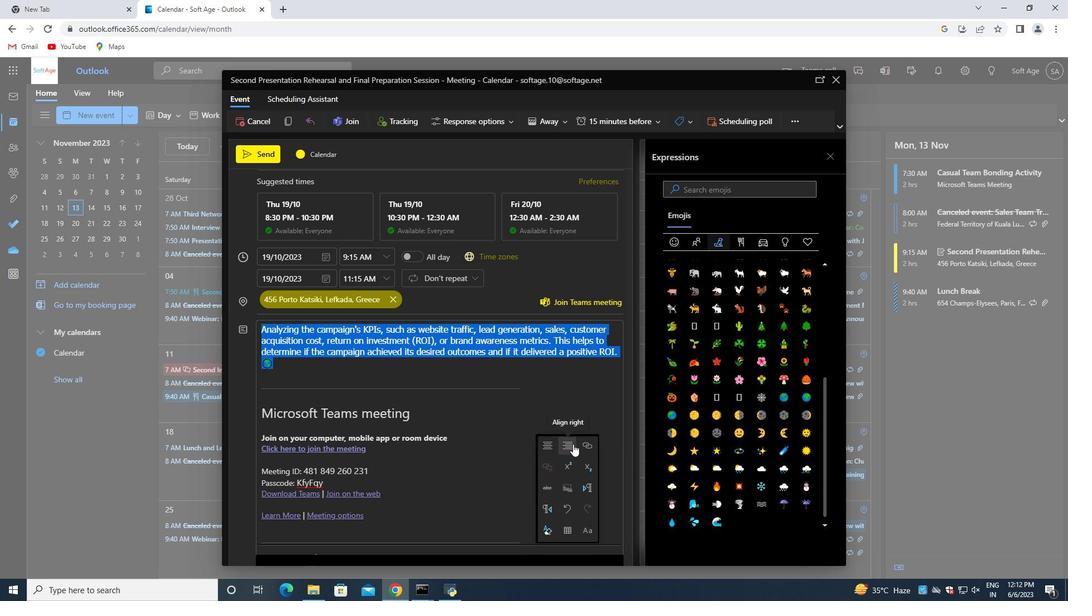 
Action: Mouse moved to (572, 375)
Screenshot: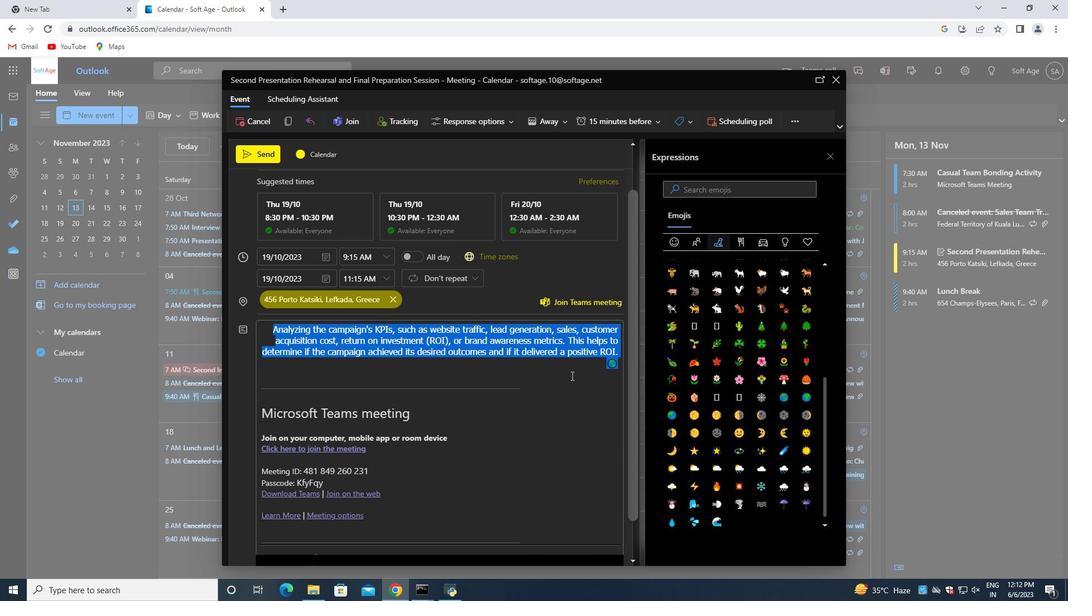 
Action: Mouse pressed left at (572, 375)
Screenshot: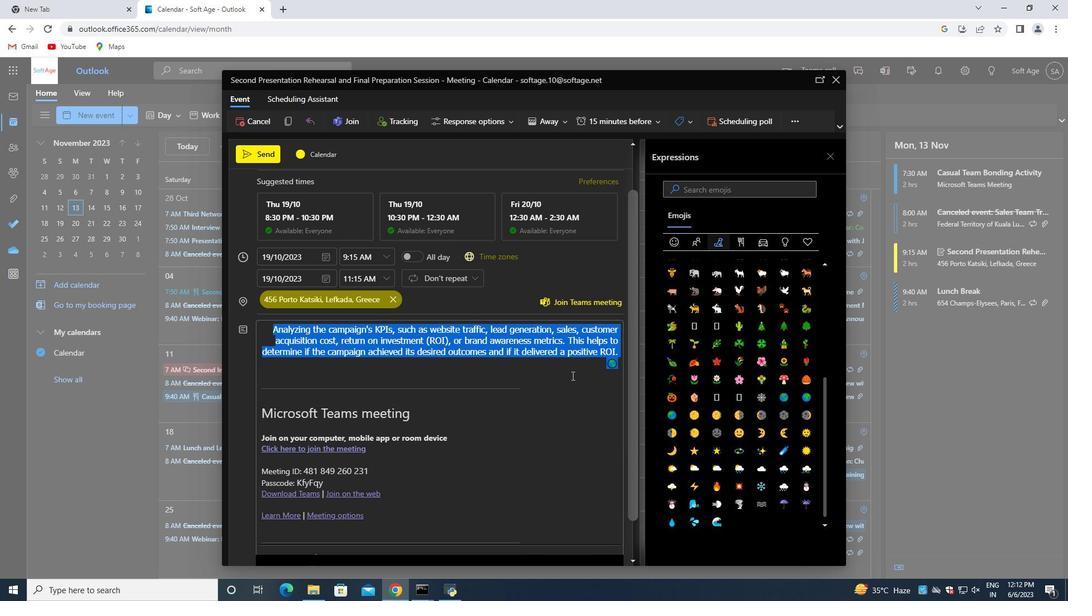
Action: Mouse moved to (615, 364)
Screenshot: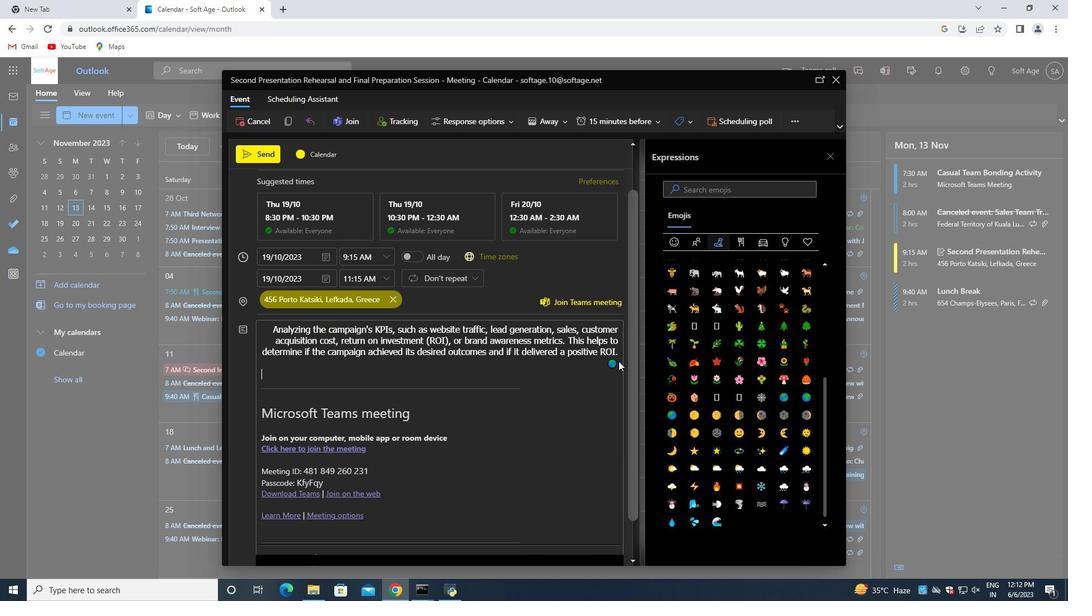 
Action: Mouse pressed left at (615, 364)
Screenshot: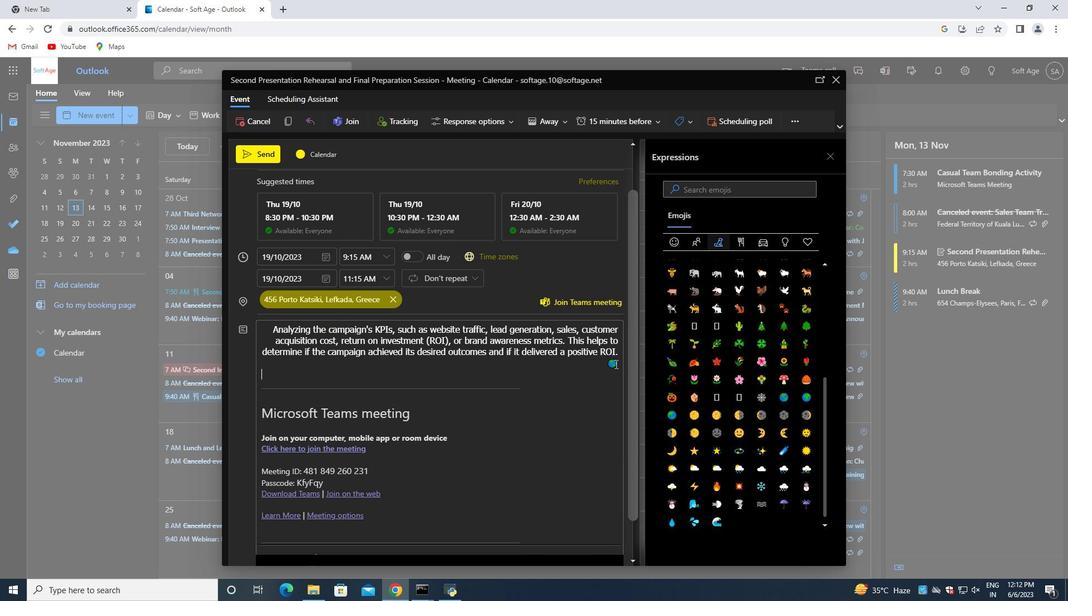
Action: Mouse moved to (367, 436)
Screenshot: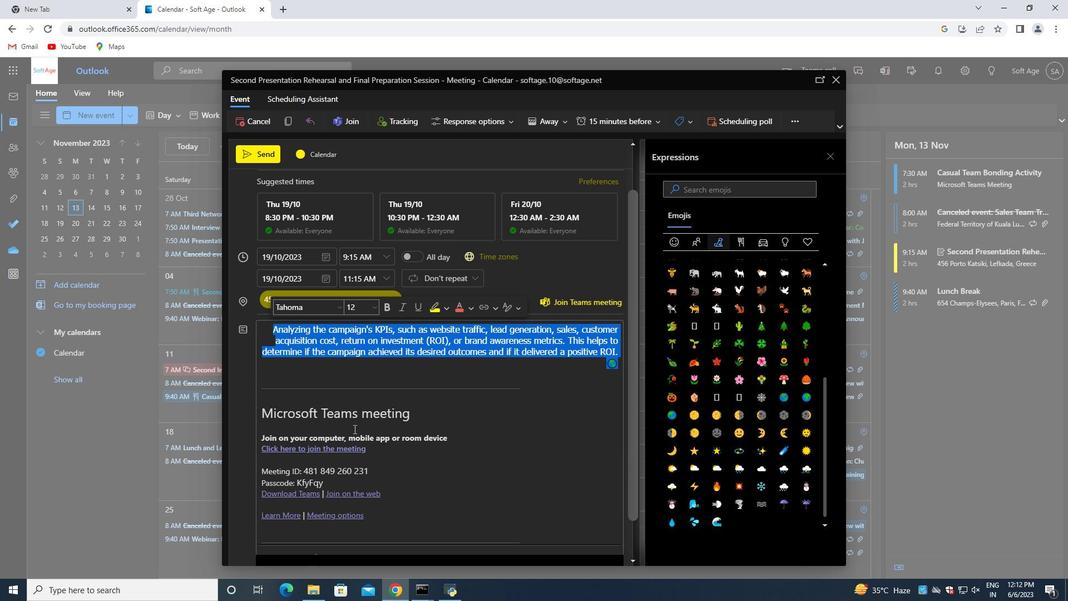 
Action: Mouse scrolled (367, 436) with delta (0, 0)
Screenshot: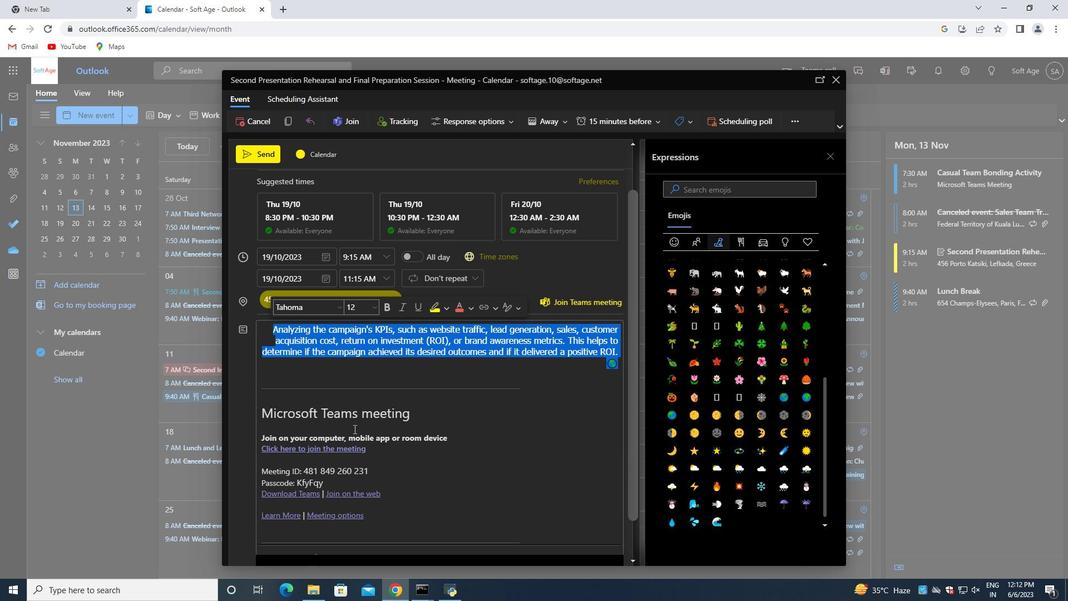 
Action: Mouse moved to (367, 437)
Screenshot: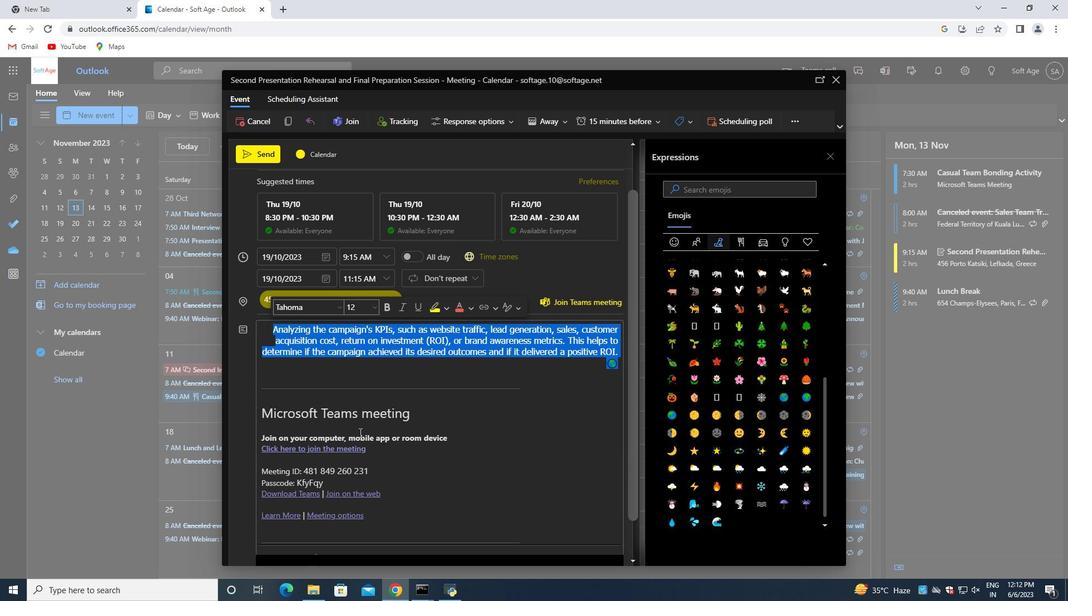 
Action: Mouse scrolled (367, 436) with delta (0, 0)
Screenshot: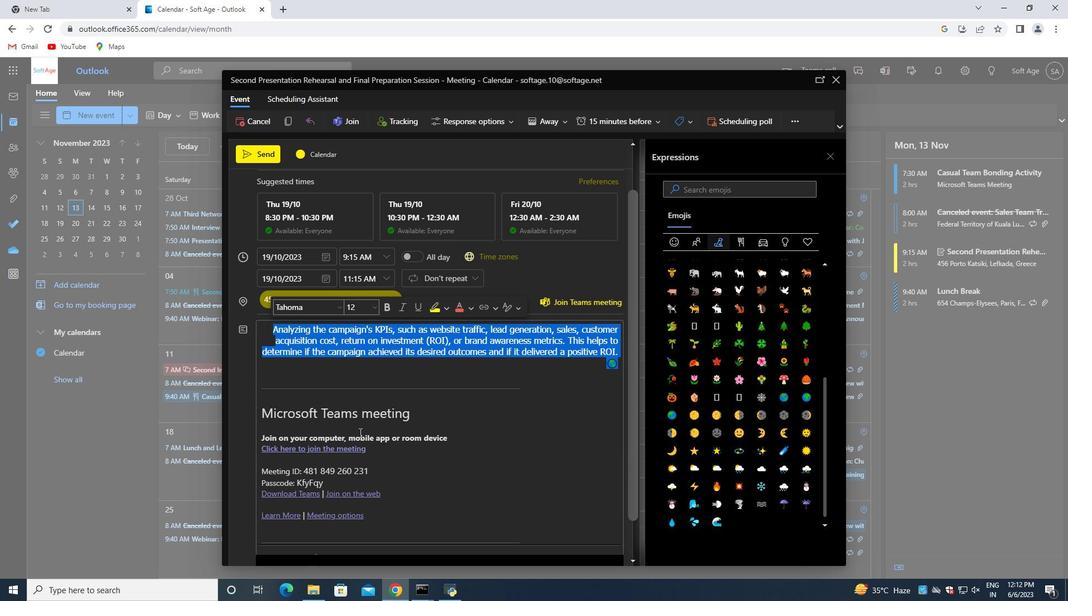 
Action: Mouse moved to (367, 438)
Screenshot: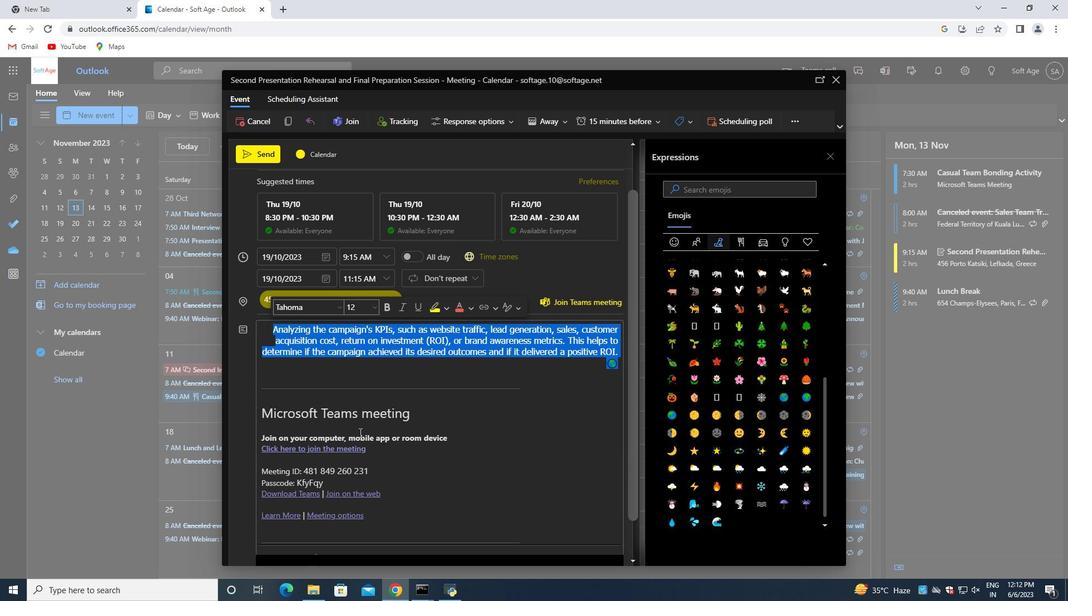 
Action: Mouse scrolled (367, 437) with delta (0, 0)
Screenshot: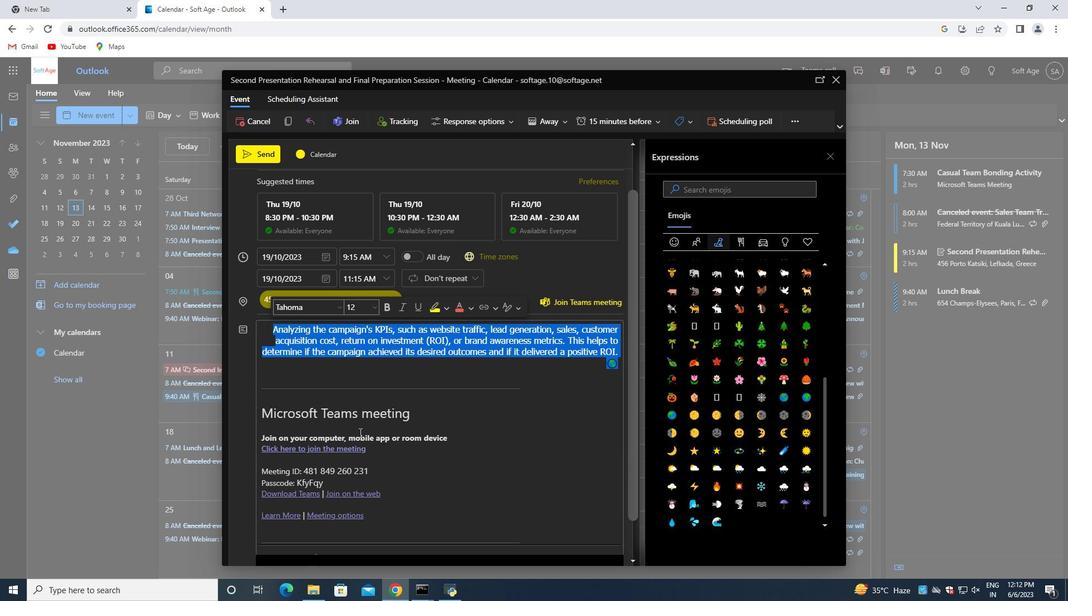 
Action: Mouse moved to (368, 438)
Screenshot: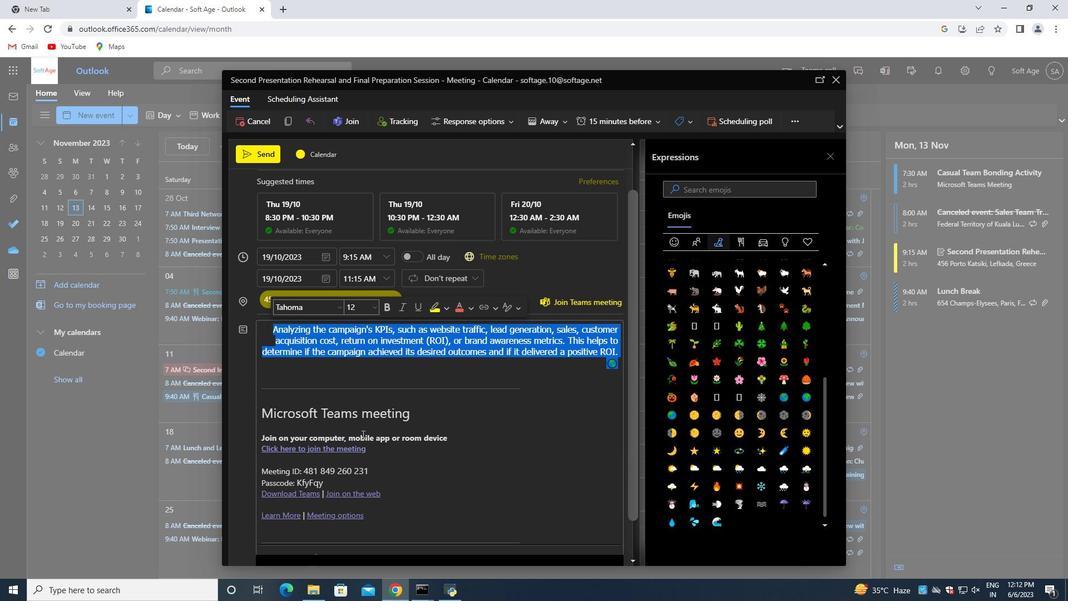 
Action: Mouse scrolled (368, 438) with delta (0, 0)
Screenshot: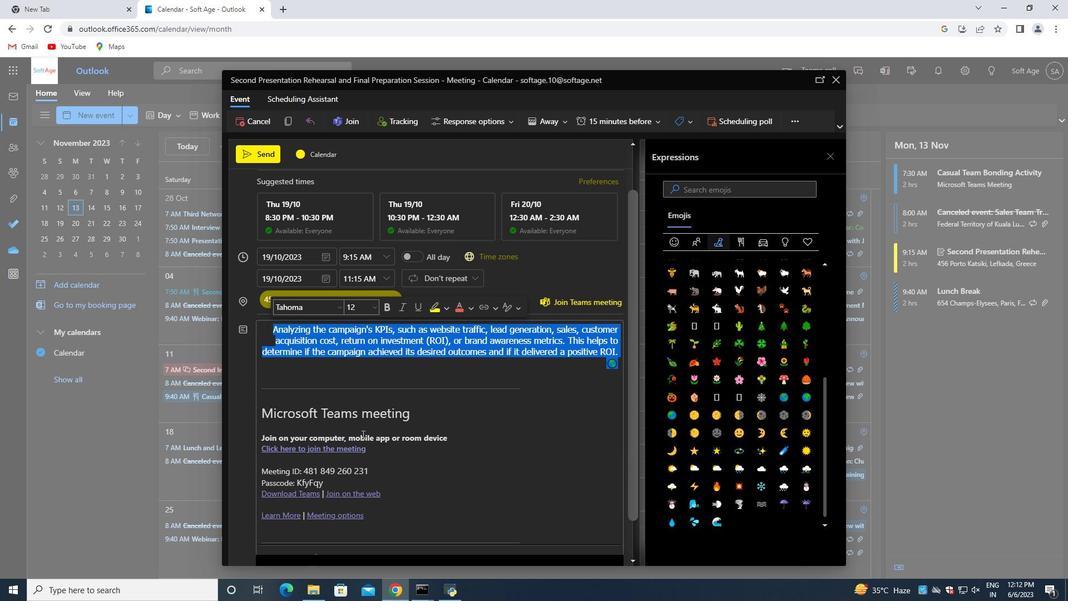
Action: Mouse moved to (427, 513)
Screenshot: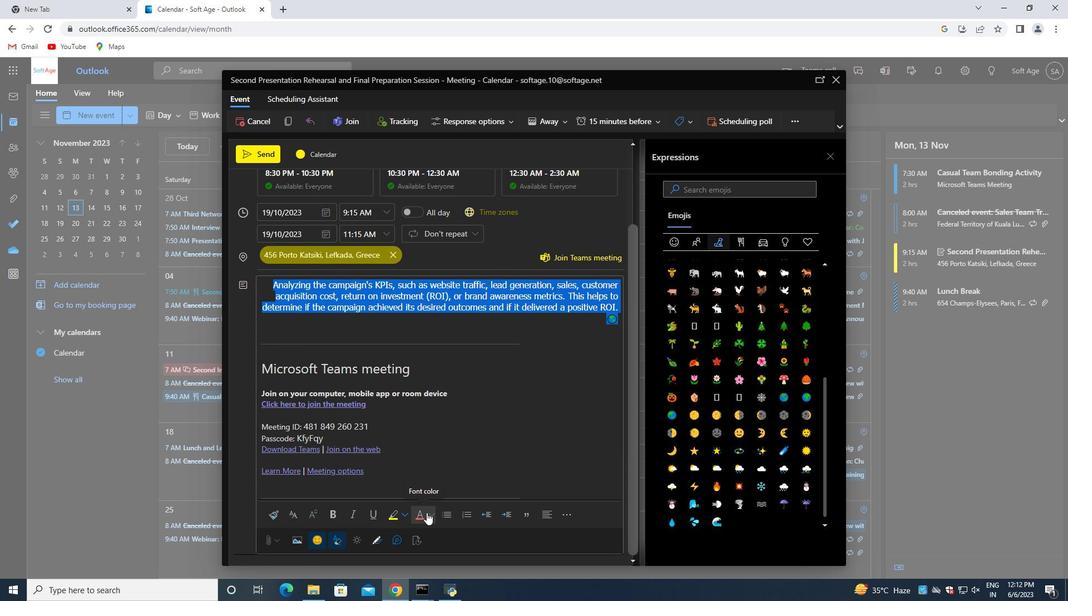 
Action: Mouse pressed left at (427, 513)
Screenshot: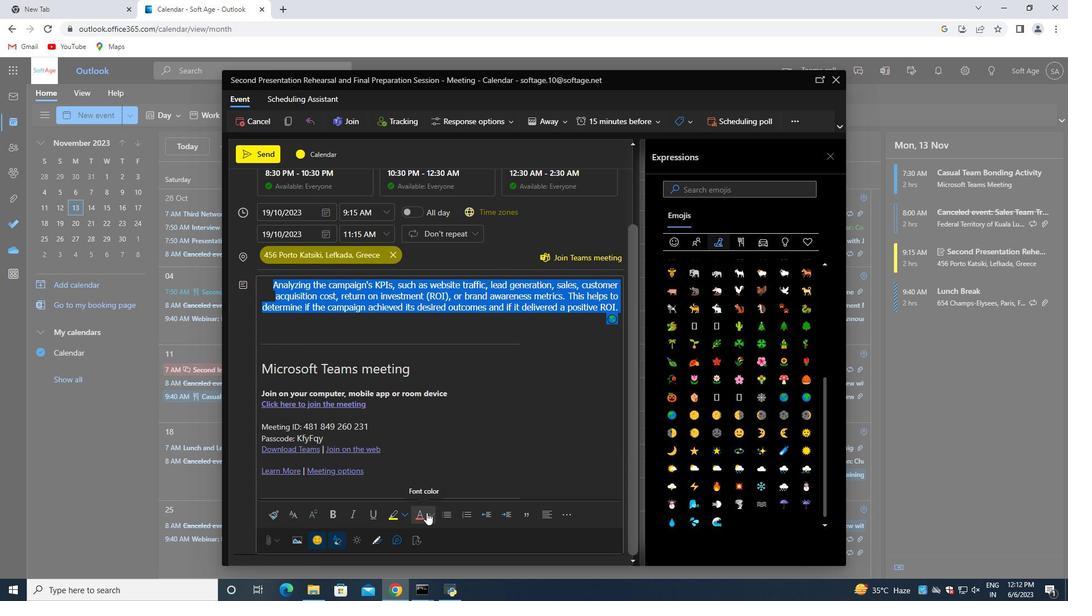 
Action: Mouse moved to (429, 514)
Screenshot: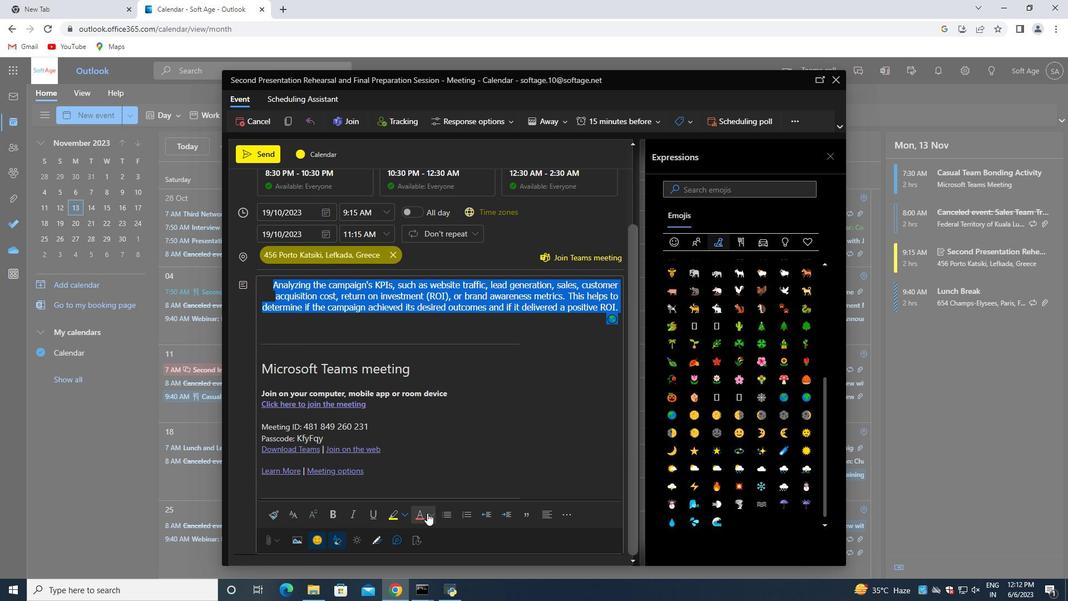 
Action: Mouse pressed left at (429, 514)
Screenshot: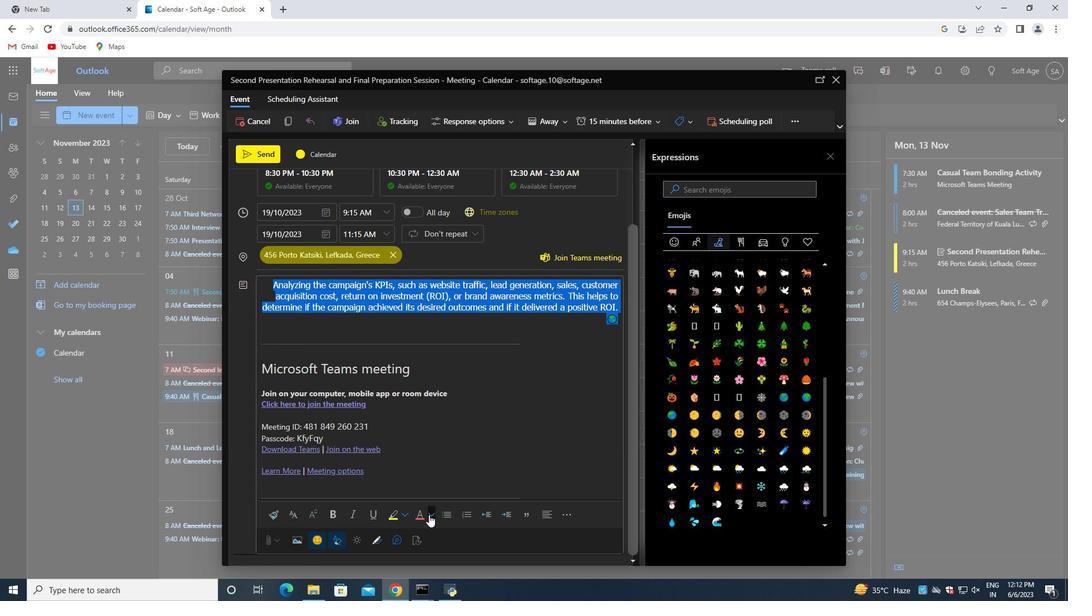 
Action: Mouse moved to (461, 461)
Screenshot: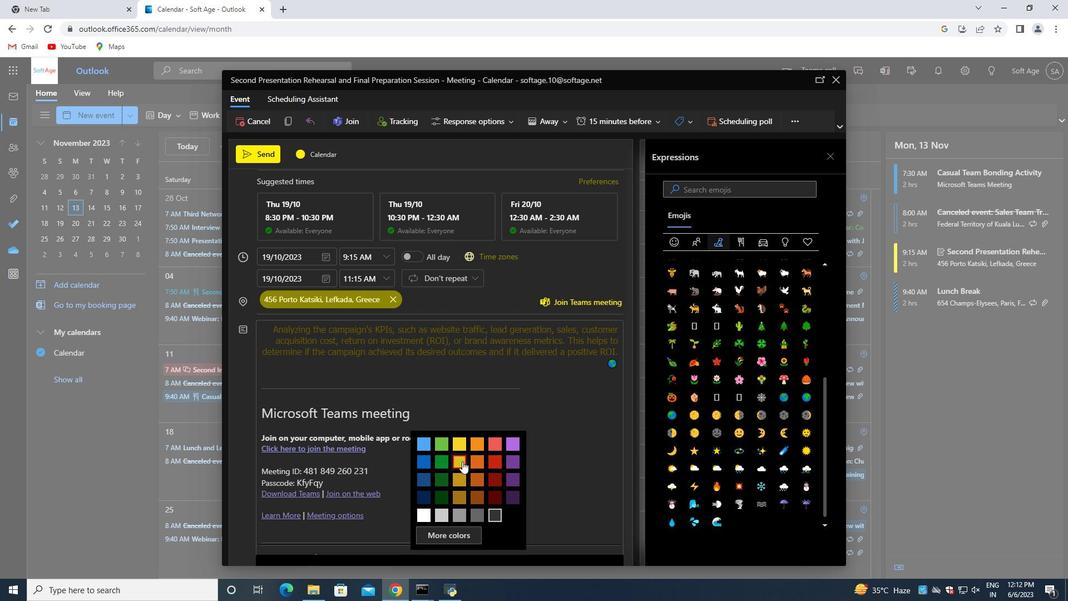 
Action: Mouse pressed left at (461, 461)
Screenshot: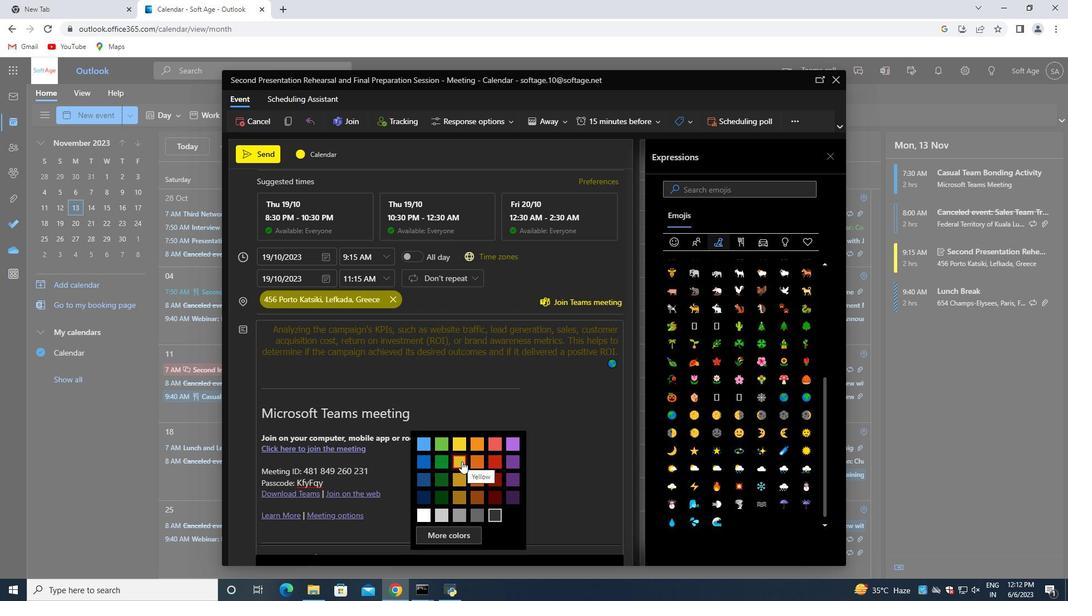 
Action: Mouse moved to (580, 368)
Screenshot: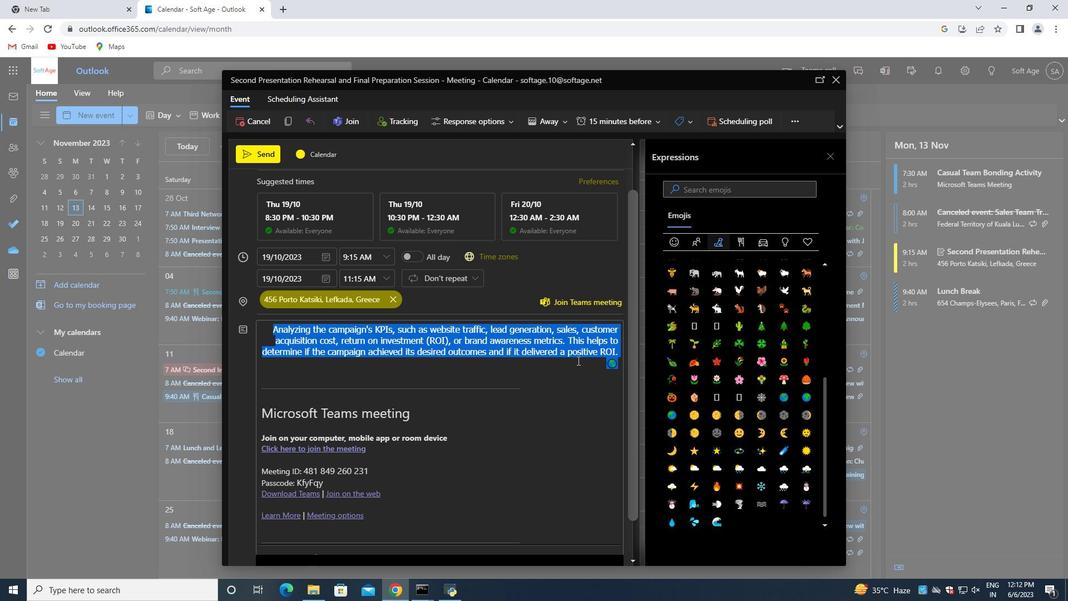 
Action: Mouse pressed left at (580, 368)
Screenshot: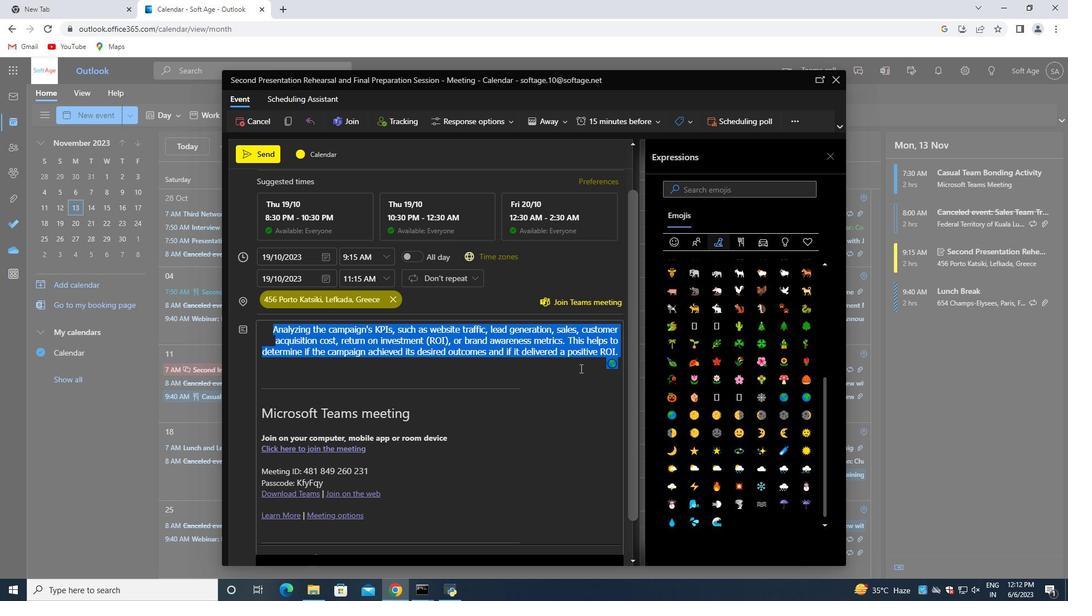 
Action: Mouse scrolled (580, 369) with delta (0, 0)
Screenshot: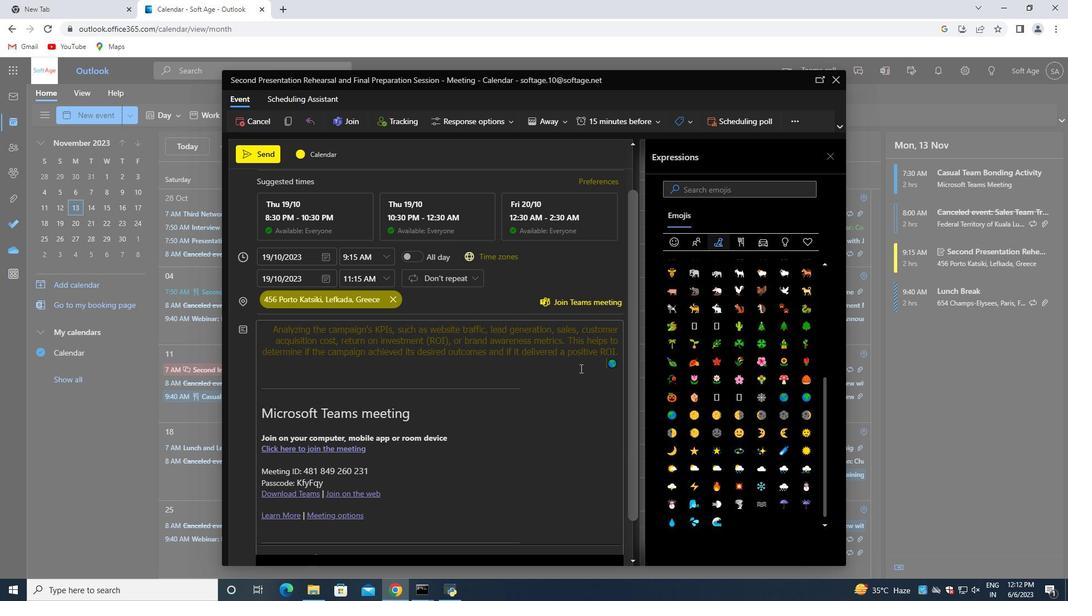 
Action: Mouse scrolled (580, 369) with delta (0, 0)
Screenshot: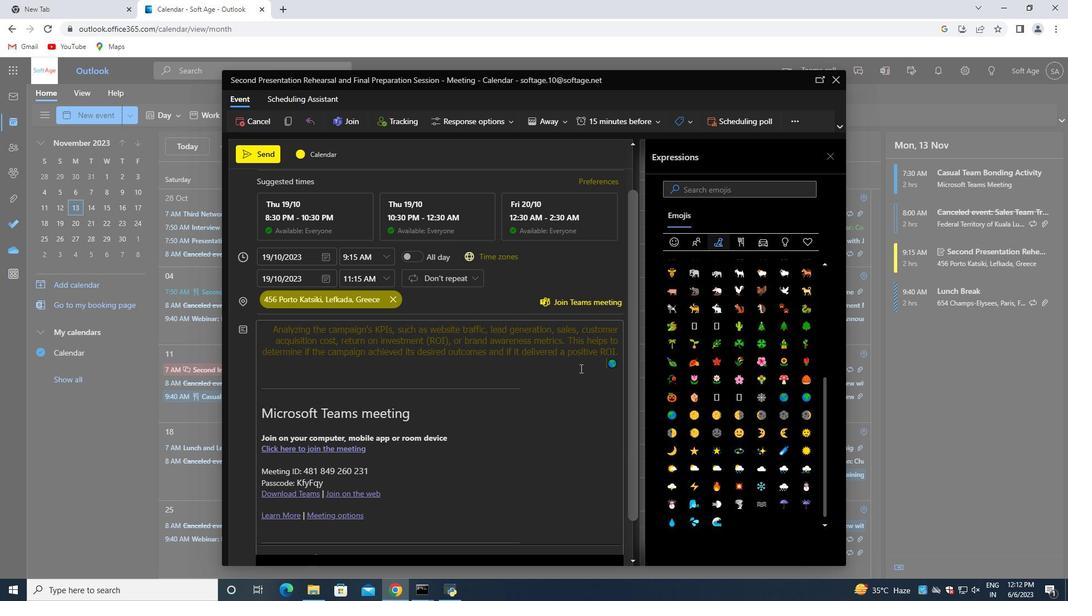 
Action: Mouse scrolled (580, 369) with delta (0, 0)
Screenshot: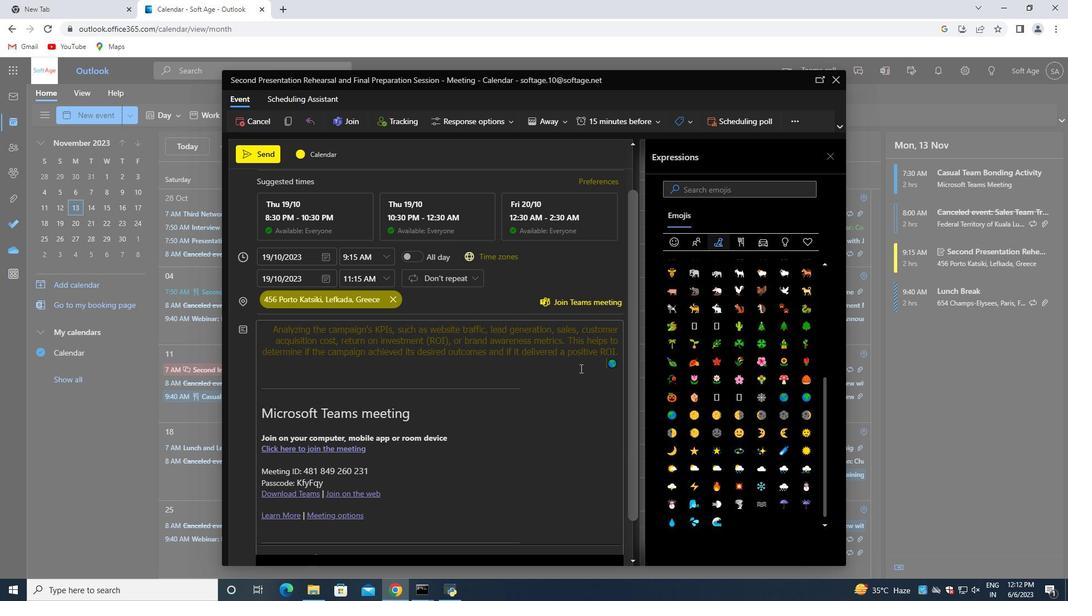 
Action: Mouse scrolled (580, 369) with delta (0, 0)
Screenshot: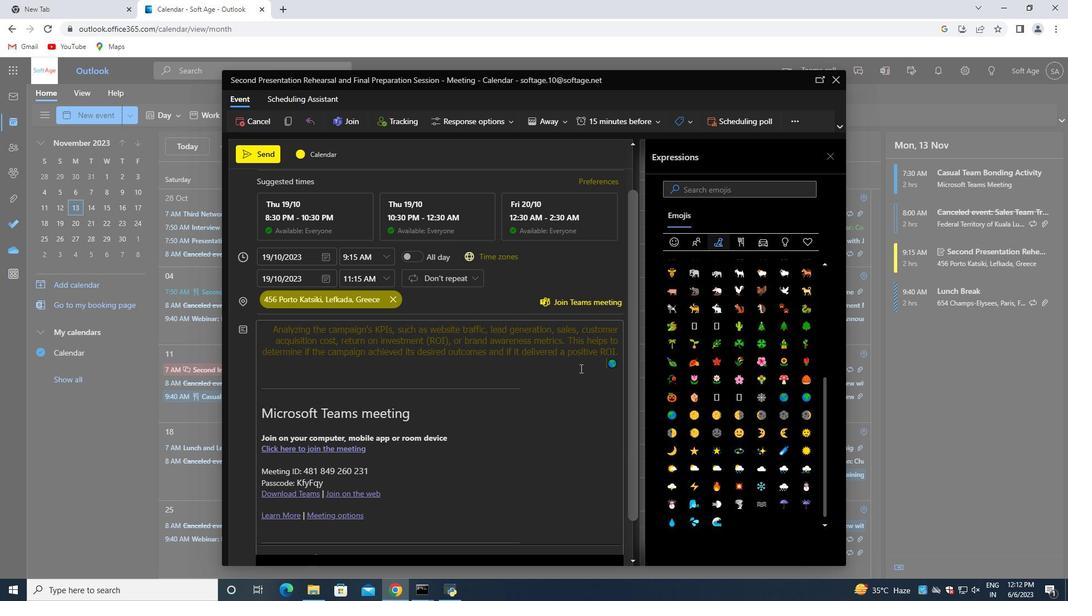 
Action: Mouse moved to (242, 180)
Screenshot: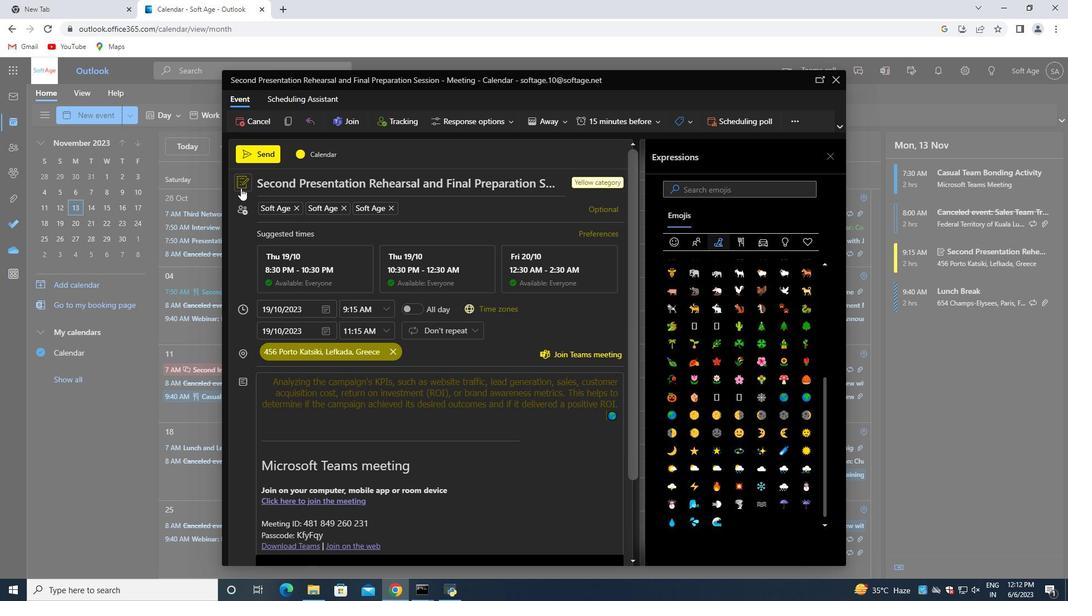 
Action: Mouse pressed left at (242, 180)
Screenshot: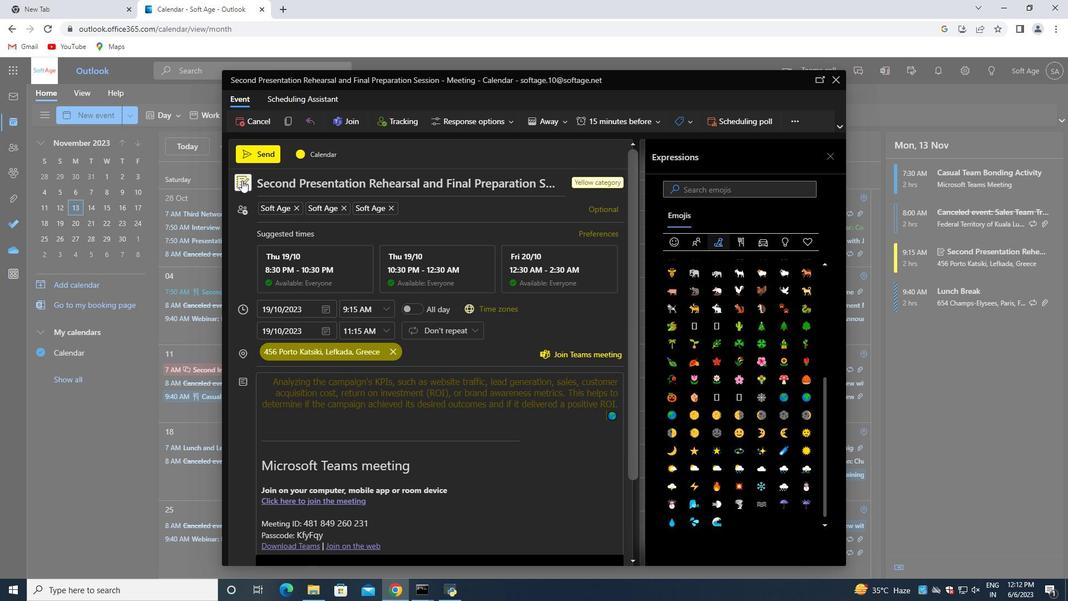 
Action: Mouse moved to (448, 246)
Screenshot: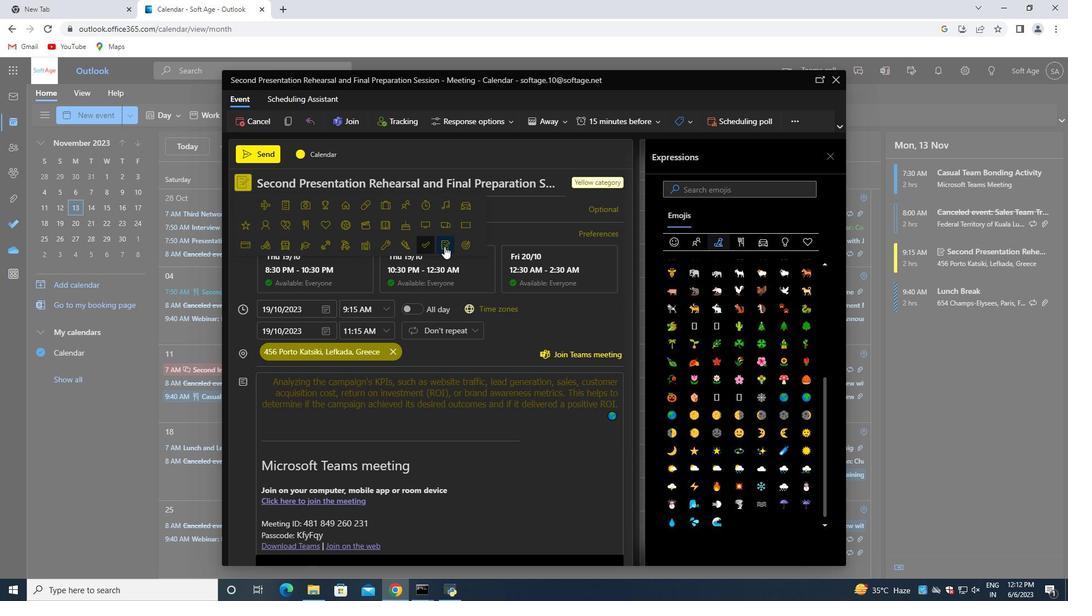 
Action: Mouse pressed left at (448, 246)
Screenshot: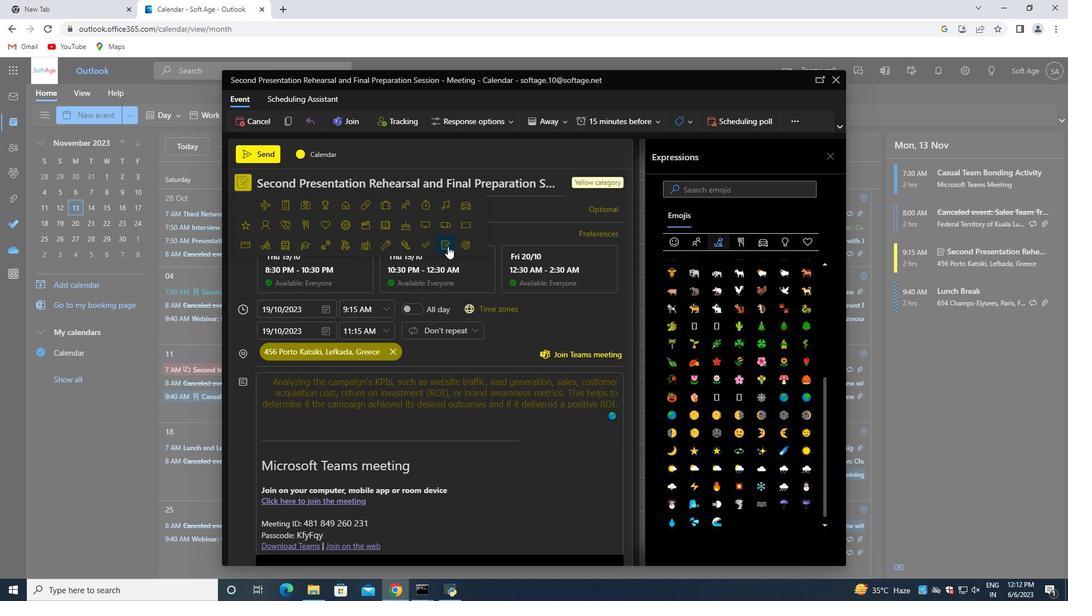 
Action: Mouse moved to (256, 153)
Screenshot: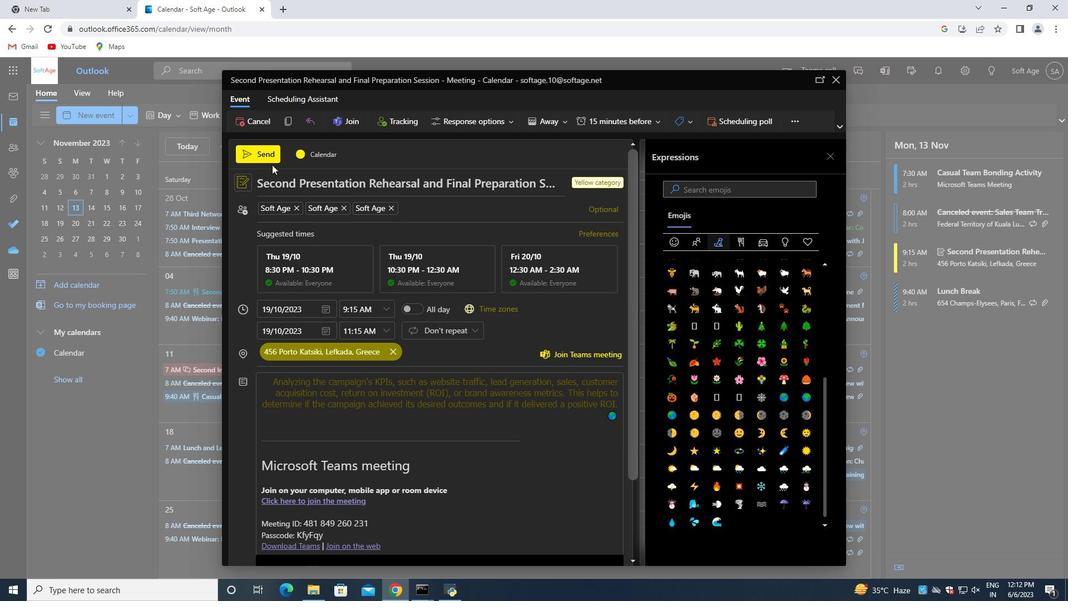 
Action: Mouse pressed left at (256, 153)
Screenshot: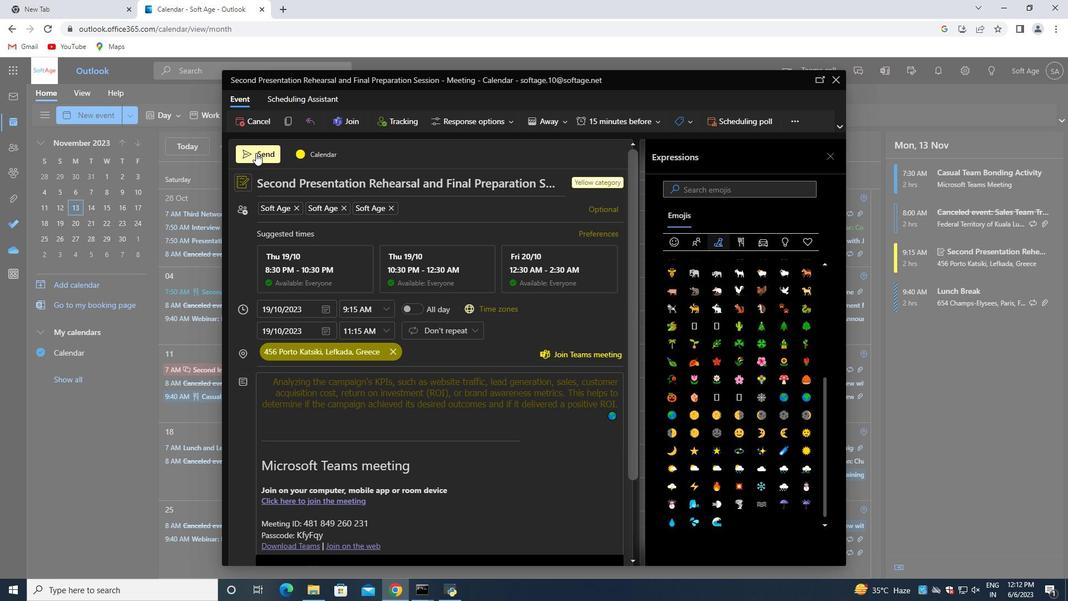 
